 Task: Look for space in Salt, Spain from 8th August, 2023 to 15th August, 2023 for 9 adults in price range Rs.10000 to Rs.14000. Place can be shared room with 5 bedrooms having 9 beds and 5 bathrooms. Property type can be house, flat, guest house. Amenities needed are: wifi, TV, free parkinig on premises, gym, breakfast. Booking option can be shelf check-in. Required host language is English.
Action: Mouse pressed left at (378, 159)
Screenshot: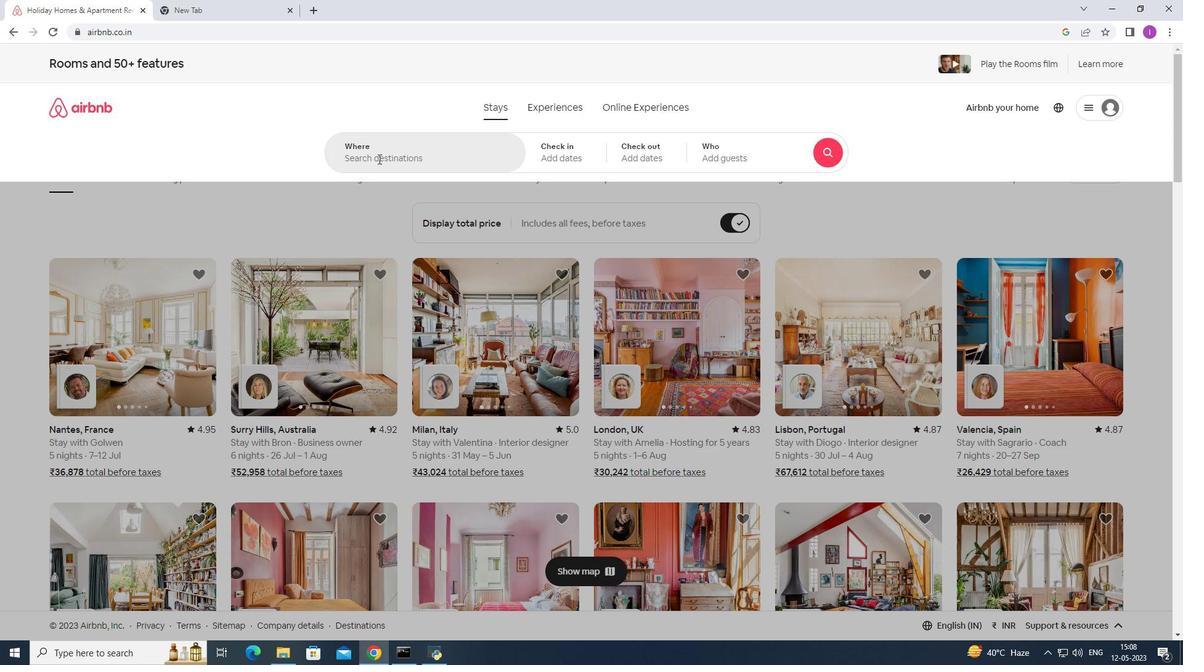 
Action: Key pressed <Key.shift>Salt,<Key.shift>Spain
Screenshot: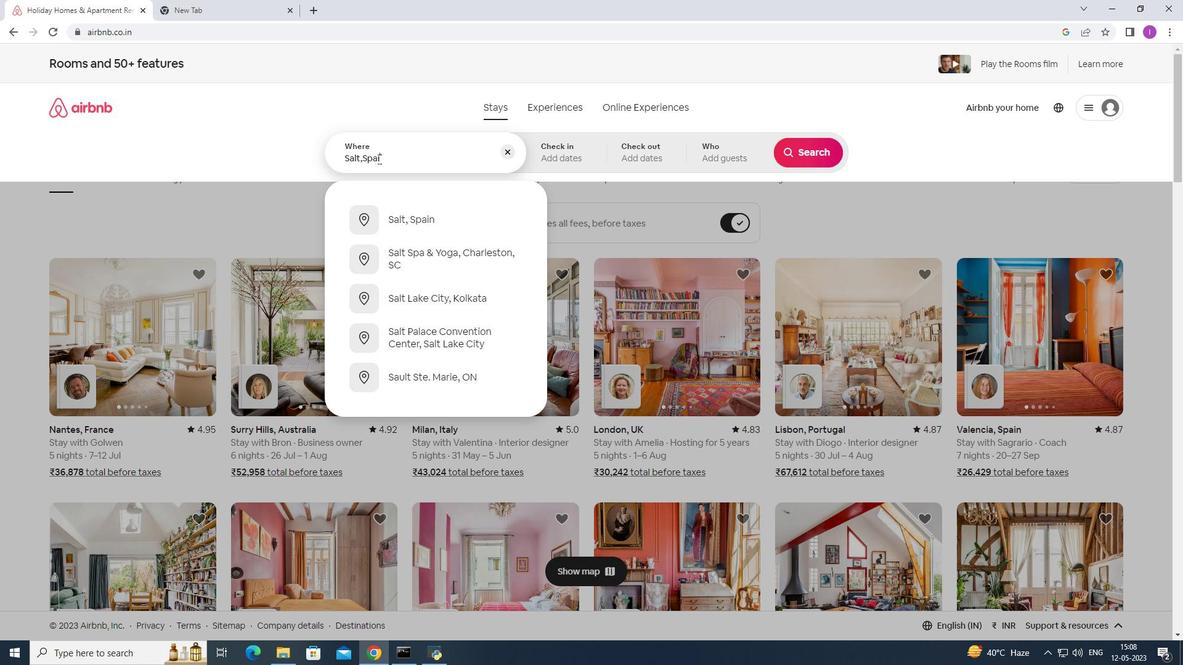 
Action: Mouse moved to (552, 151)
Screenshot: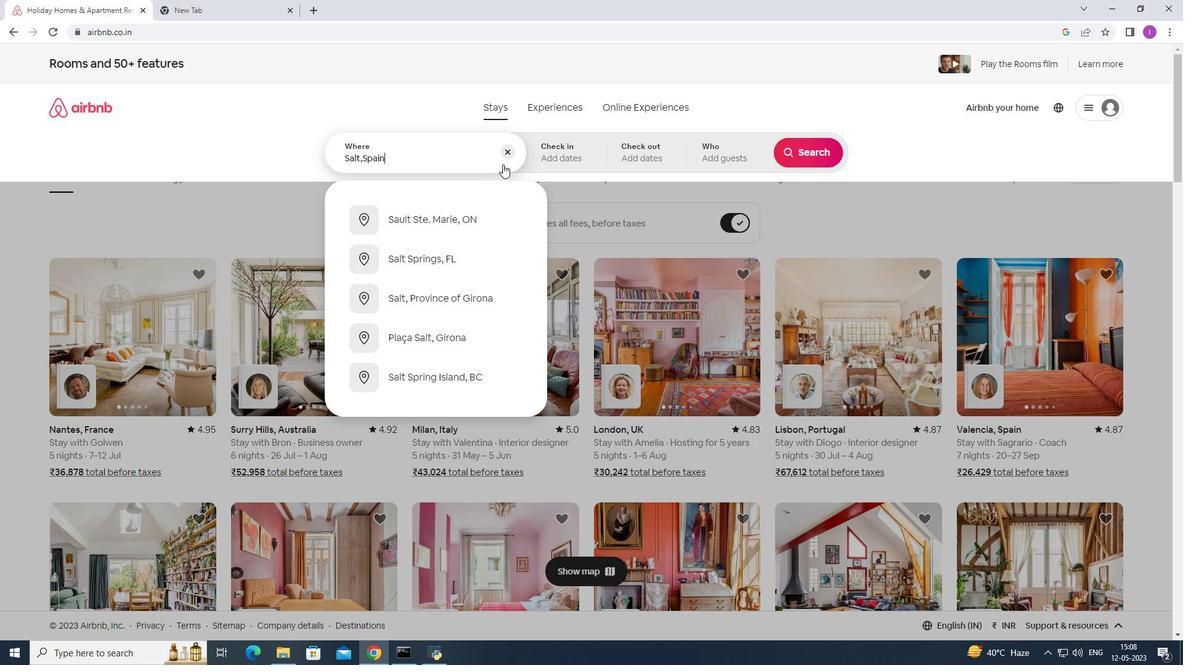 
Action: Mouse pressed left at (552, 151)
Screenshot: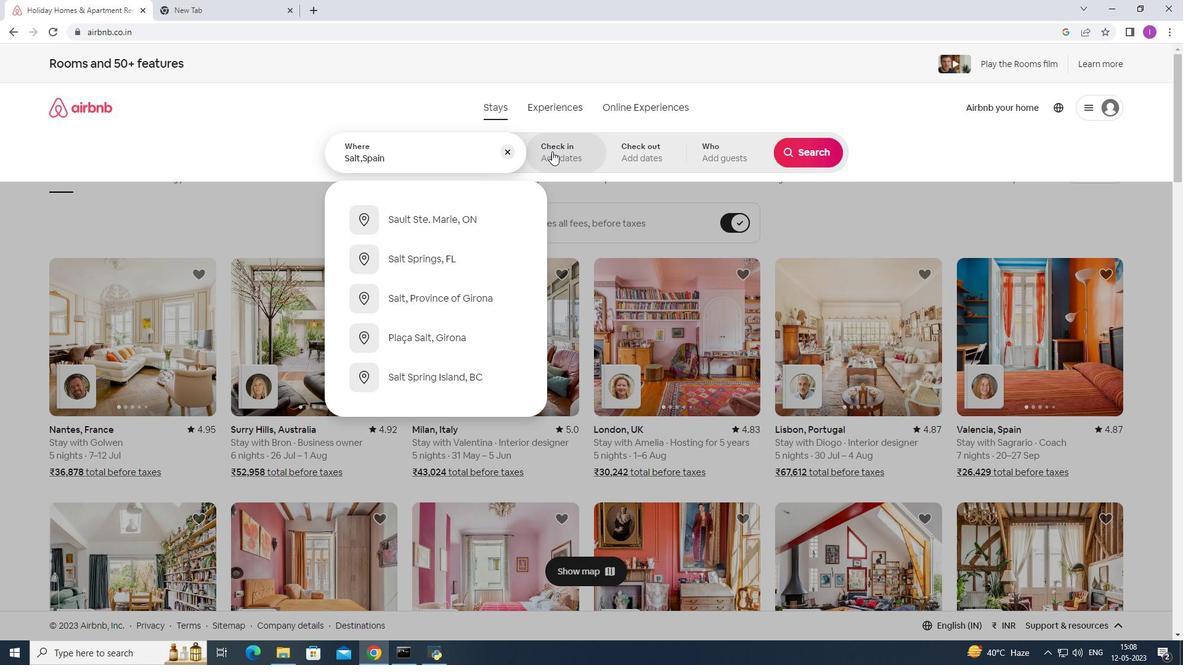 
Action: Mouse moved to (803, 247)
Screenshot: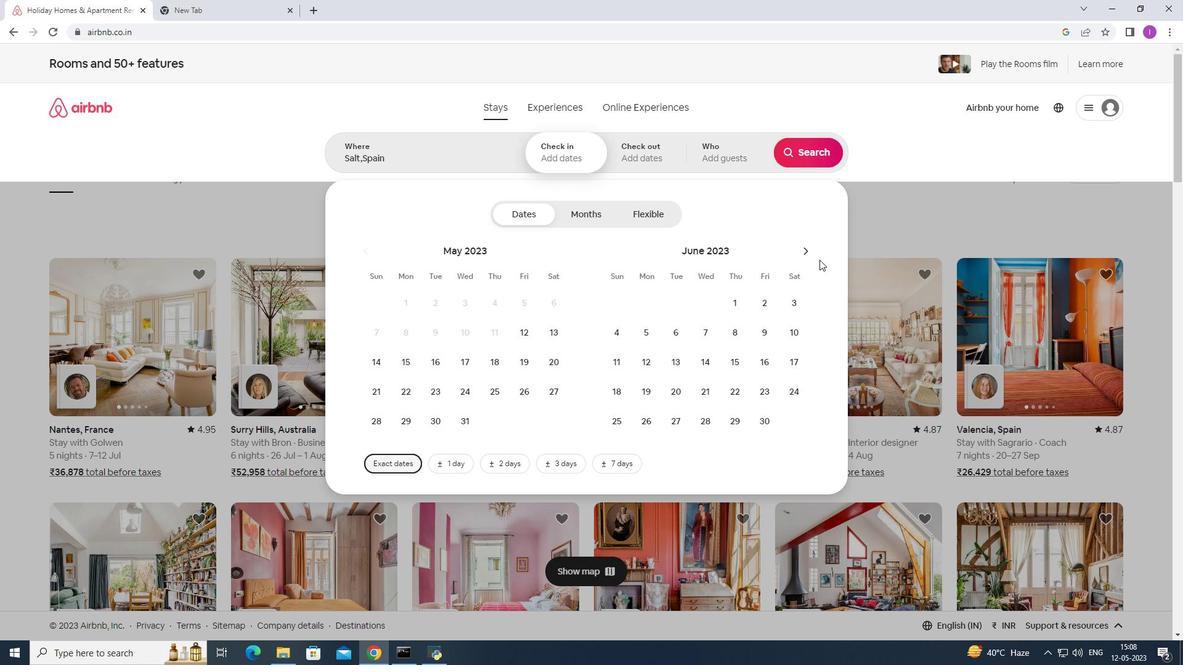 
Action: Mouse pressed left at (803, 247)
Screenshot: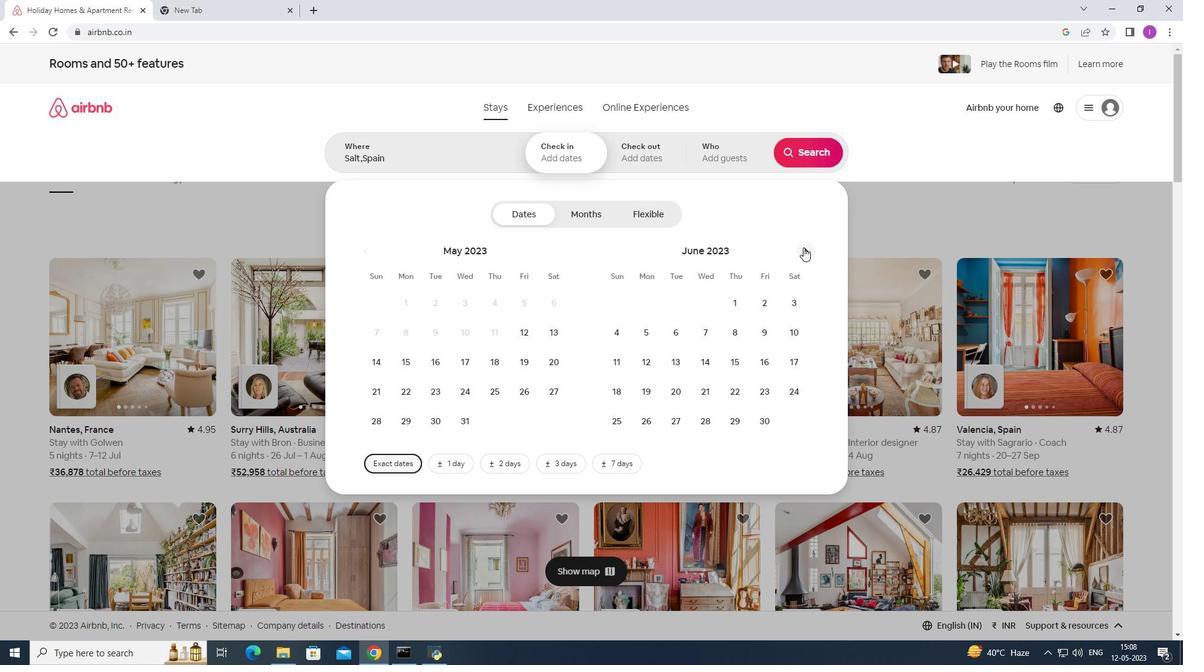 
Action: Mouse pressed left at (803, 247)
Screenshot: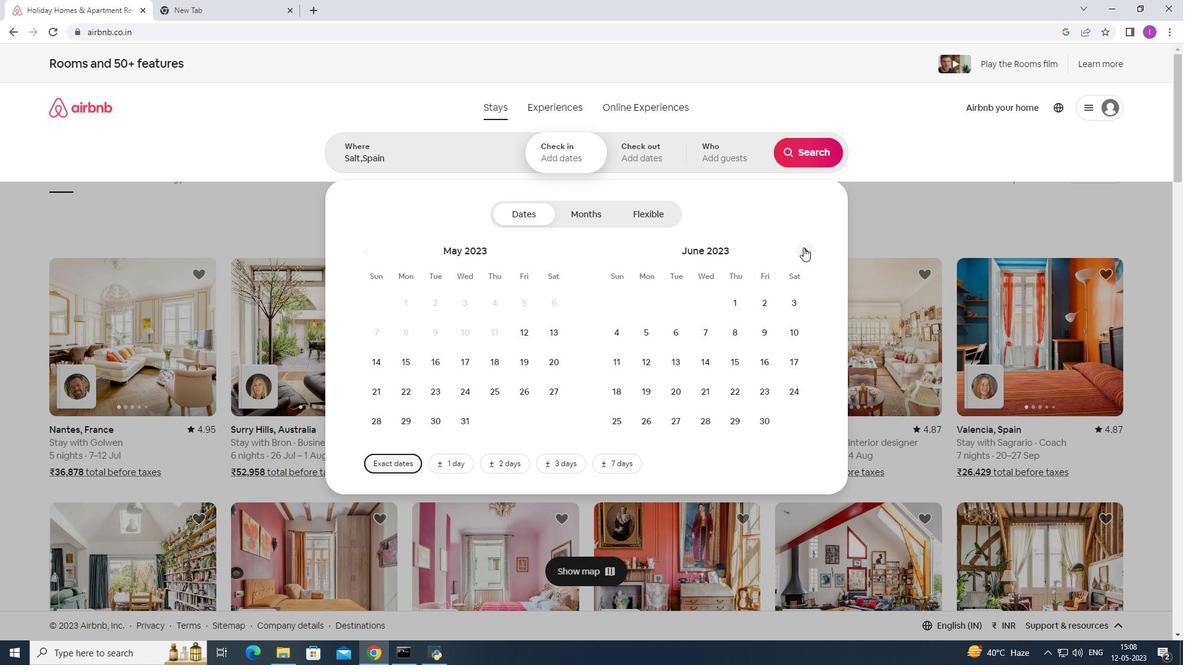 
Action: Mouse moved to (672, 332)
Screenshot: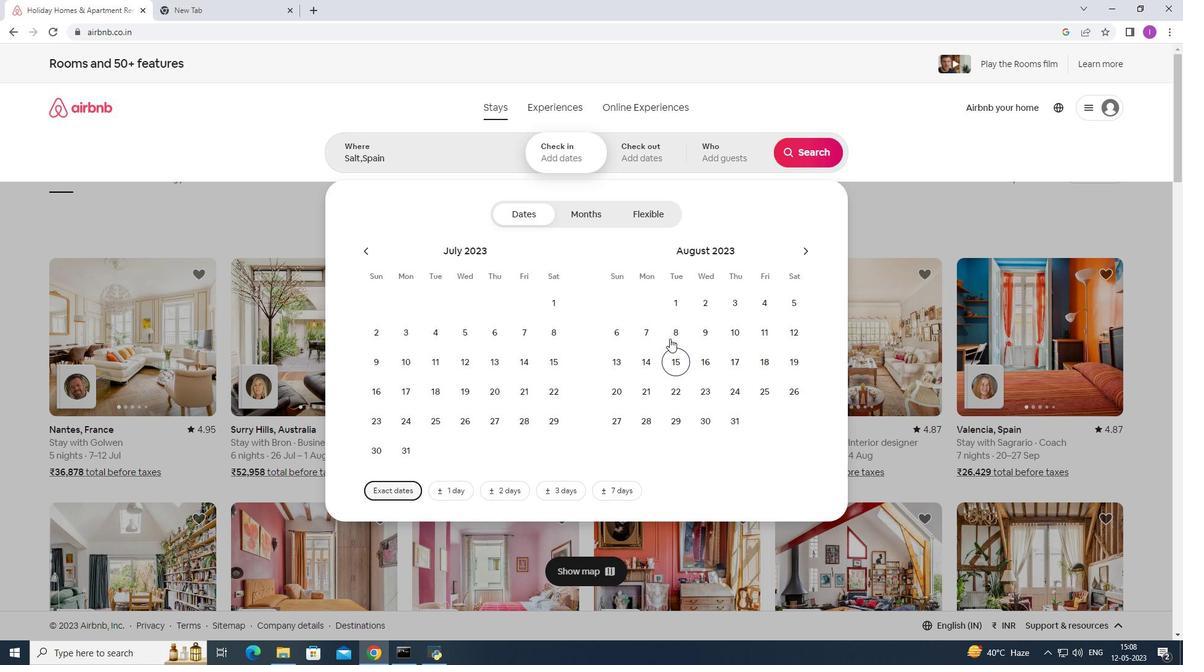 
Action: Mouse pressed left at (672, 332)
Screenshot: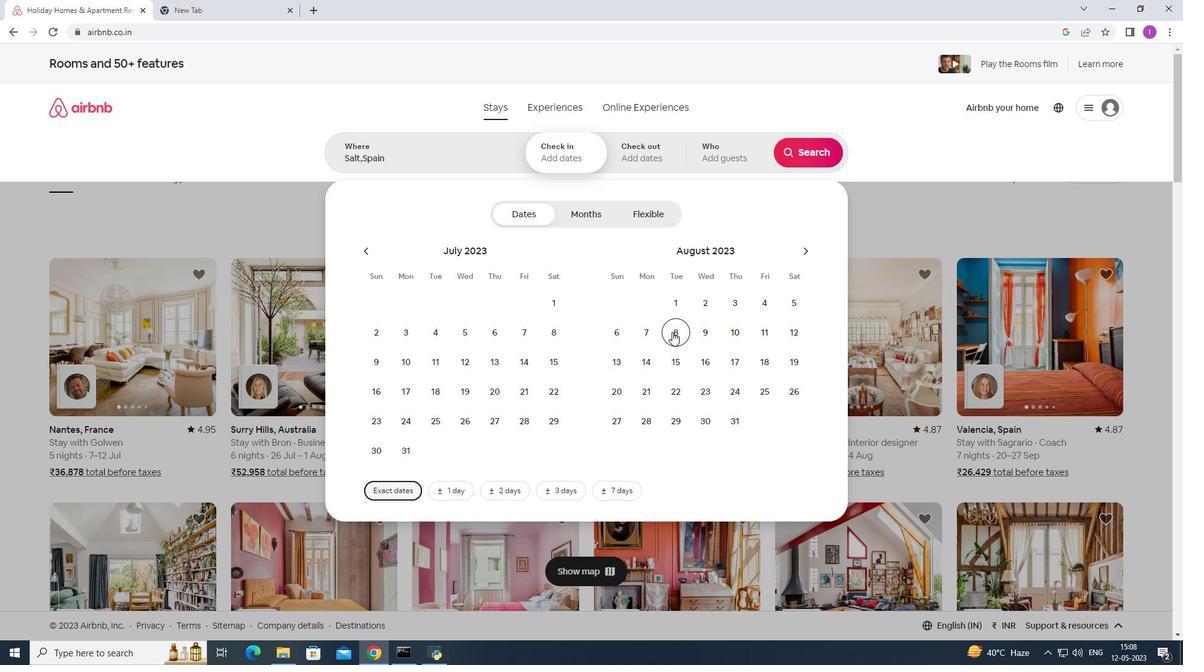 
Action: Mouse moved to (677, 363)
Screenshot: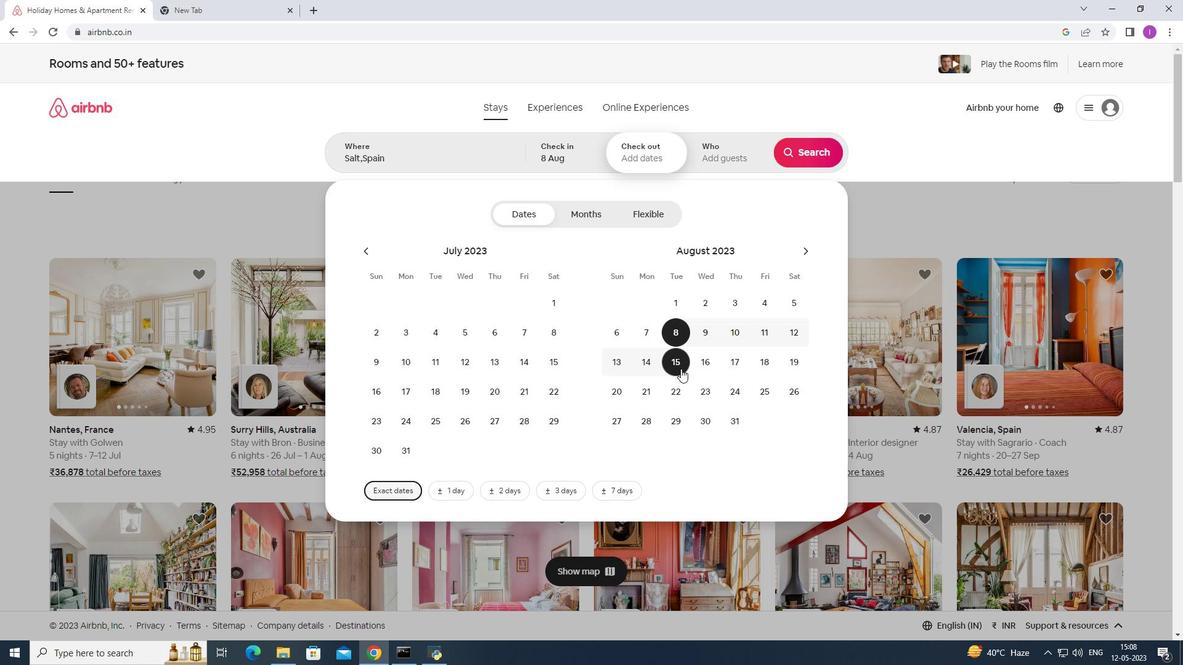 
Action: Mouse pressed left at (677, 363)
Screenshot: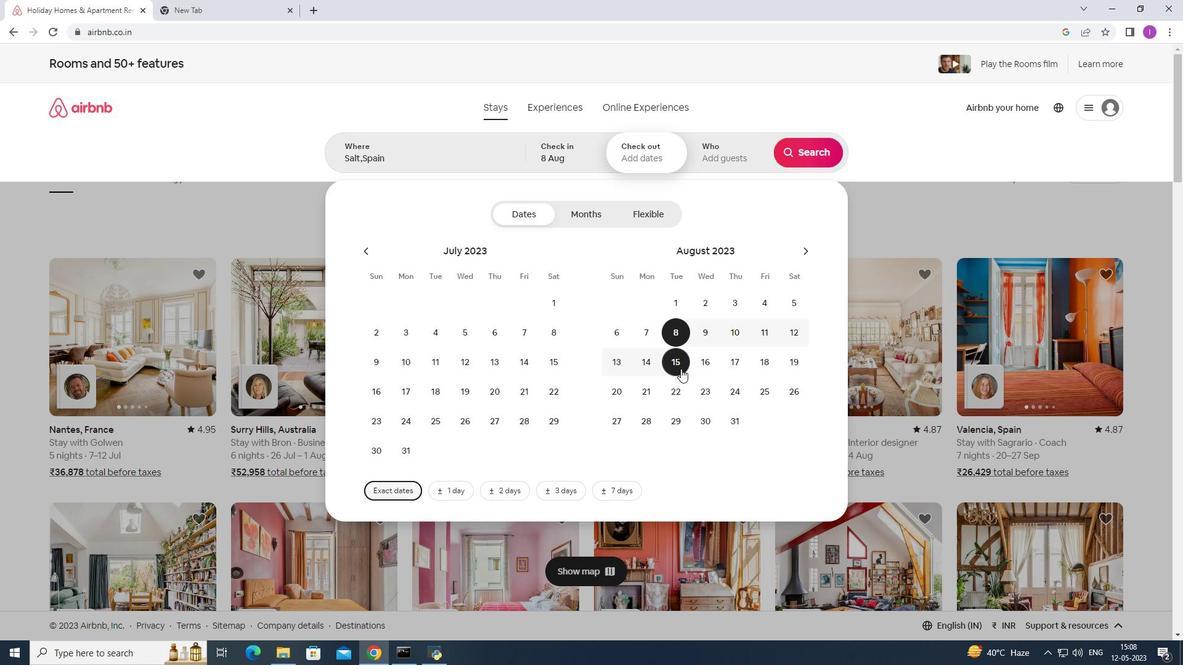 
Action: Mouse moved to (729, 154)
Screenshot: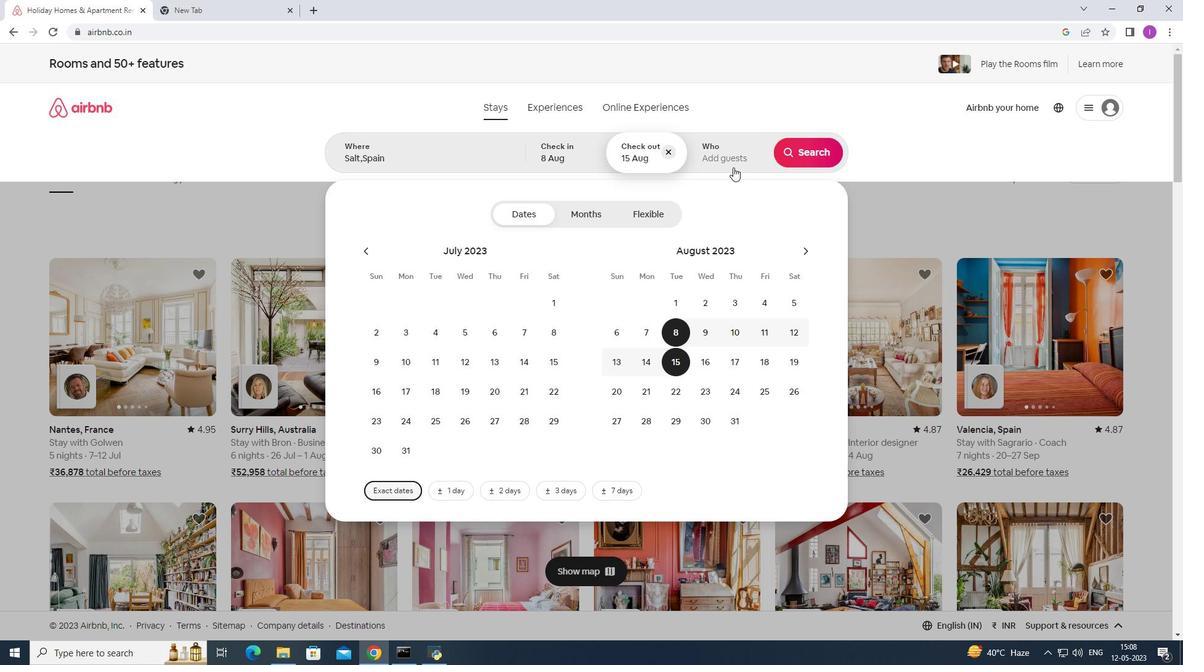 
Action: Mouse pressed left at (729, 154)
Screenshot: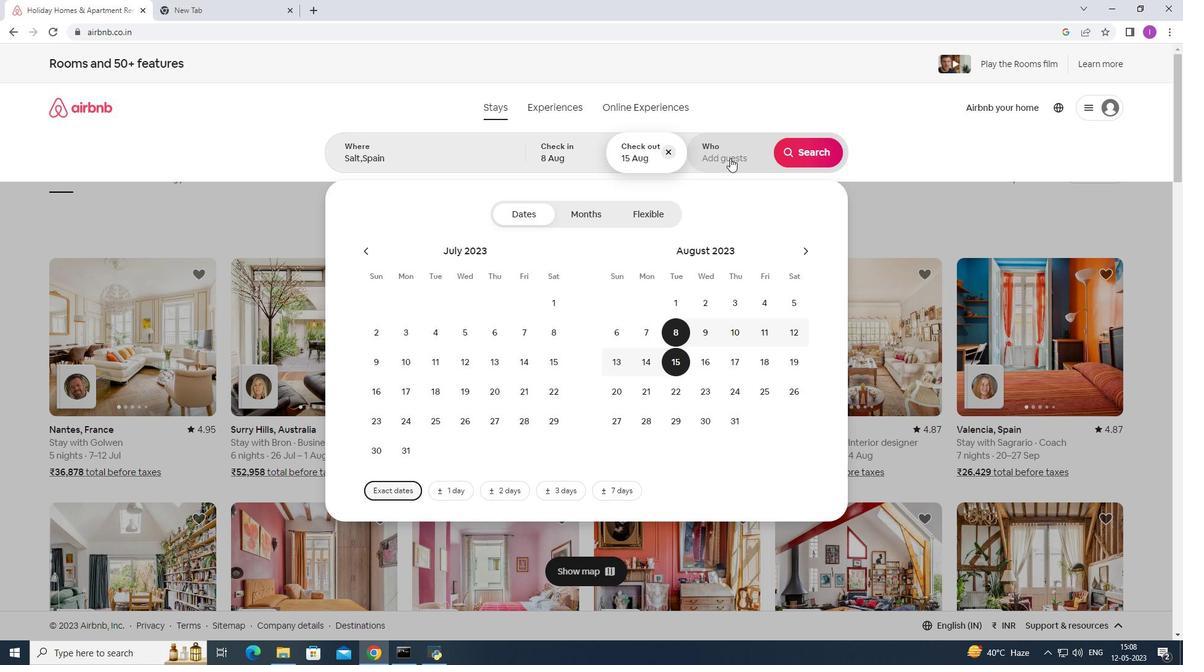 
Action: Mouse moved to (815, 222)
Screenshot: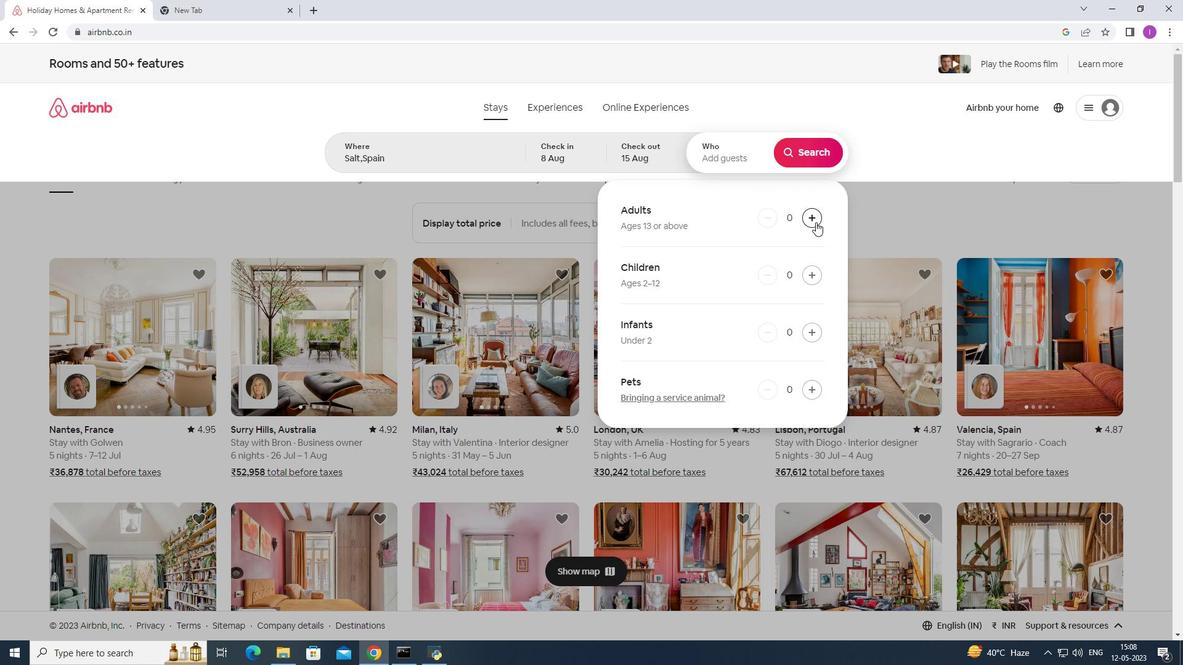 
Action: Mouse pressed left at (815, 222)
Screenshot: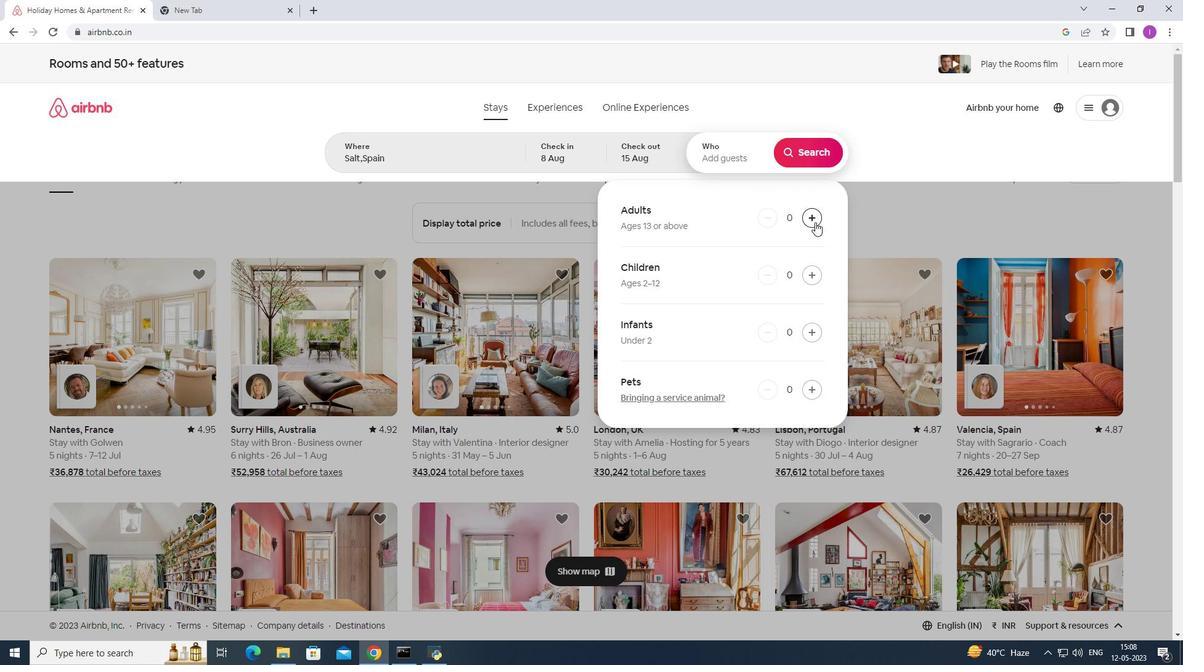 
Action: Mouse moved to (815, 221)
Screenshot: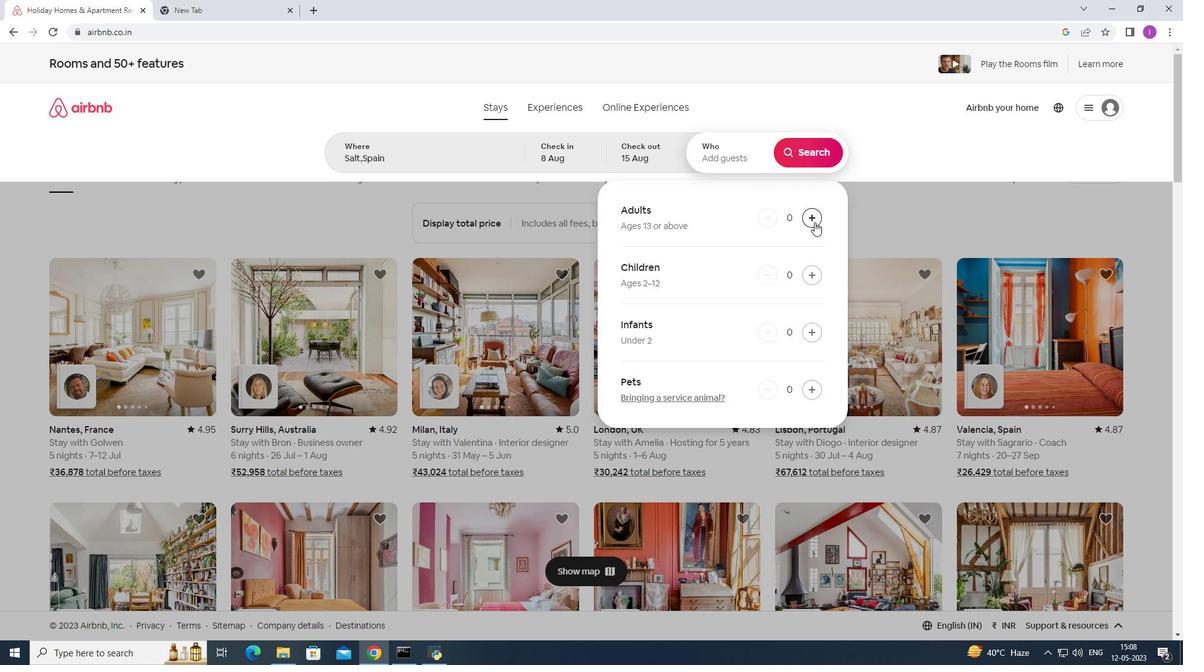 
Action: Mouse pressed left at (815, 221)
Screenshot: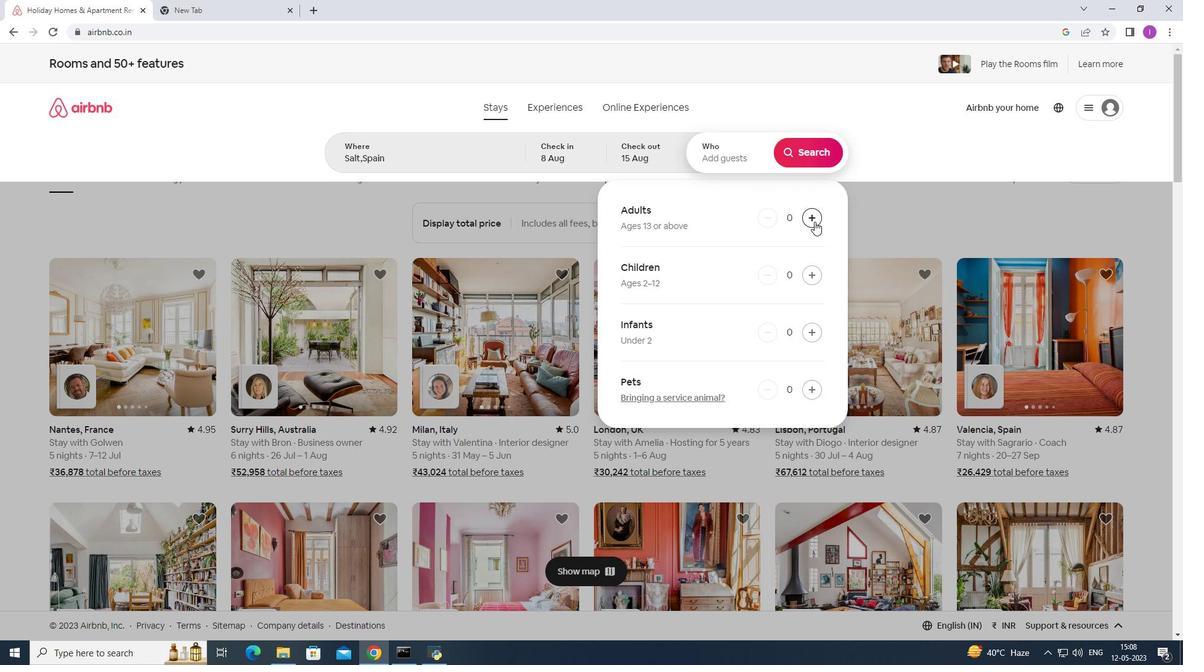 
Action: Mouse pressed left at (815, 221)
Screenshot: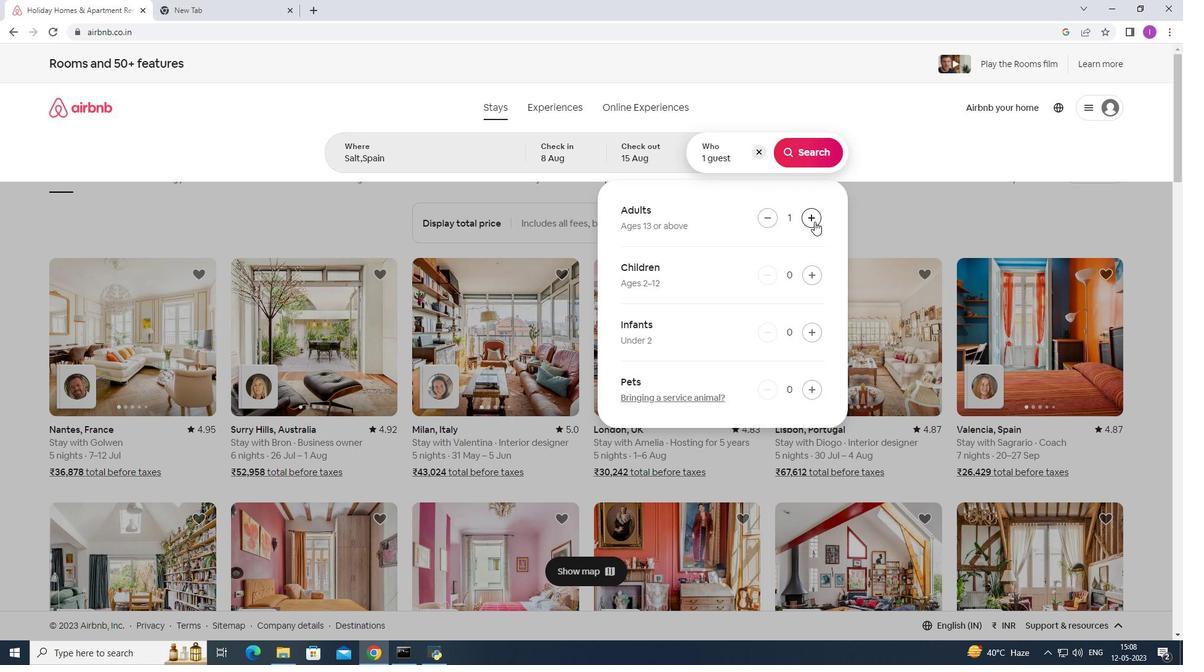 
Action: Mouse pressed left at (815, 221)
Screenshot: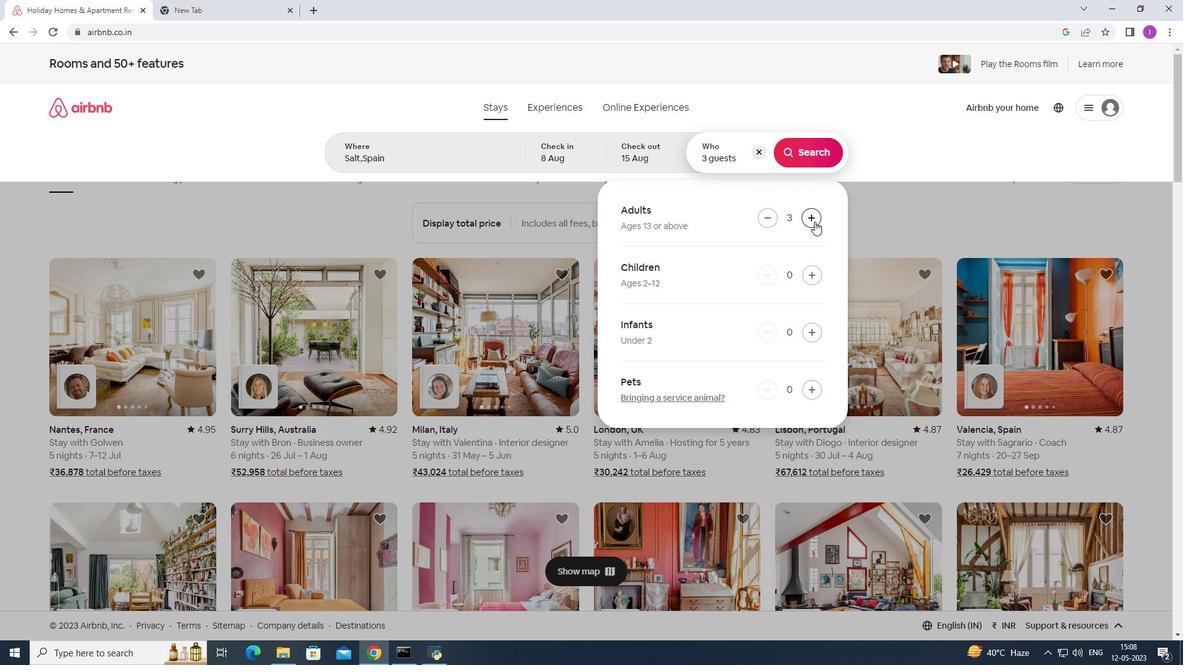 
Action: Mouse pressed left at (815, 221)
Screenshot: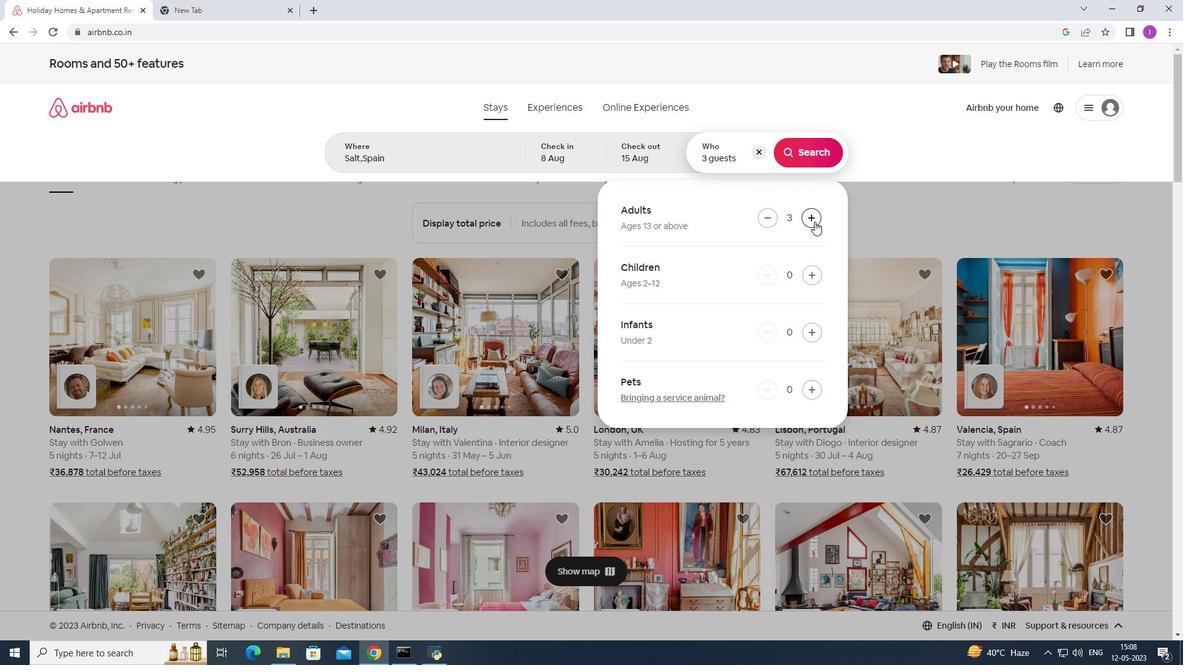
Action: Mouse pressed left at (815, 221)
Screenshot: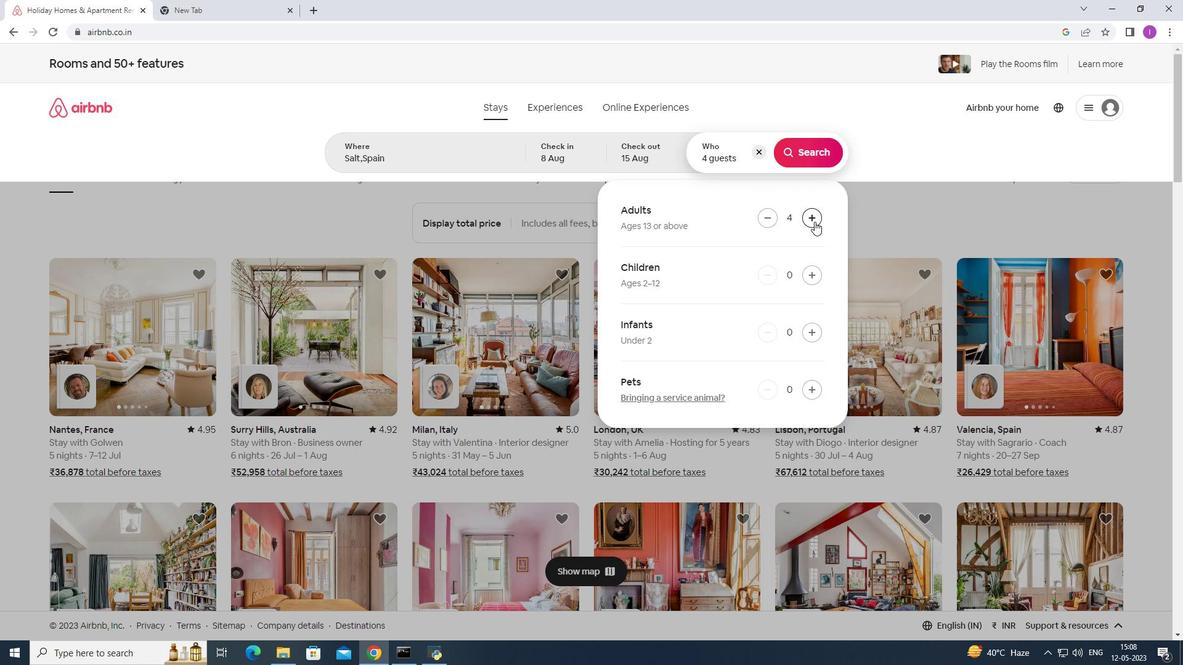 
Action: Mouse pressed left at (815, 221)
Screenshot: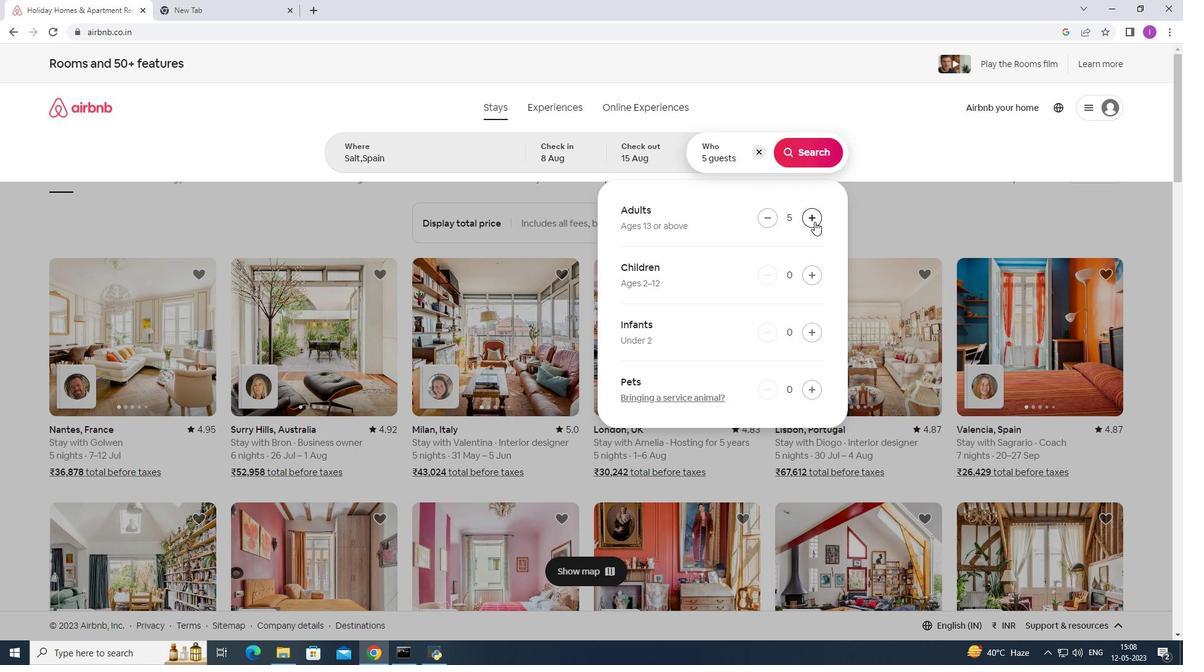
Action: Mouse pressed left at (815, 221)
Screenshot: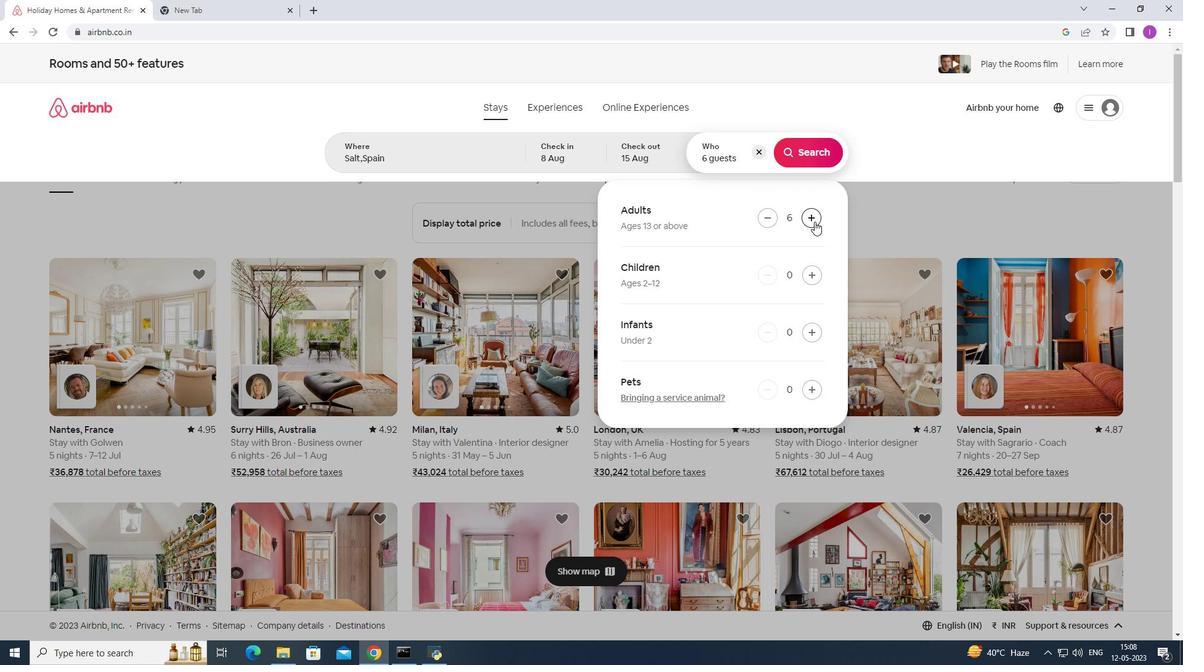 
Action: Mouse pressed left at (815, 221)
Screenshot: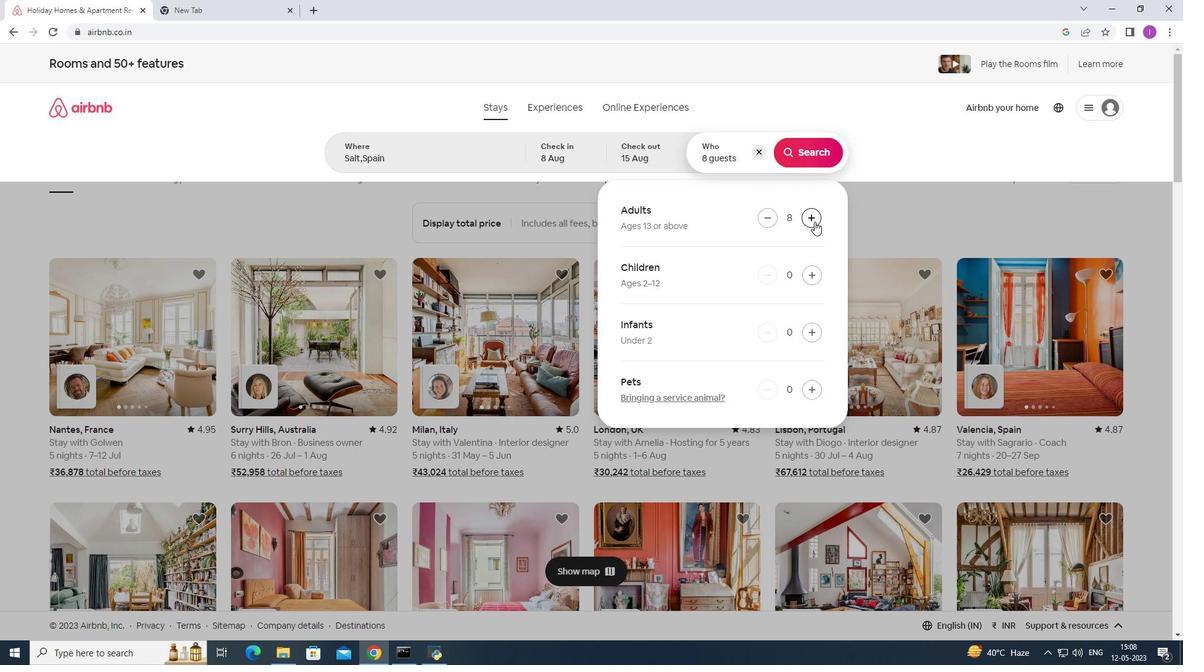 
Action: Mouse moved to (816, 161)
Screenshot: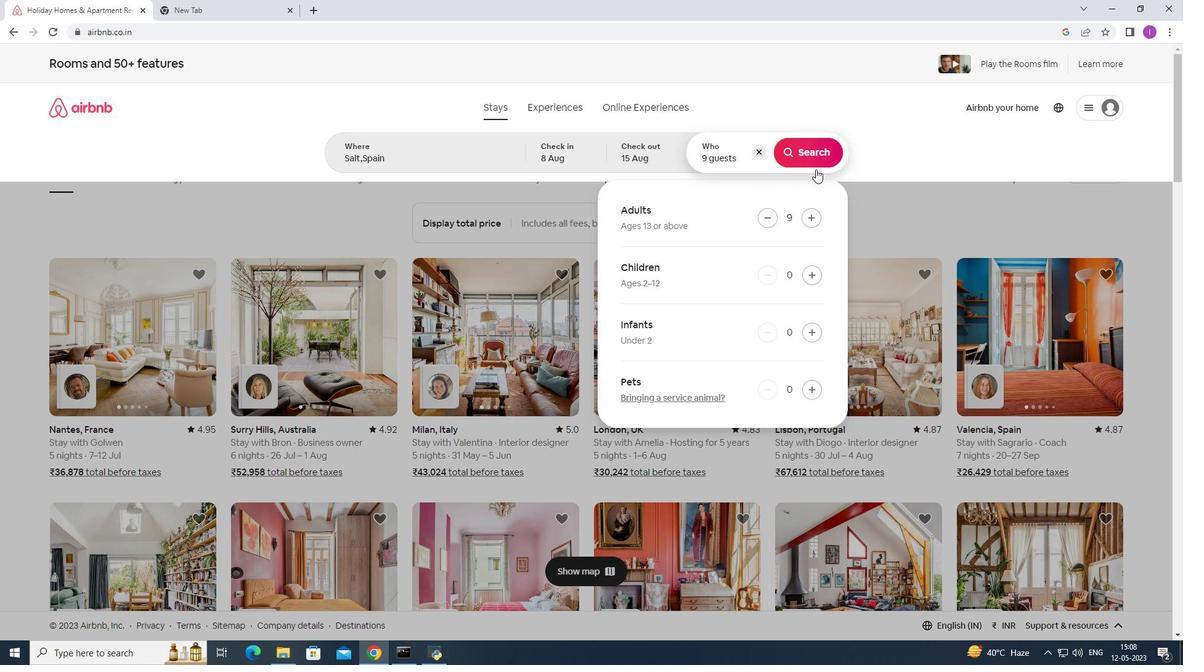 
Action: Mouse pressed left at (816, 161)
Screenshot: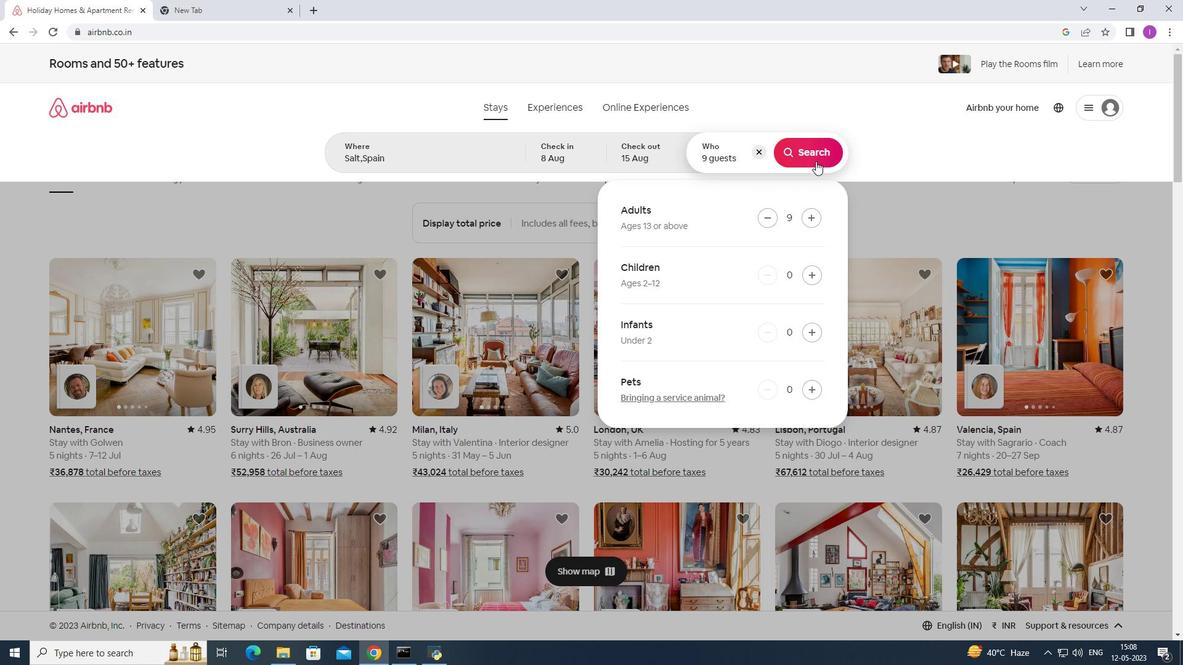
Action: Mouse moved to (1141, 114)
Screenshot: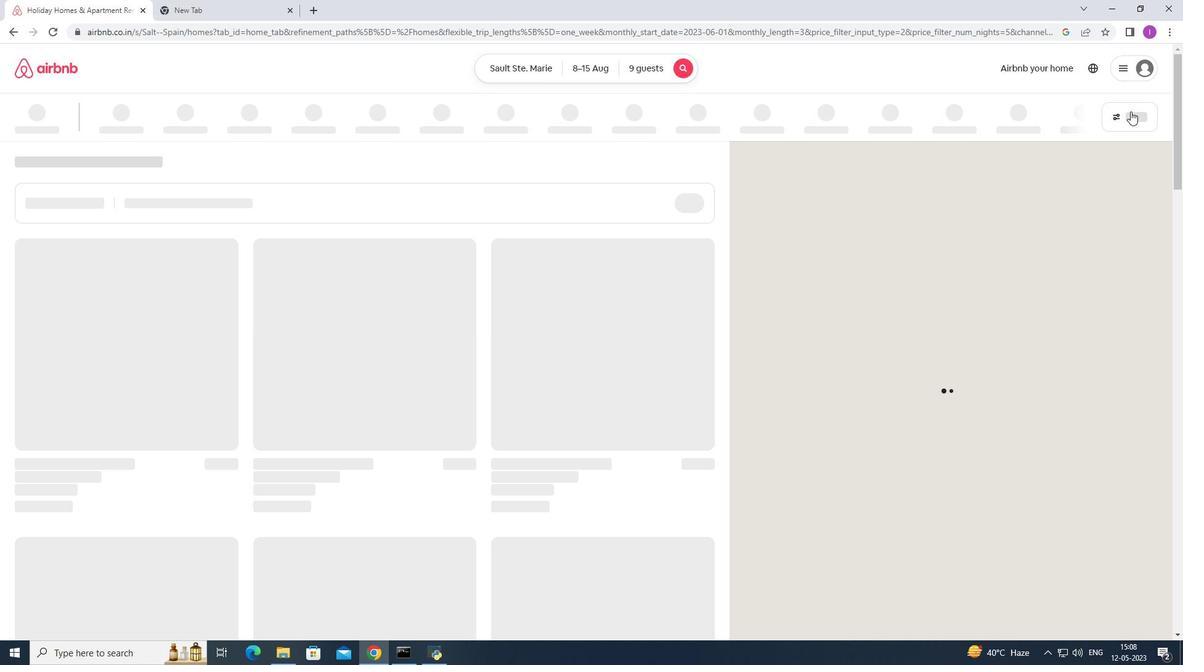 
Action: Mouse pressed left at (1141, 114)
Screenshot: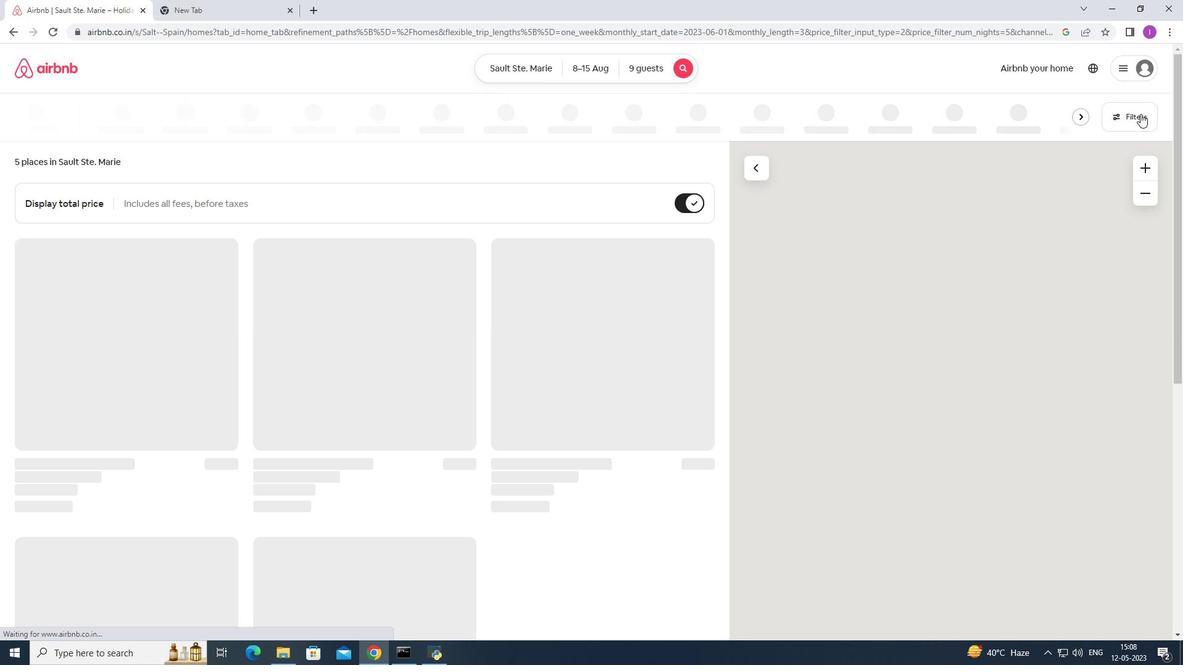 
Action: Mouse moved to (676, 422)
Screenshot: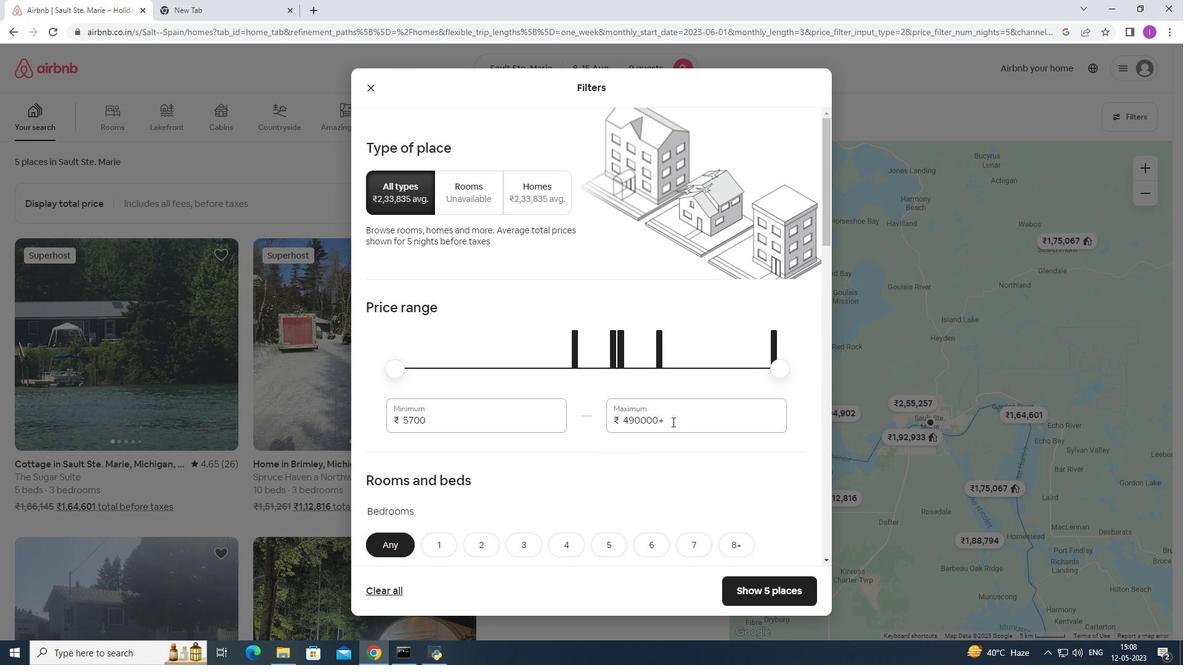 
Action: Mouse pressed left at (676, 422)
Screenshot: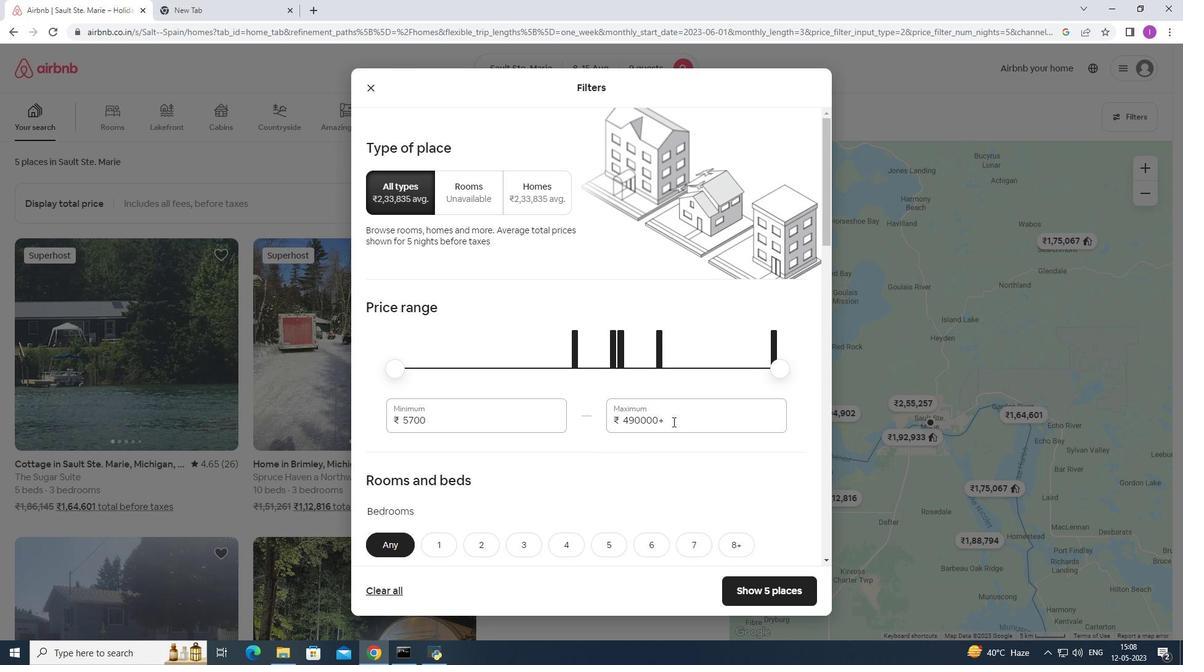 
Action: Mouse moved to (618, 426)
Screenshot: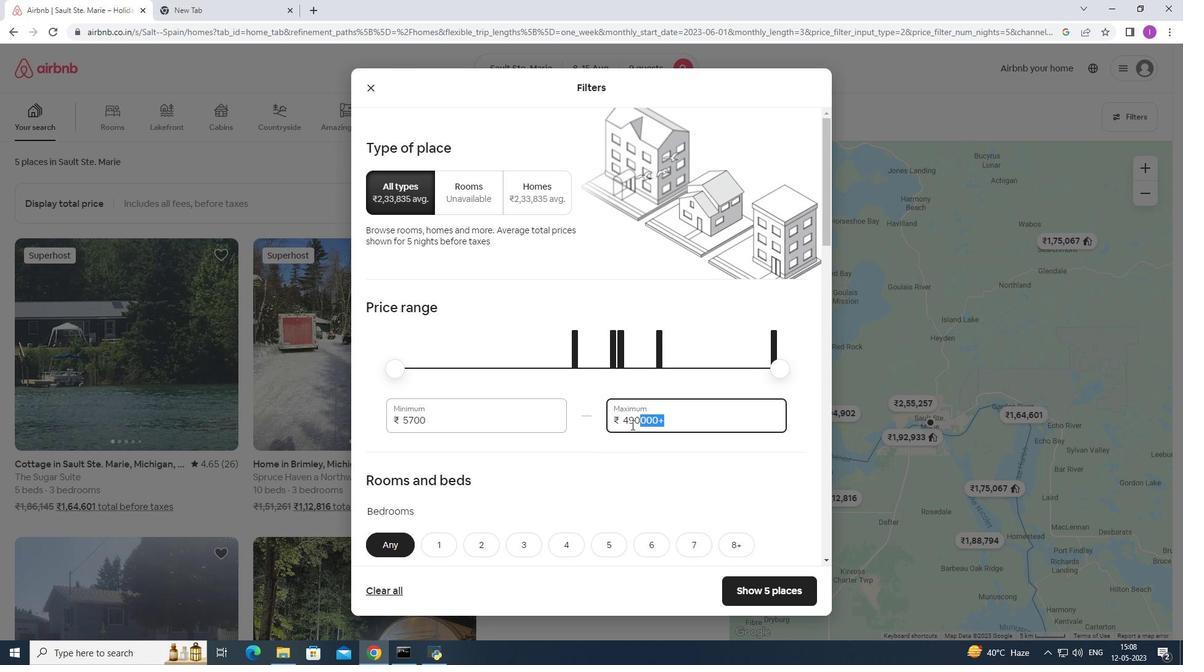 
Action: Key pressed 1400
Screenshot: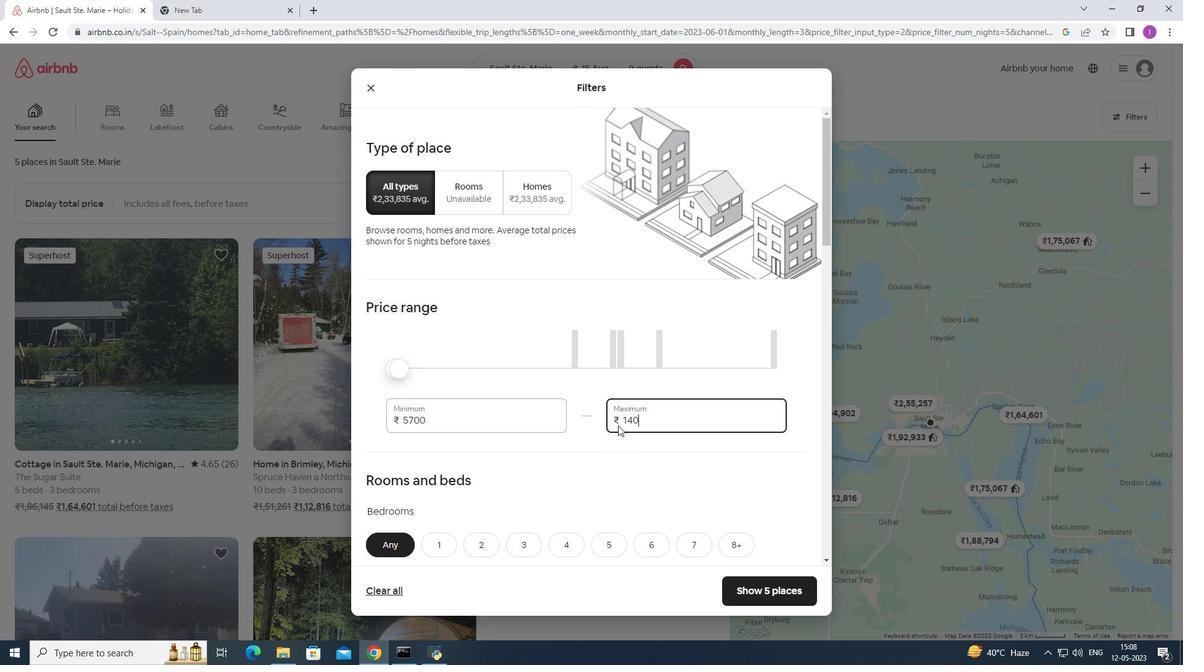 
Action: Mouse moved to (591, 431)
Screenshot: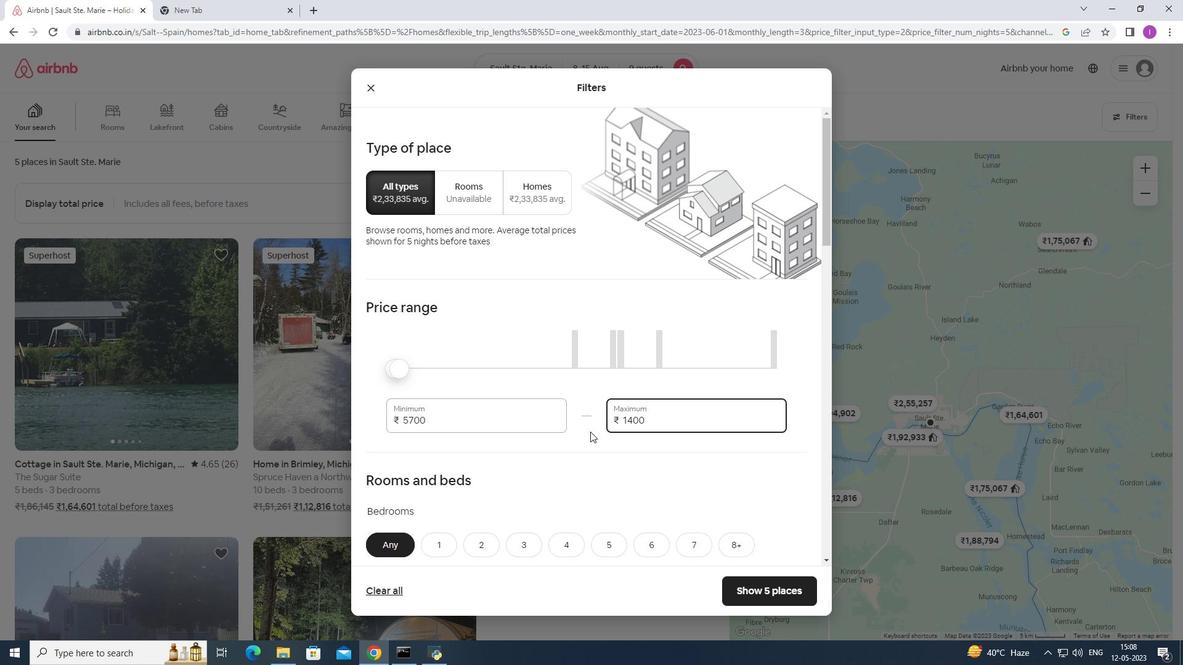 
Action: Key pressed 0
Screenshot: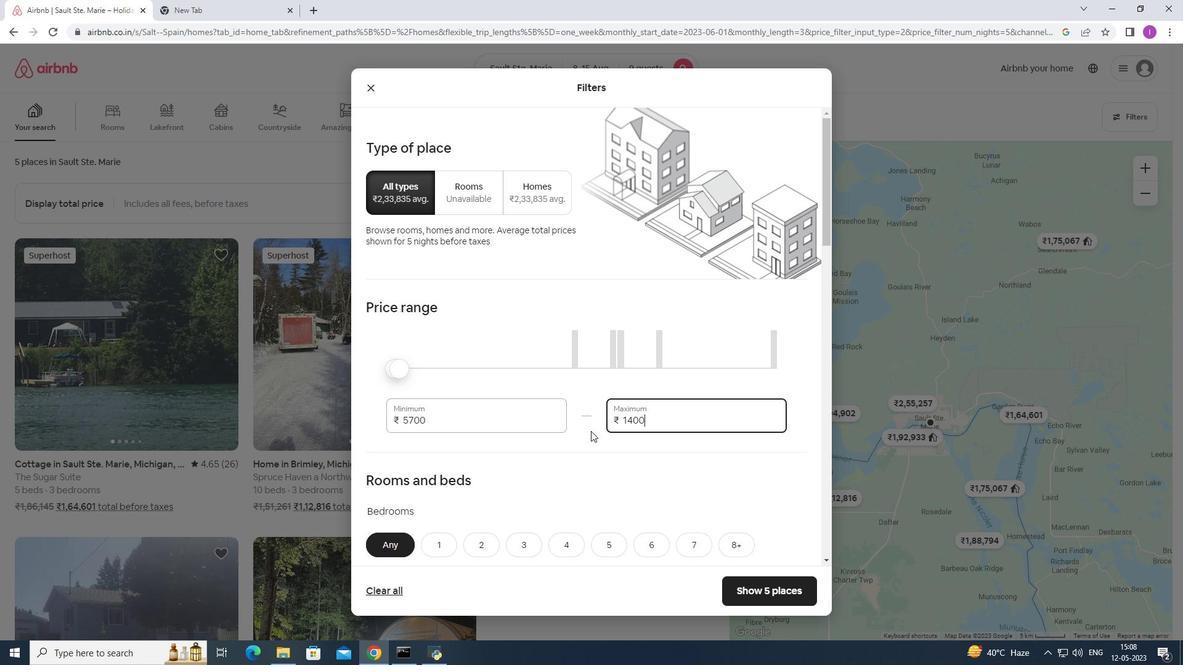 
Action: Mouse moved to (440, 420)
Screenshot: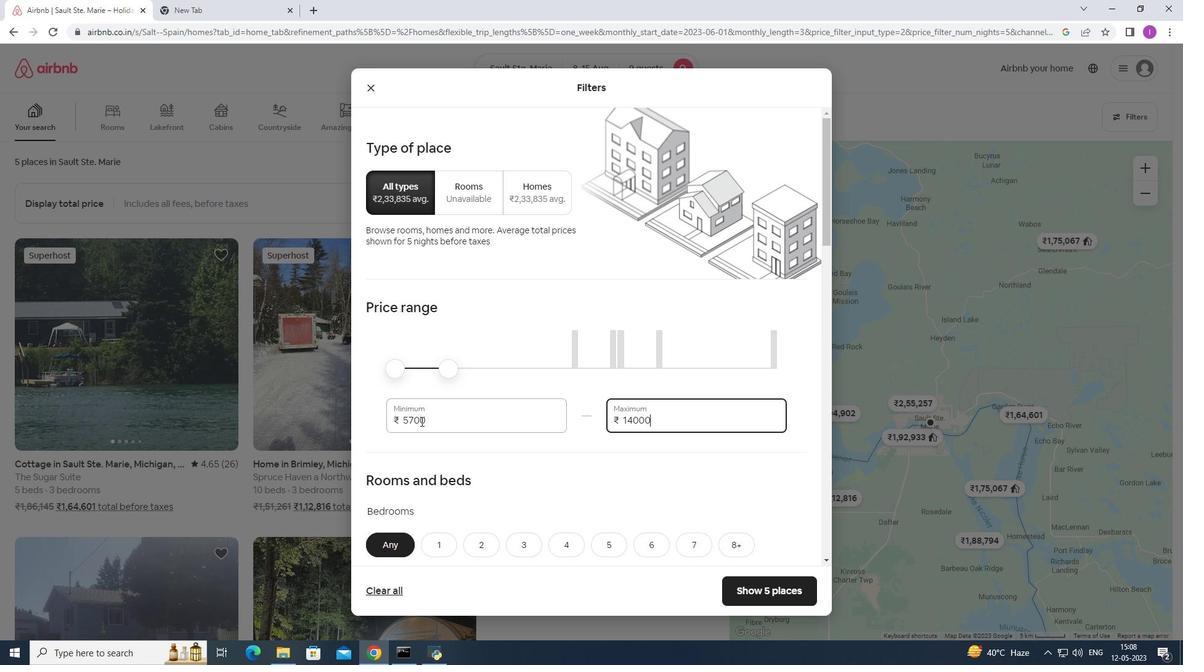 
Action: Mouse pressed left at (440, 420)
Screenshot: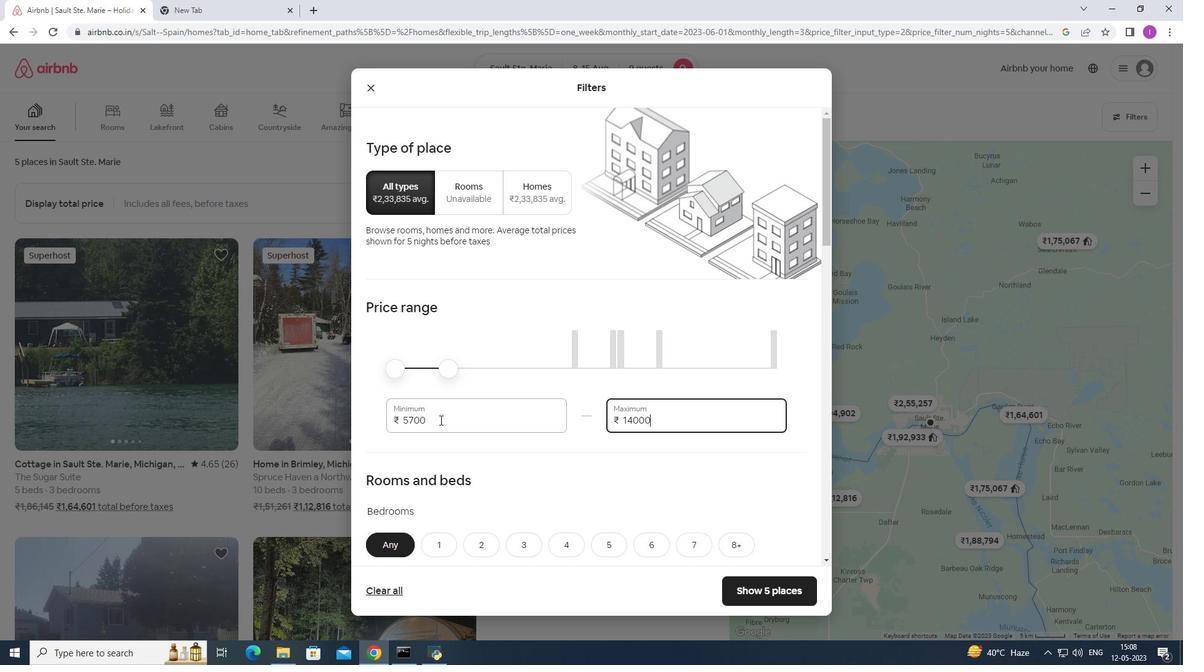
Action: Mouse moved to (398, 424)
Screenshot: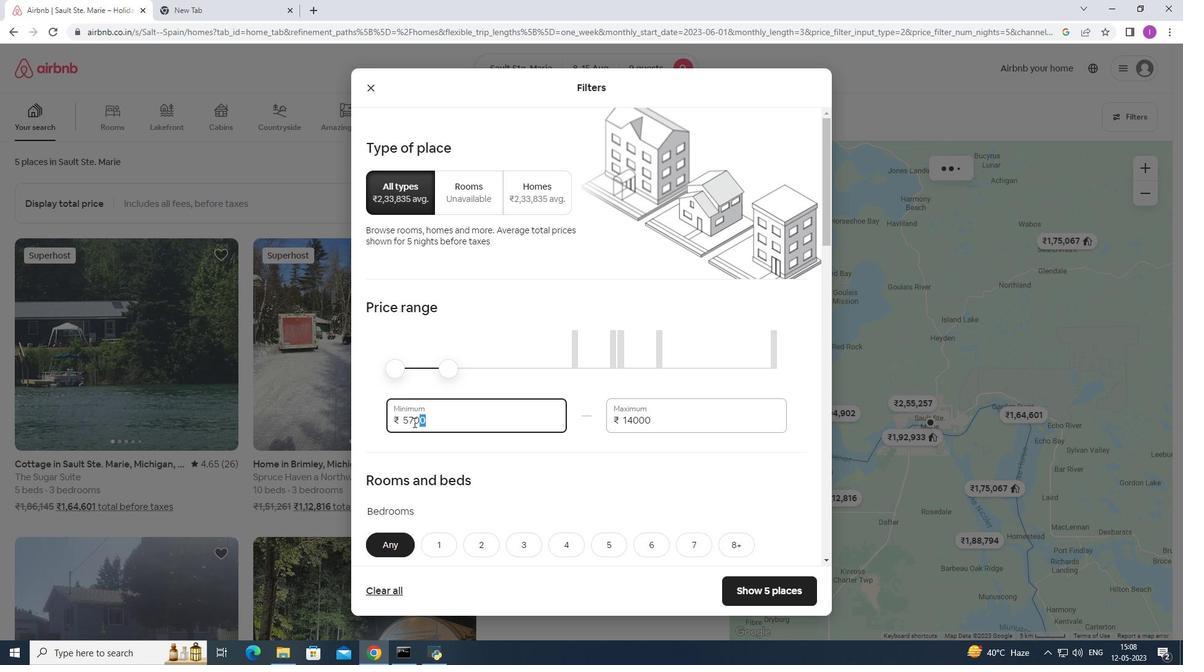 
Action: Key pressed 10000
Screenshot: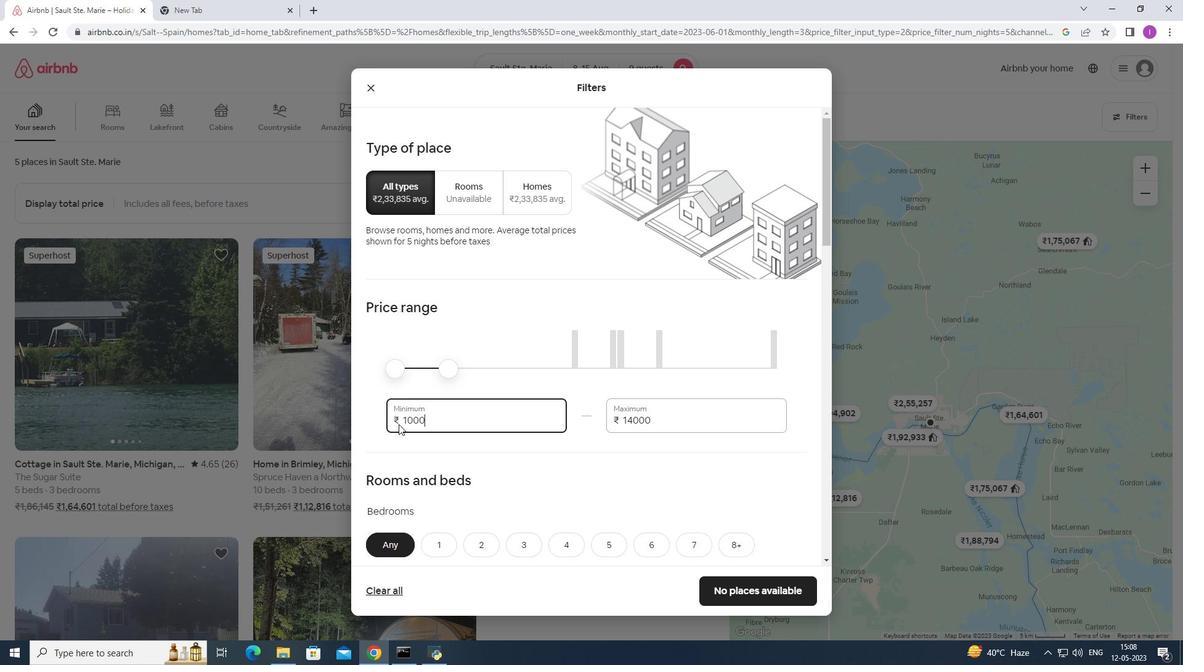 
Action: Mouse moved to (432, 448)
Screenshot: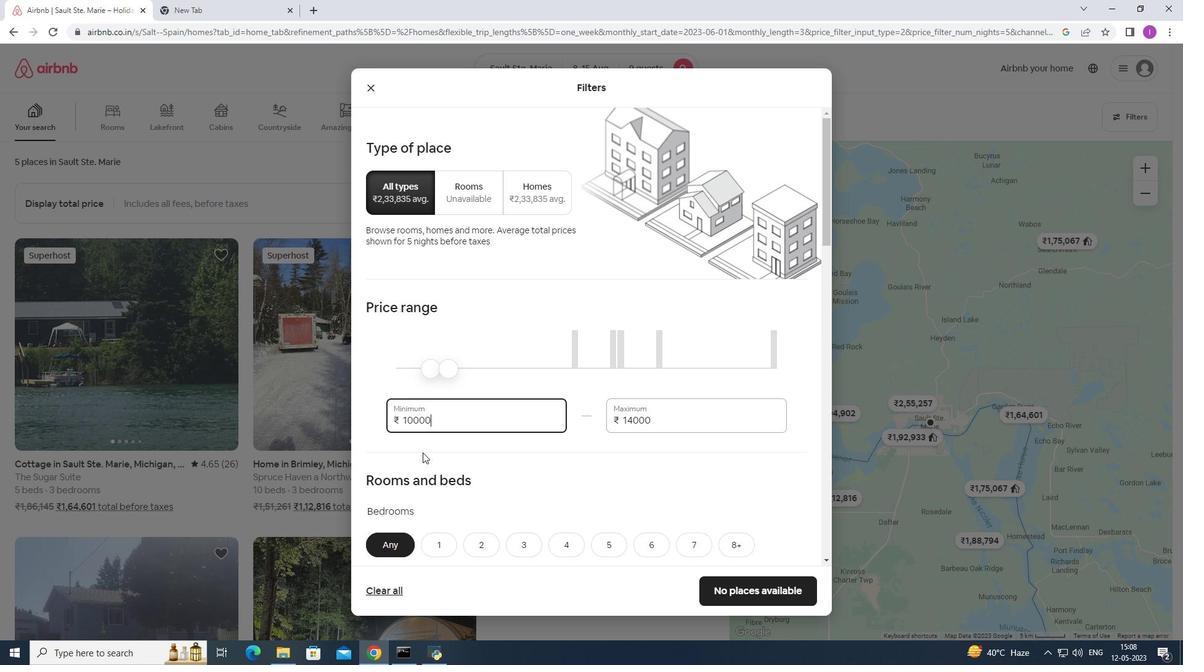 
Action: Mouse scrolled (432, 447) with delta (0, 0)
Screenshot: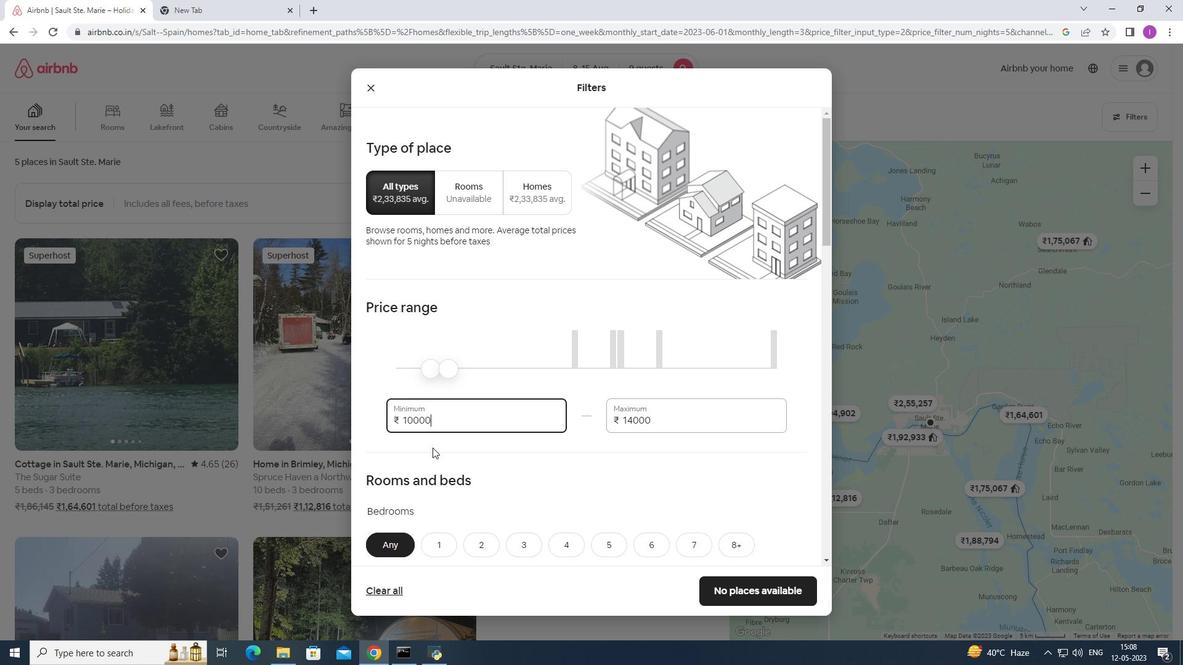 
Action: Mouse moved to (450, 424)
Screenshot: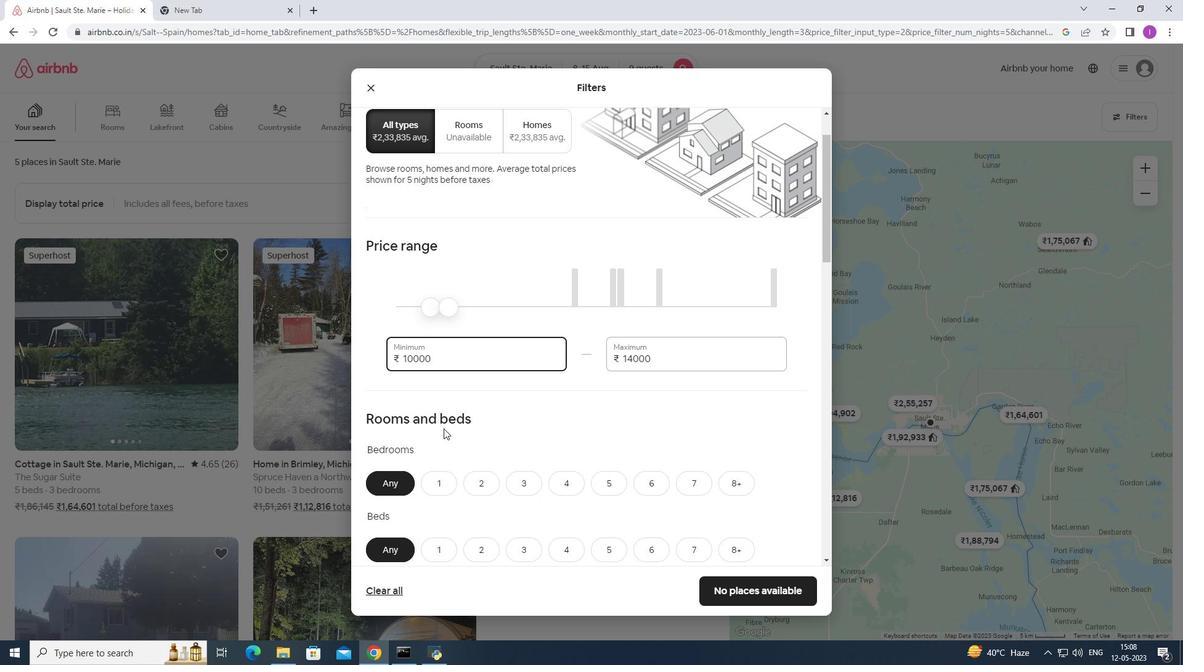 
Action: Mouse scrolled (450, 423) with delta (0, 0)
Screenshot: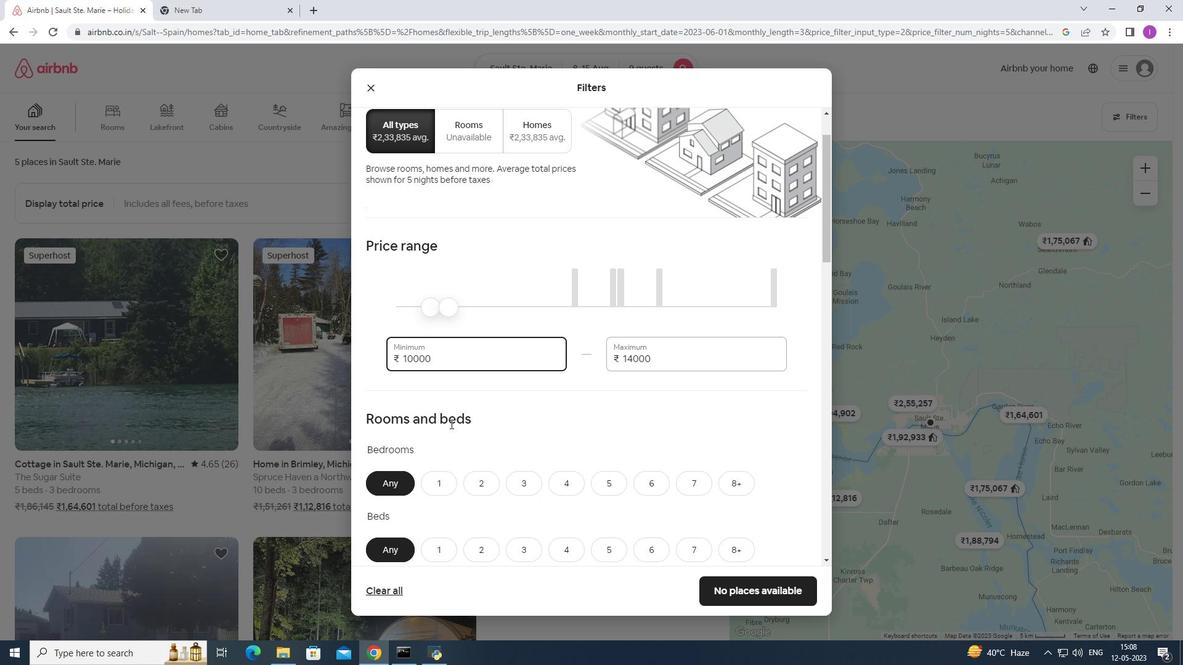 
Action: Mouse scrolled (450, 423) with delta (0, 0)
Screenshot: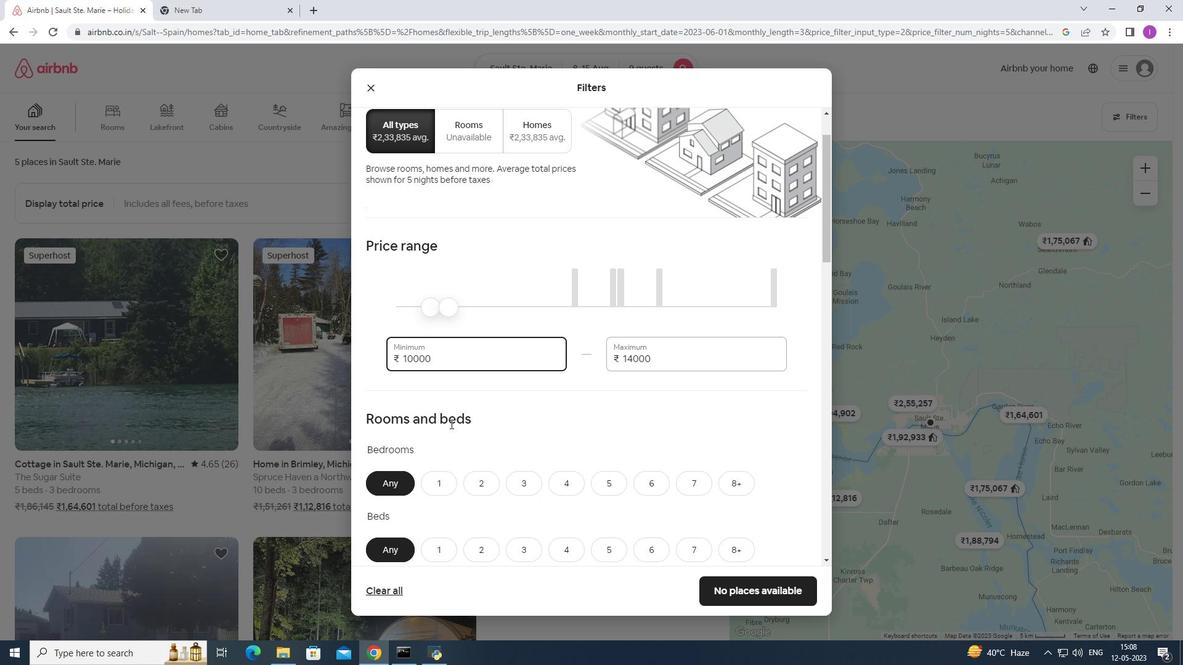
Action: Mouse moved to (609, 369)
Screenshot: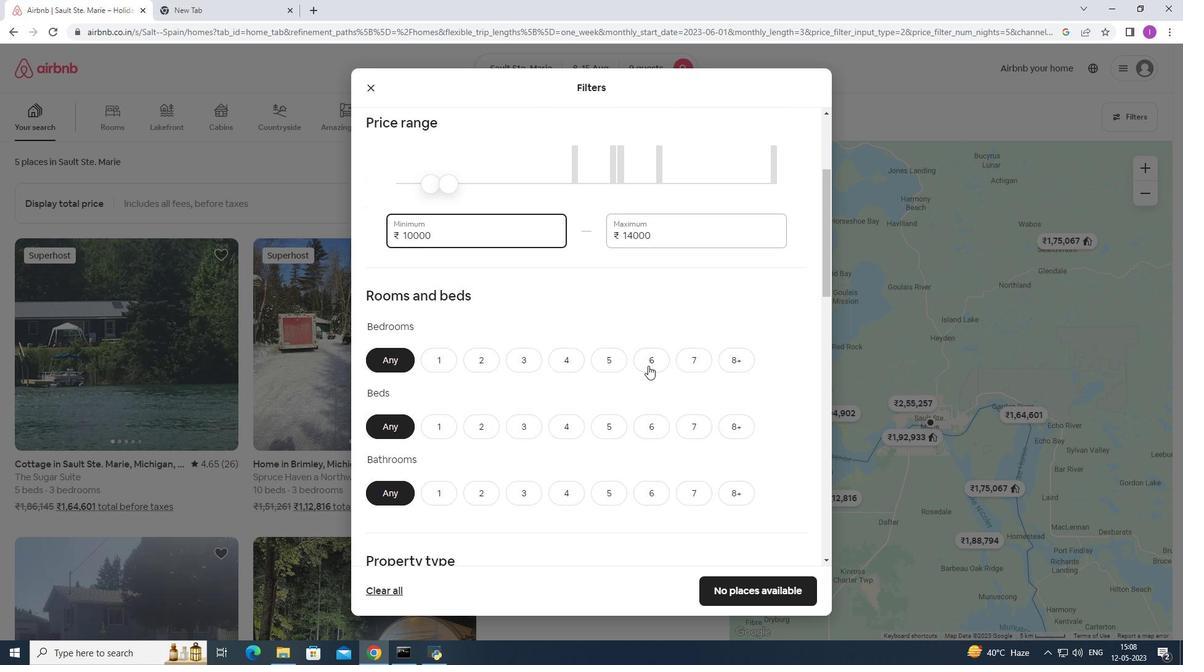 
Action: Mouse pressed left at (609, 369)
Screenshot: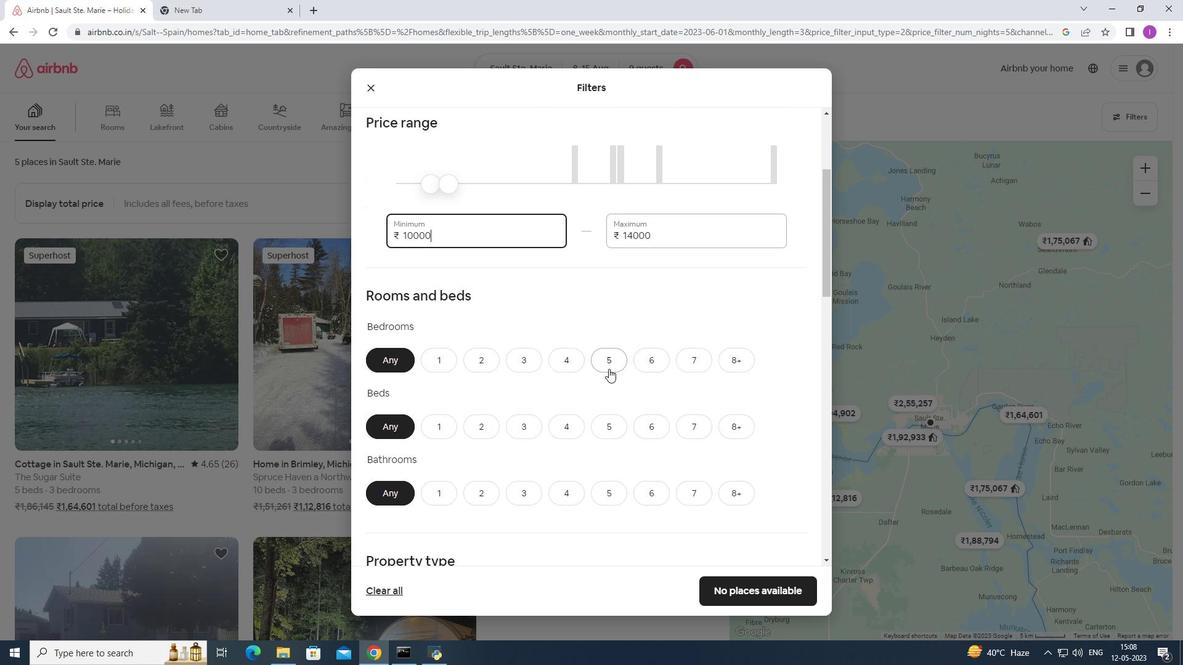 
Action: Mouse moved to (738, 427)
Screenshot: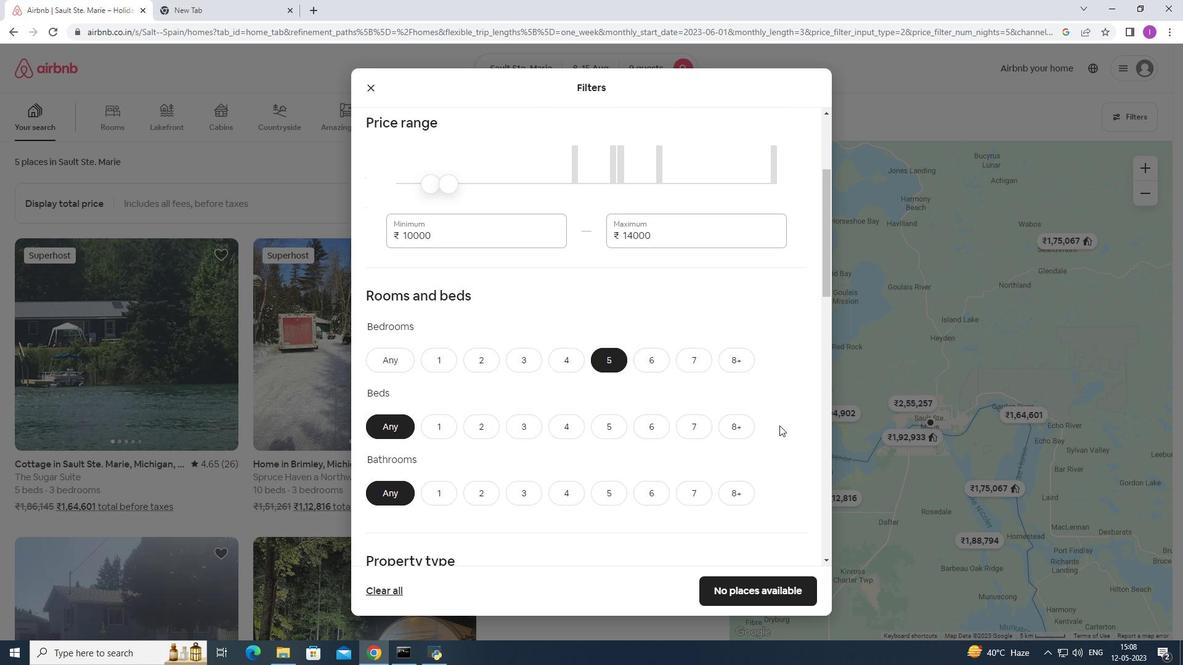 
Action: Mouse pressed left at (738, 427)
Screenshot: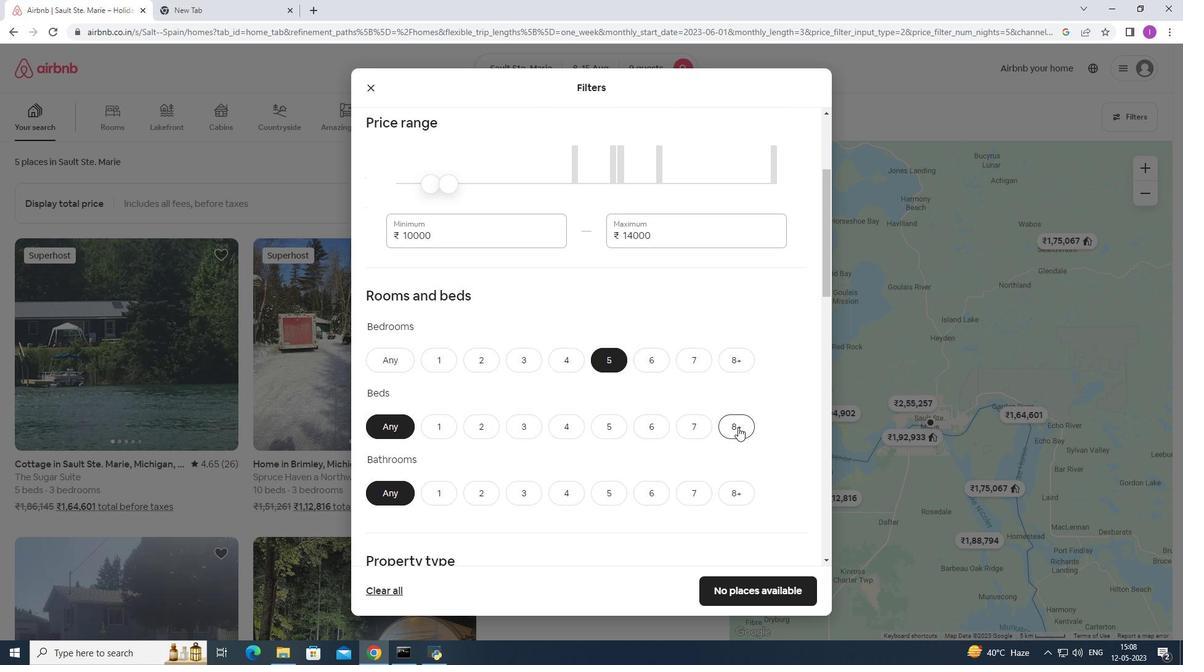 
Action: Mouse moved to (600, 486)
Screenshot: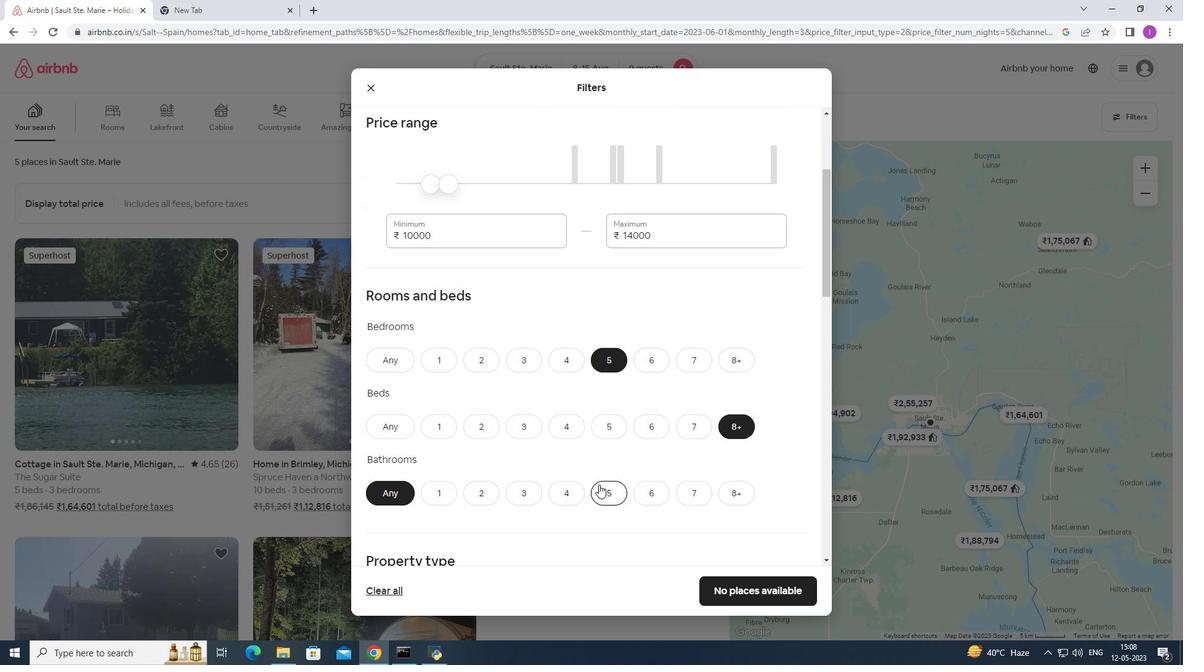 
Action: Mouse pressed left at (600, 486)
Screenshot: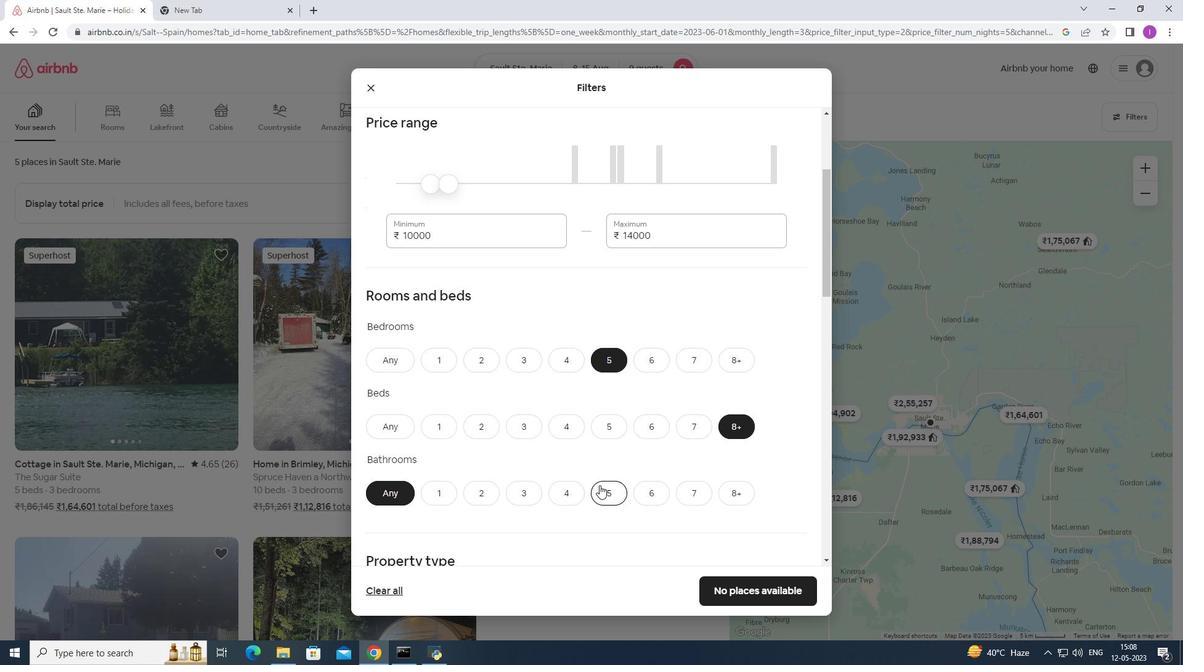 
Action: Mouse moved to (511, 480)
Screenshot: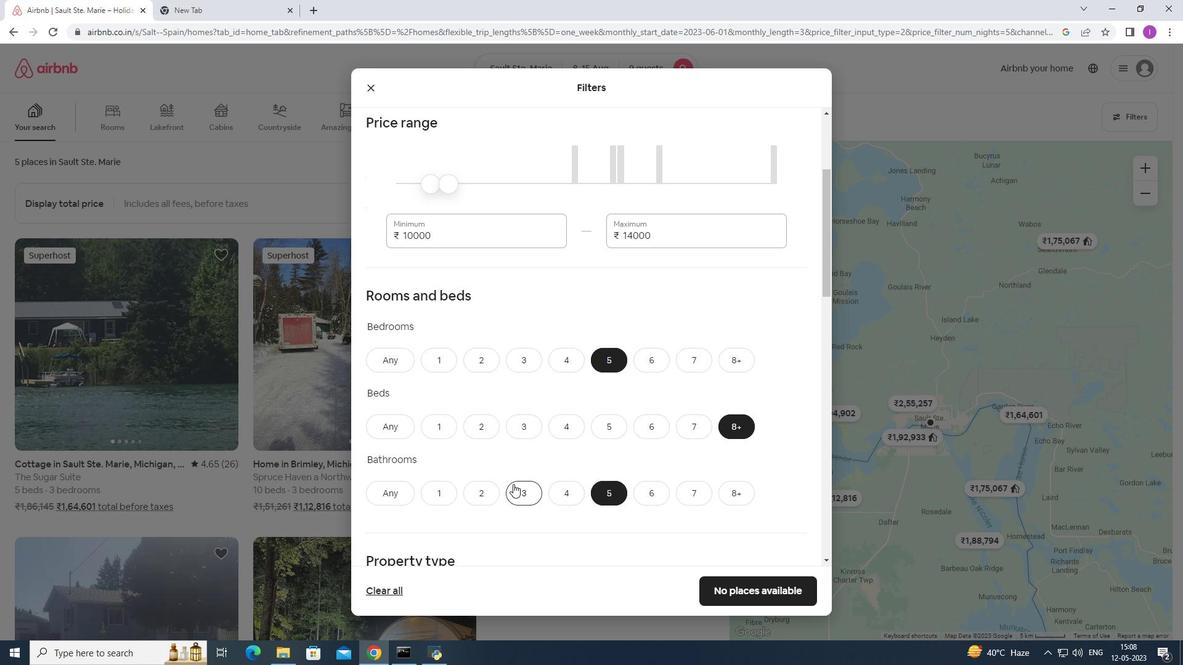 
Action: Mouse scrolled (511, 479) with delta (0, 0)
Screenshot: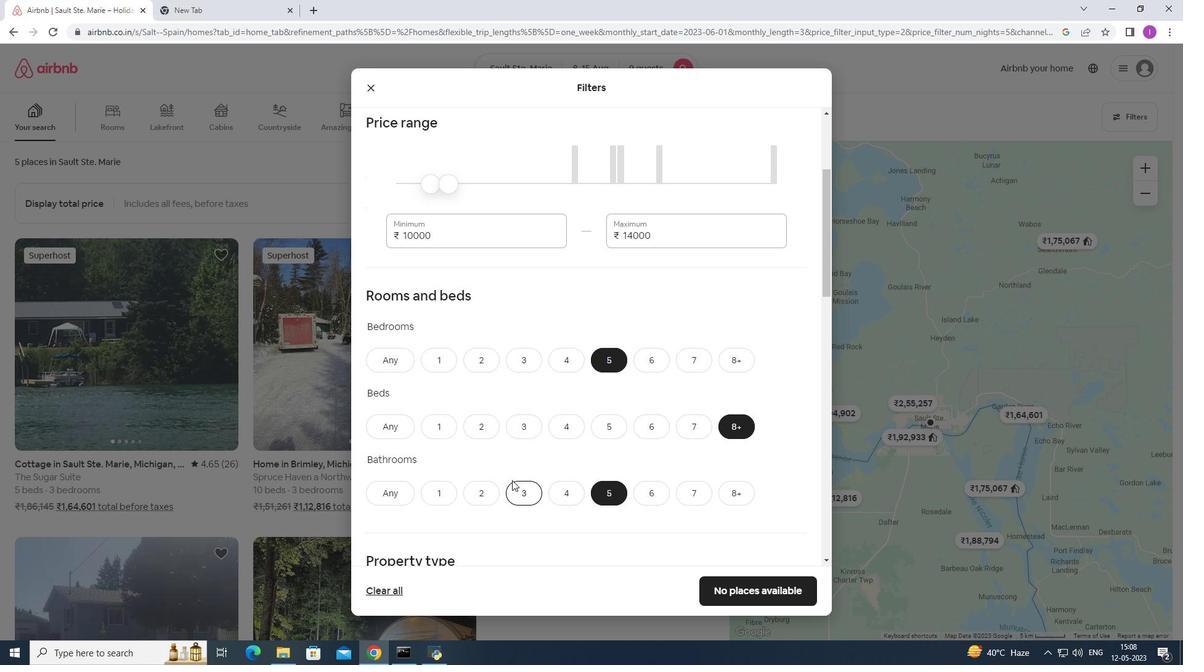 
Action: Mouse scrolled (511, 479) with delta (0, 0)
Screenshot: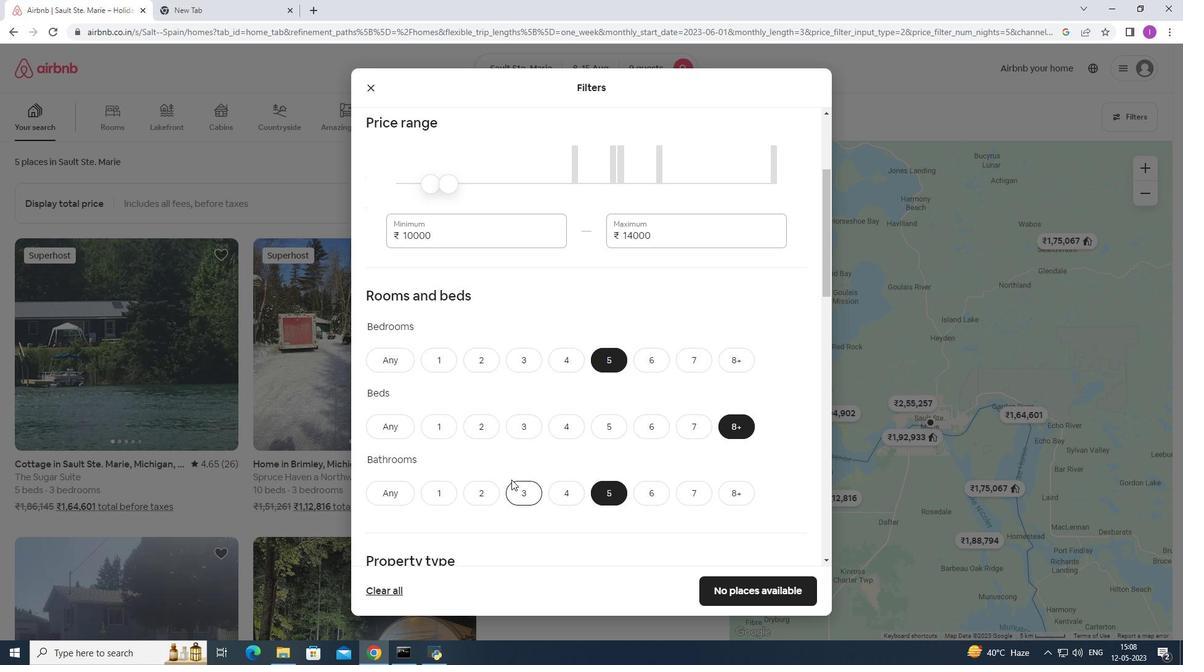 
Action: Mouse scrolled (511, 479) with delta (0, 0)
Screenshot: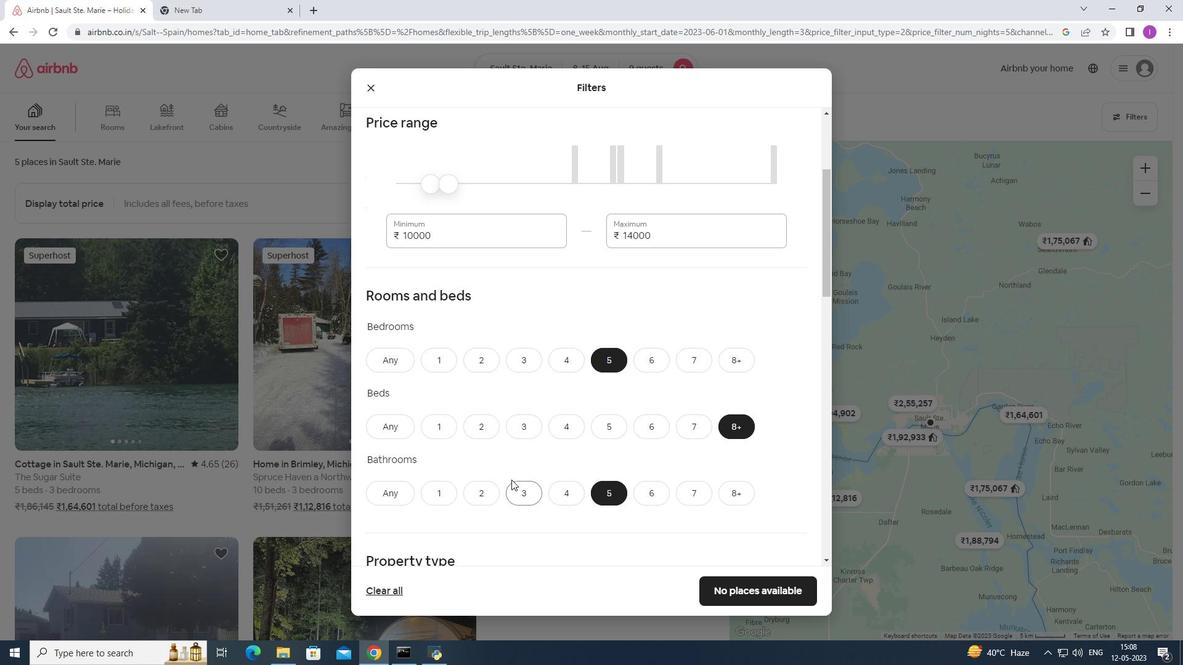 
Action: Mouse moved to (450, 458)
Screenshot: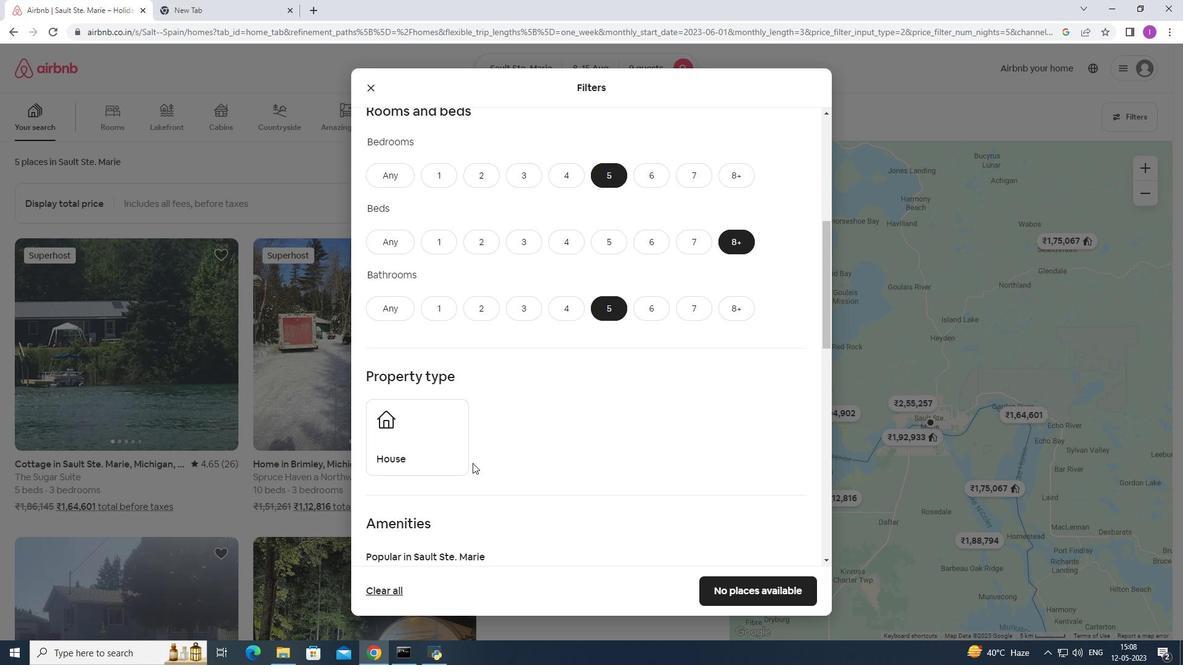 
Action: Mouse pressed left at (450, 458)
Screenshot: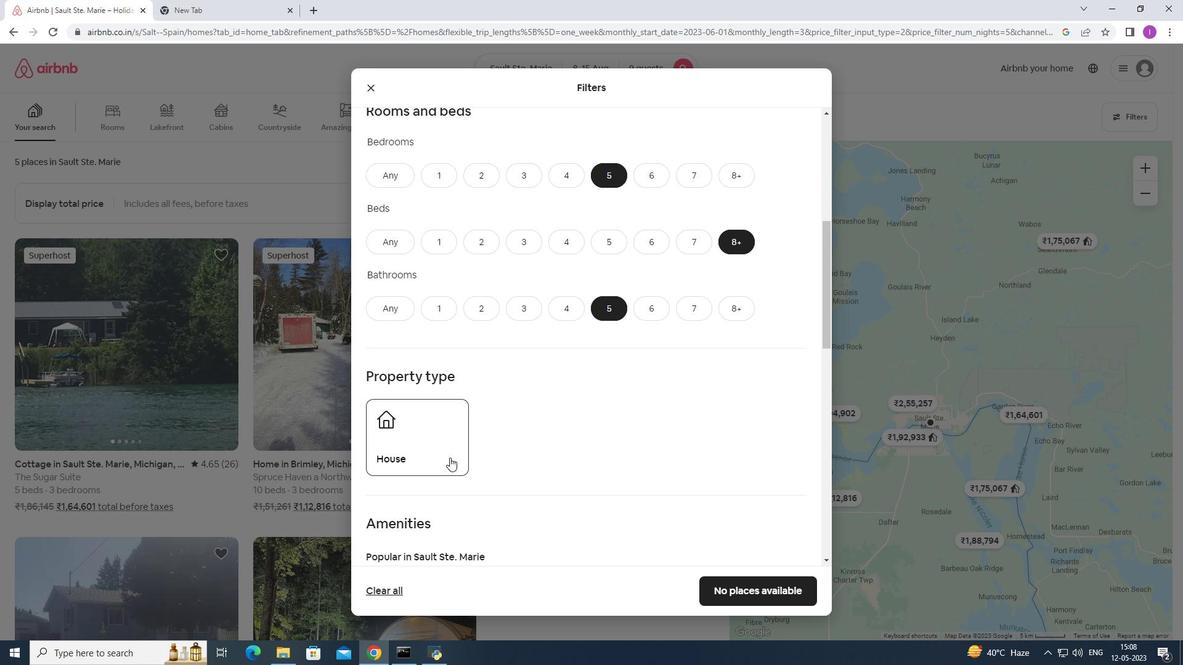 
Action: Mouse moved to (558, 495)
Screenshot: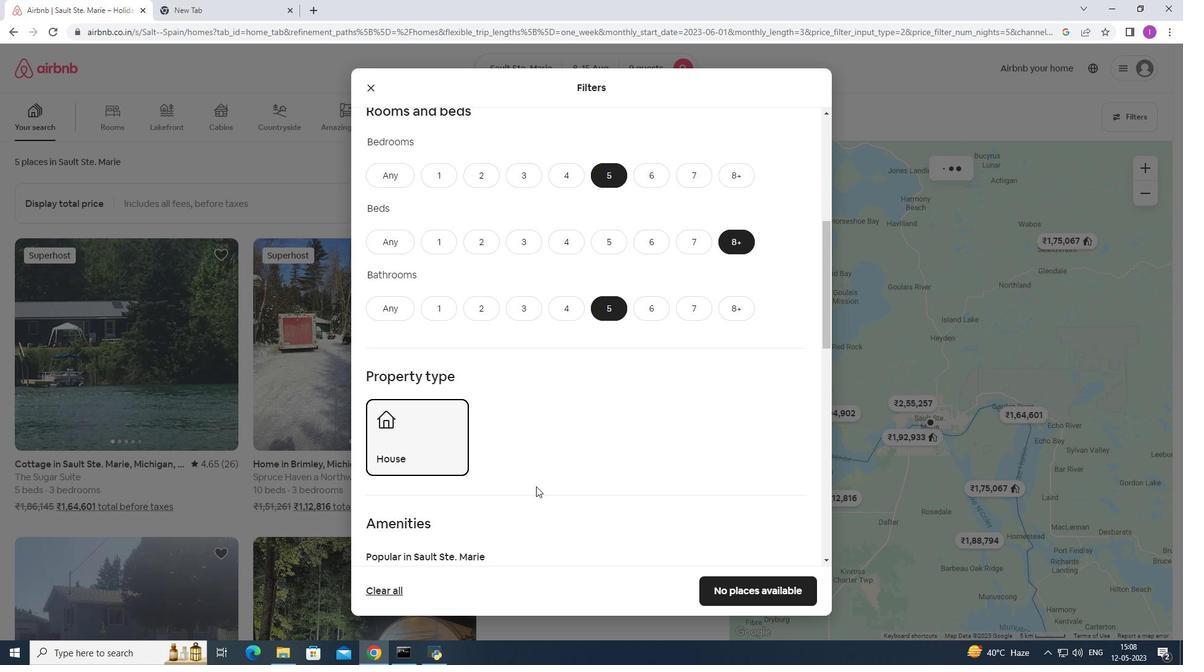 
Action: Mouse scrolled (558, 495) with delta (0, 0)
Screenshot: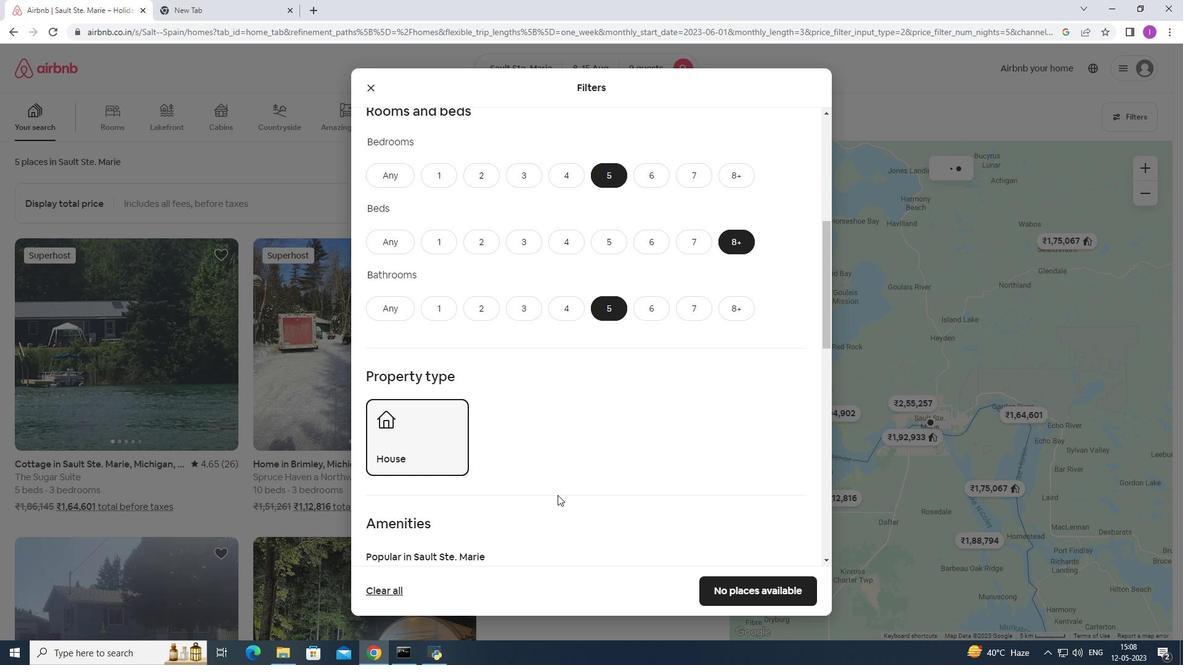 
Action: Mouse scrolled (558, 495) with delta (0, 0)
Screenshot: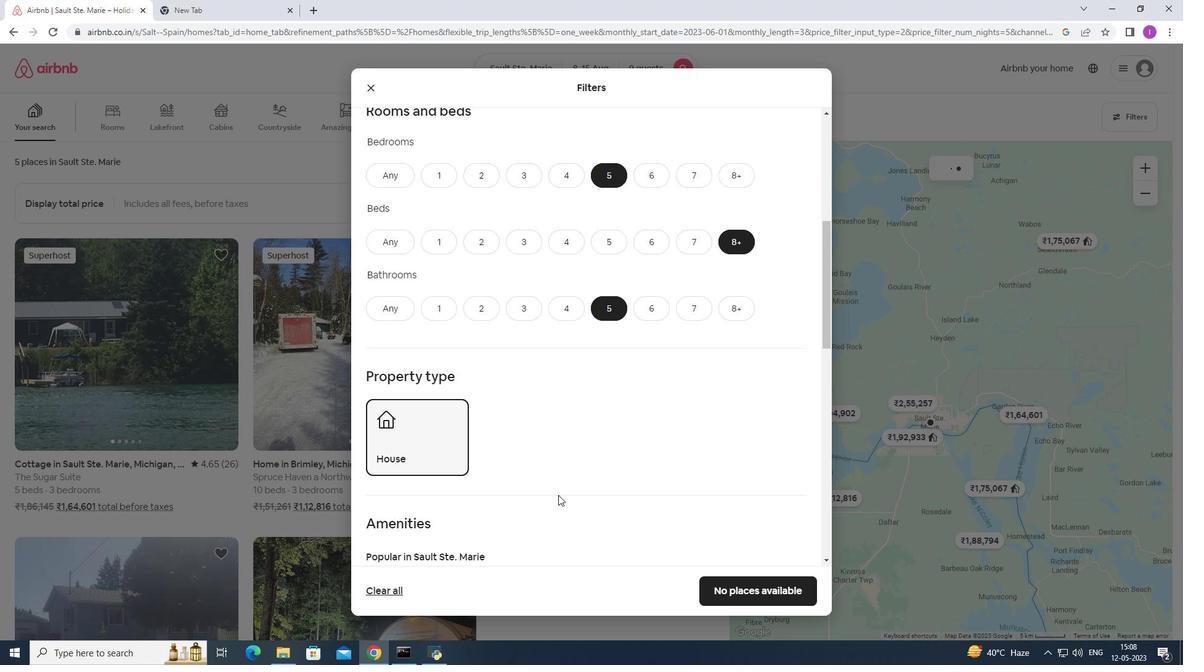 
Action: Mouse scrolled (558, 495) with delta (0, 0)
Screenshot: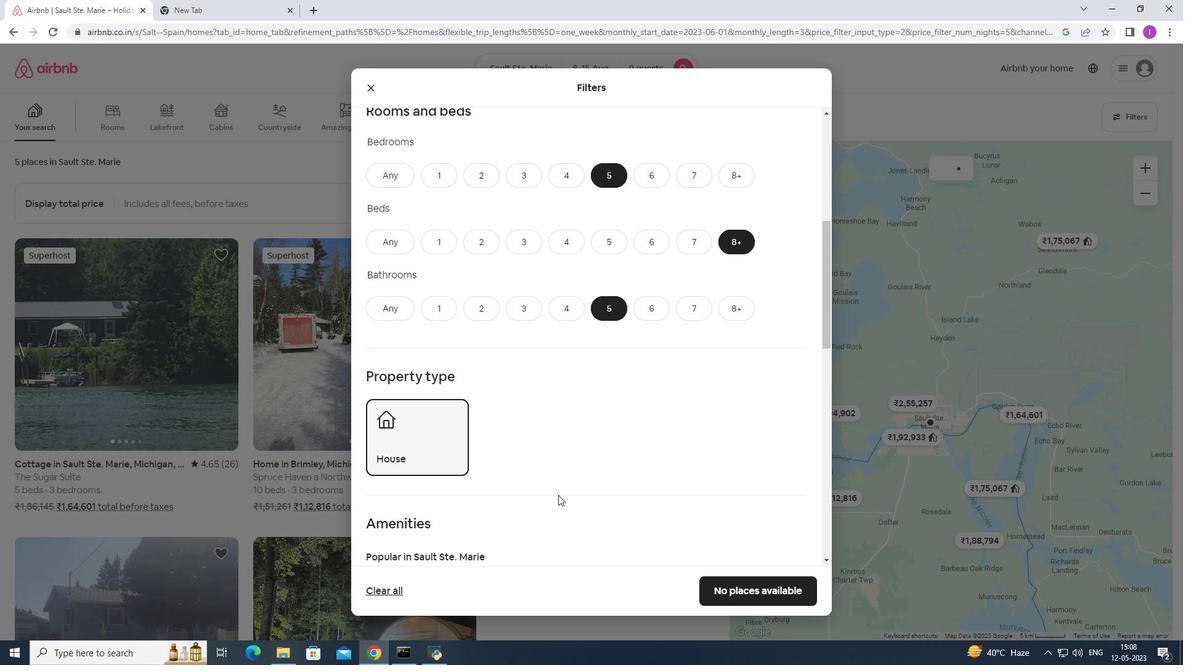 
Action: Mouse scrolled (558, 495) with delta (0, 0)
Screenshot: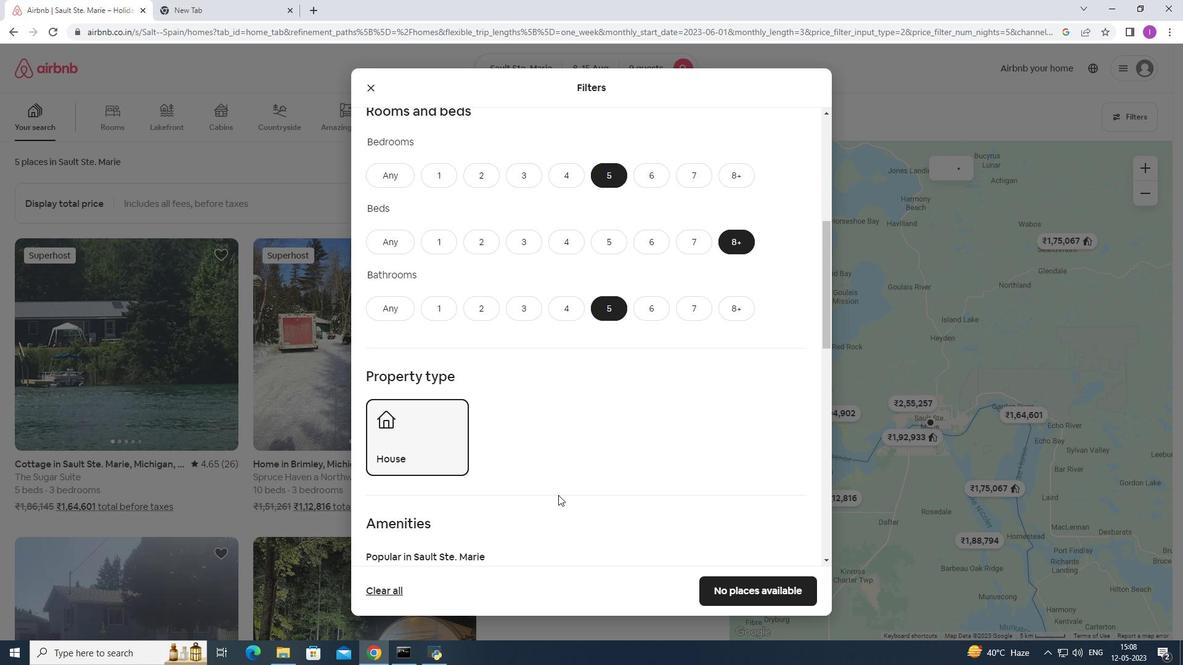 
Action: Mouse moved to (561, 492)
Screenshot: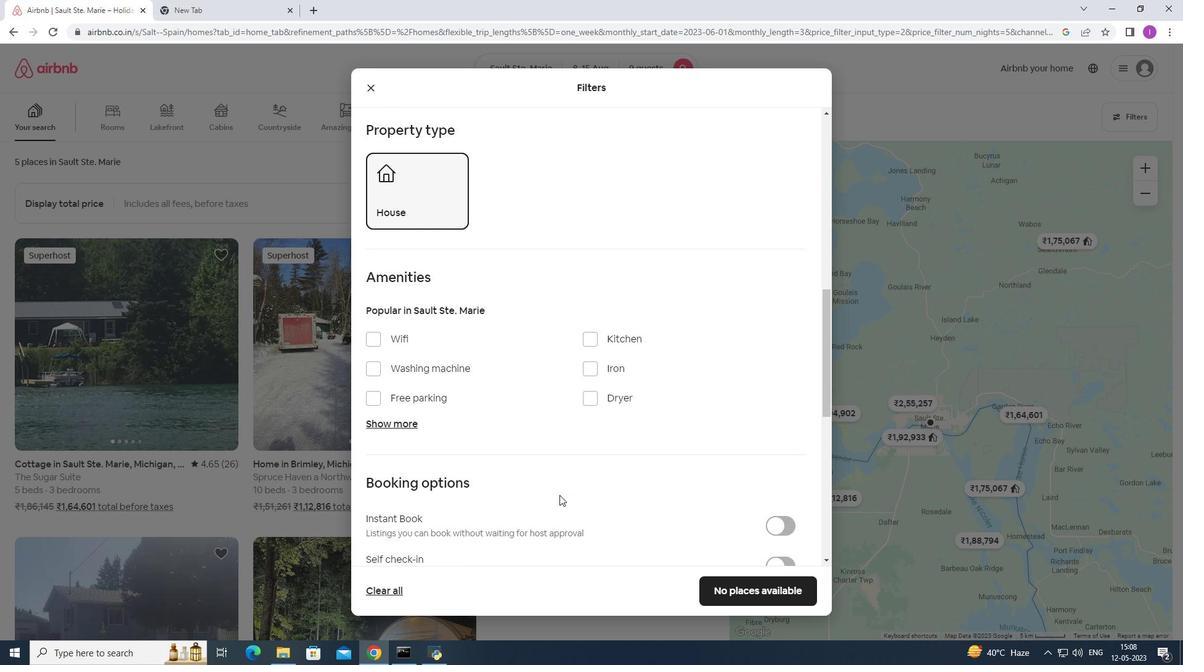 
Action: Mouse scrolled (561, 491) with delta (0, 0)
Screenshot: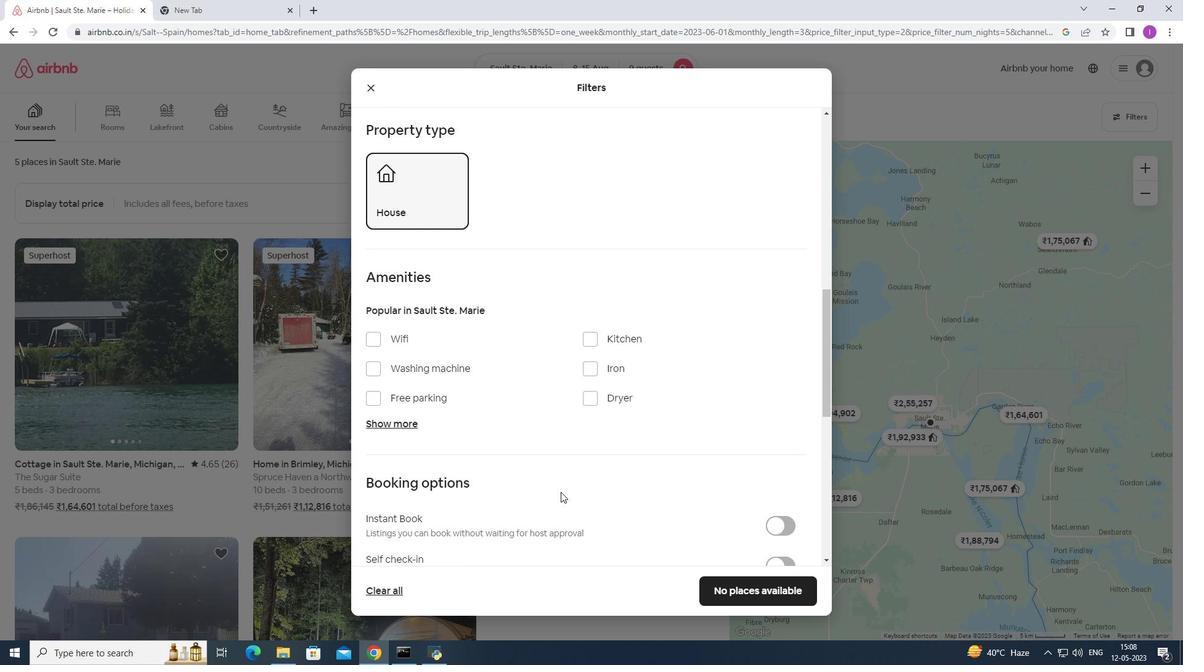 
Action: Mouse scrolled (561, 491) with delta (0, 0)
Screenshot: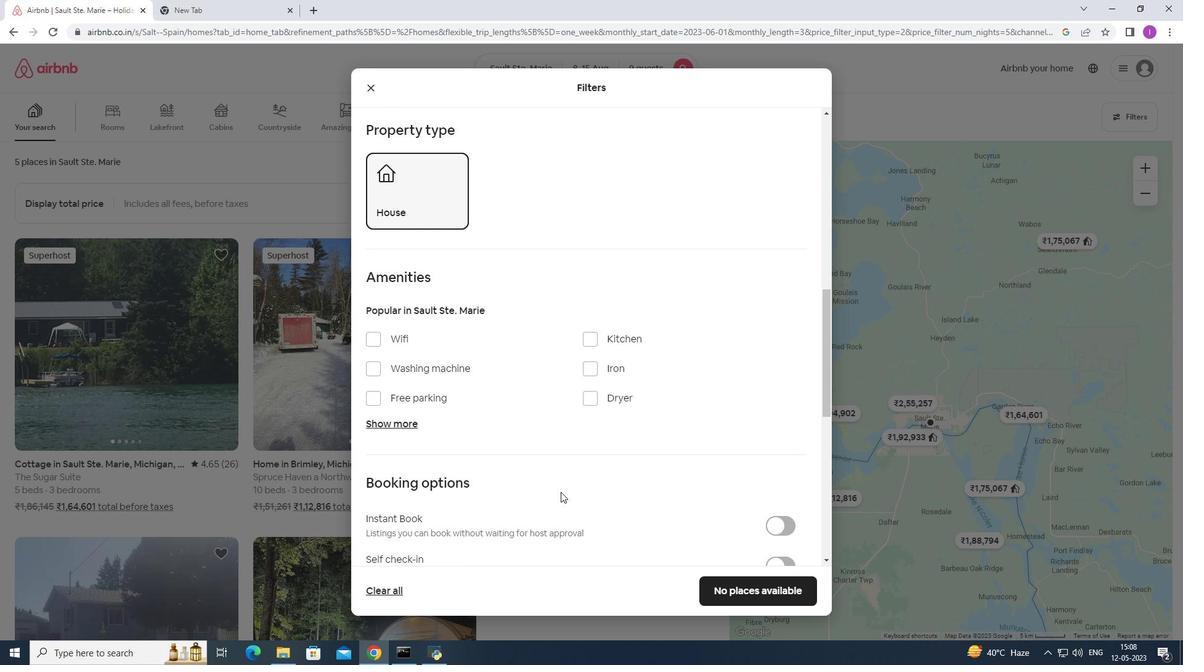 
Action: Mouse moved to (368, 220)
Screenshot: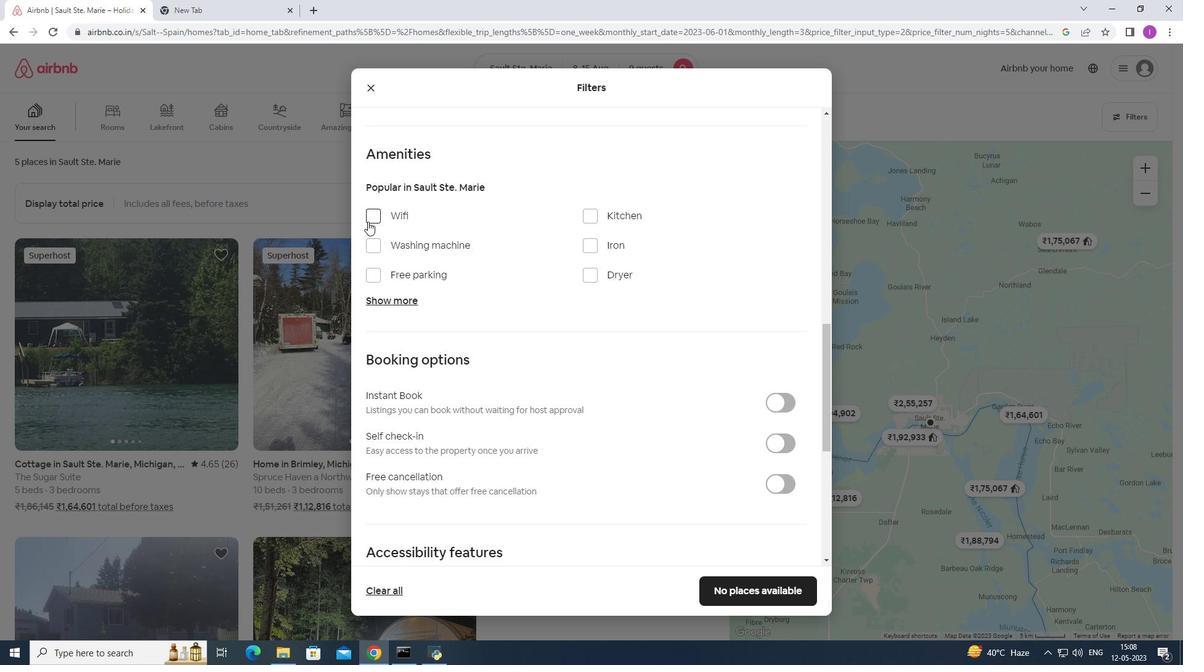 
Action: Mouse pressed left at (368, 220)
Screenshot: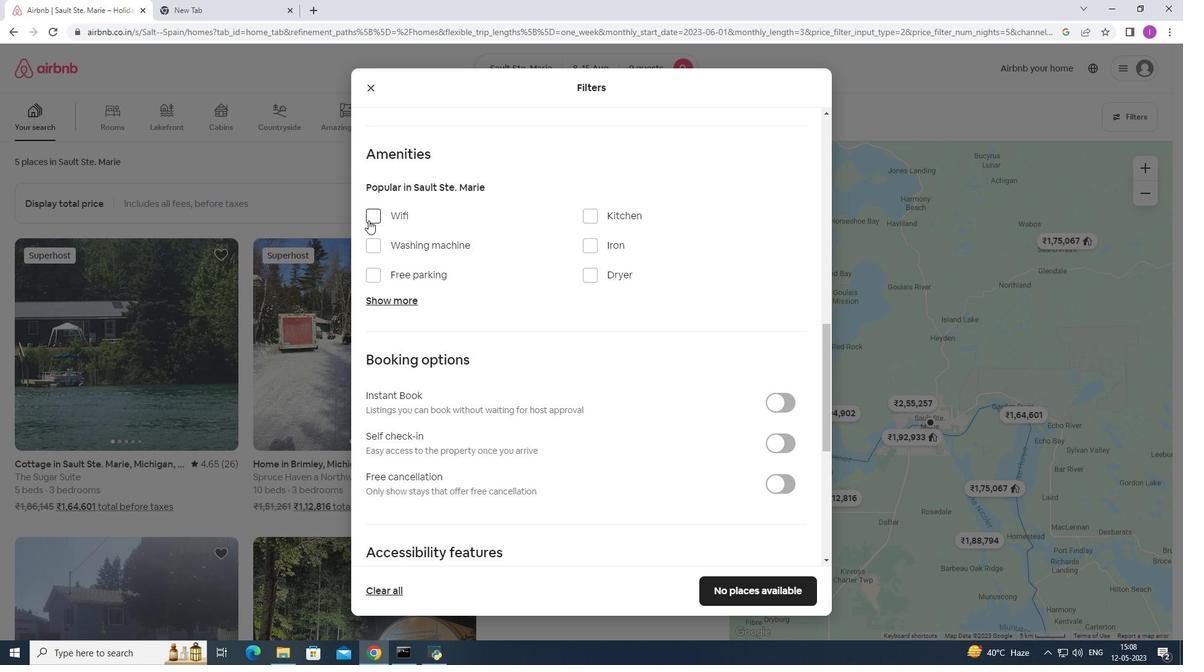 
Action: Mouse moved to (372, 274)
Screenshot: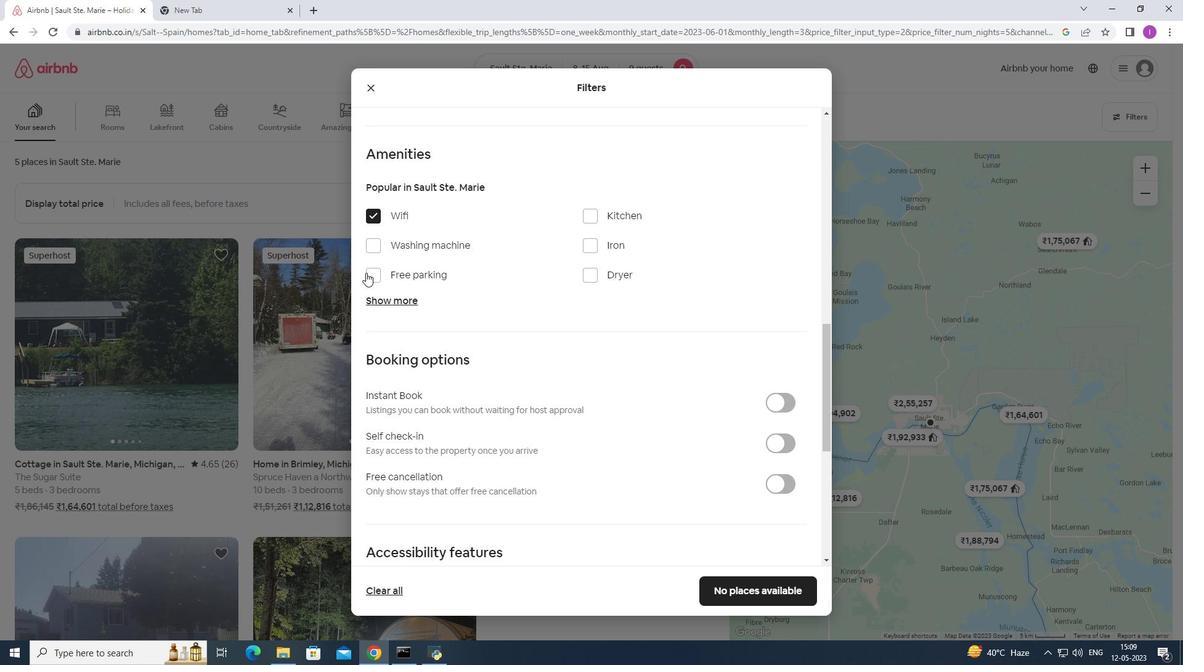 
Action: Mouse pressed left at (372, 274)
Screenshot: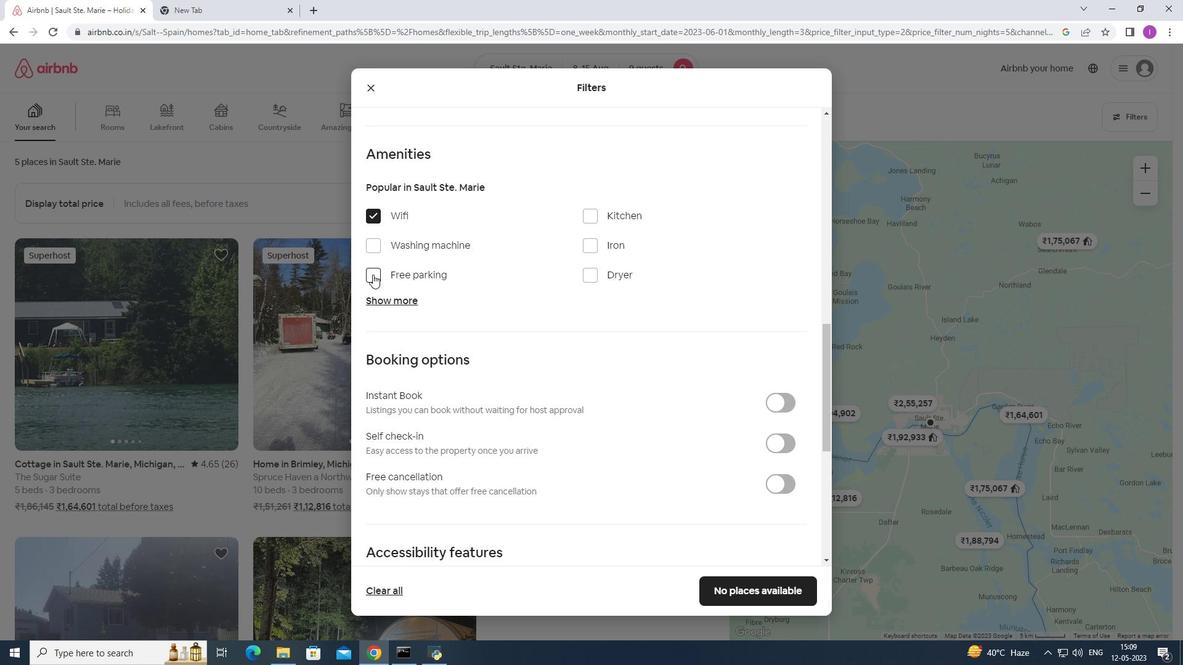 
Action: Mouse moved to (380, 300)
Screenshot: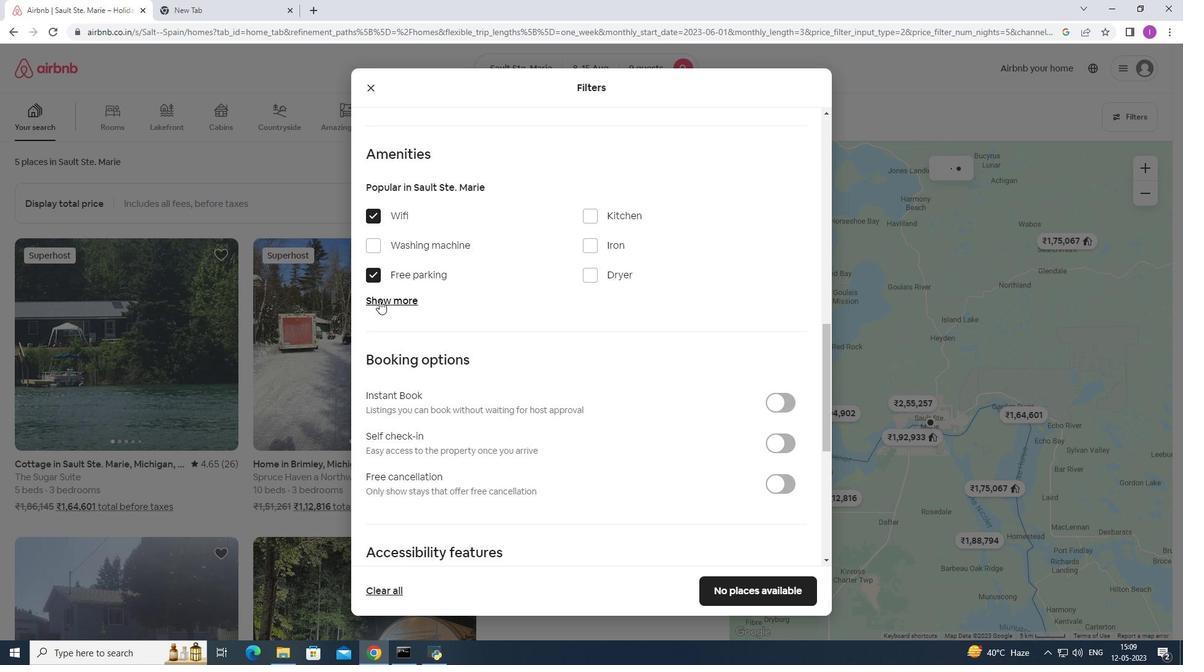 
Action: Mouse pressed left at (380, 300)
Screenshot: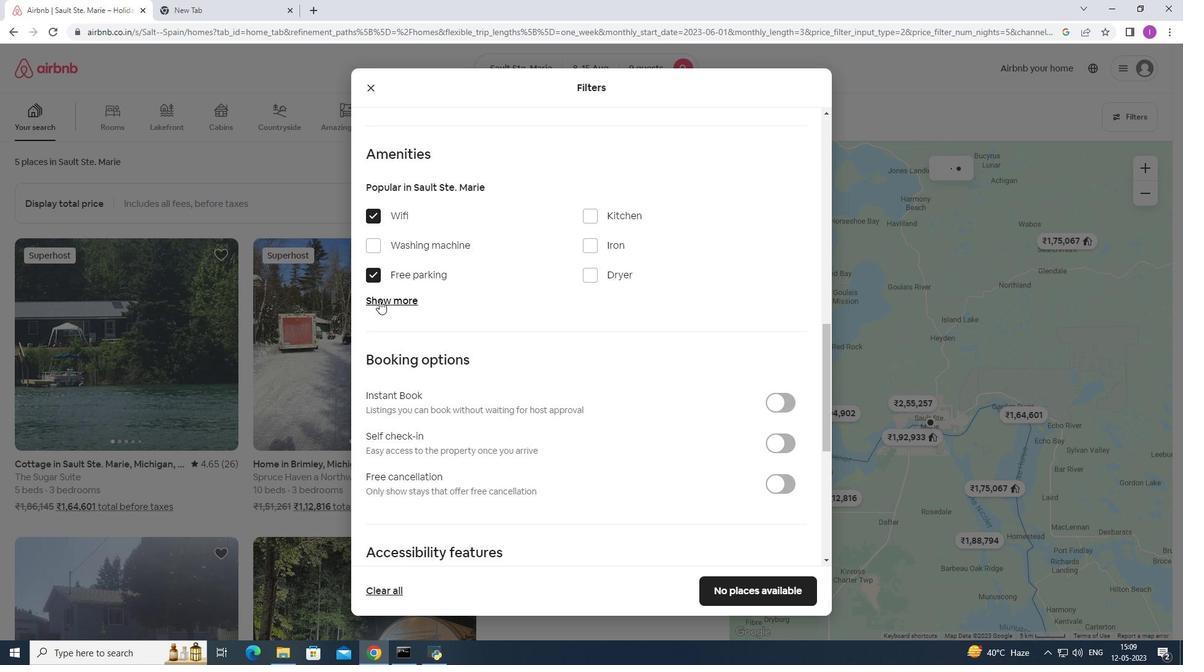 
Action: Mouse moved to (593, 371)
Screenshot: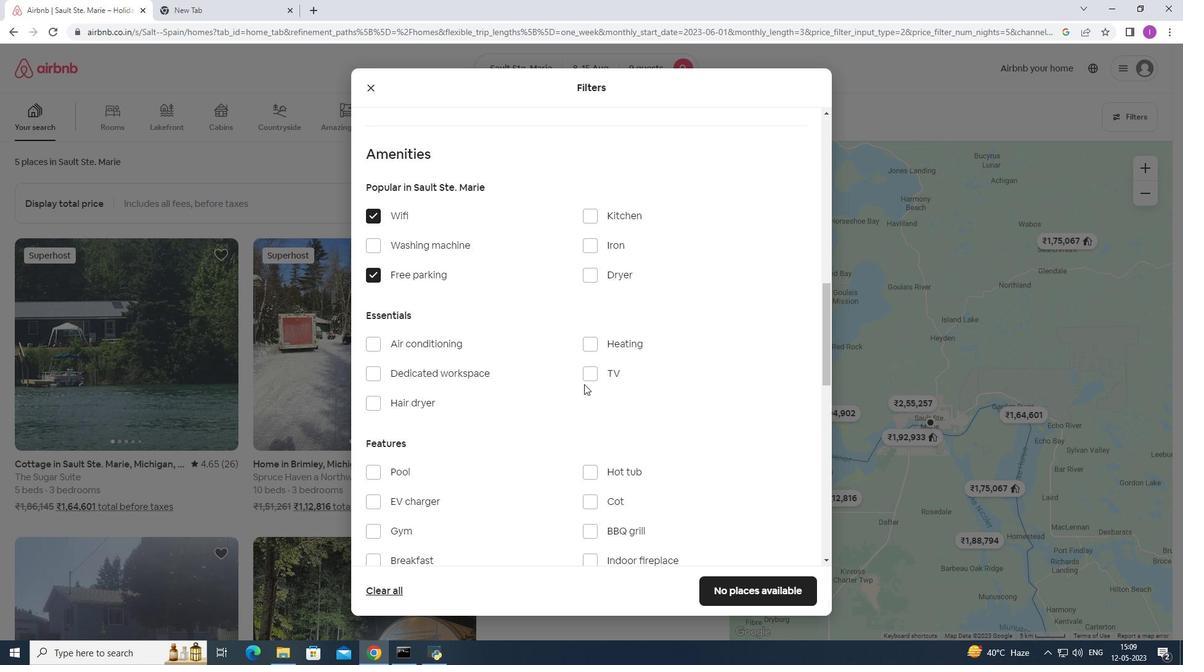 
Action: Mouse pressed left at (593, 371)
Screenshot: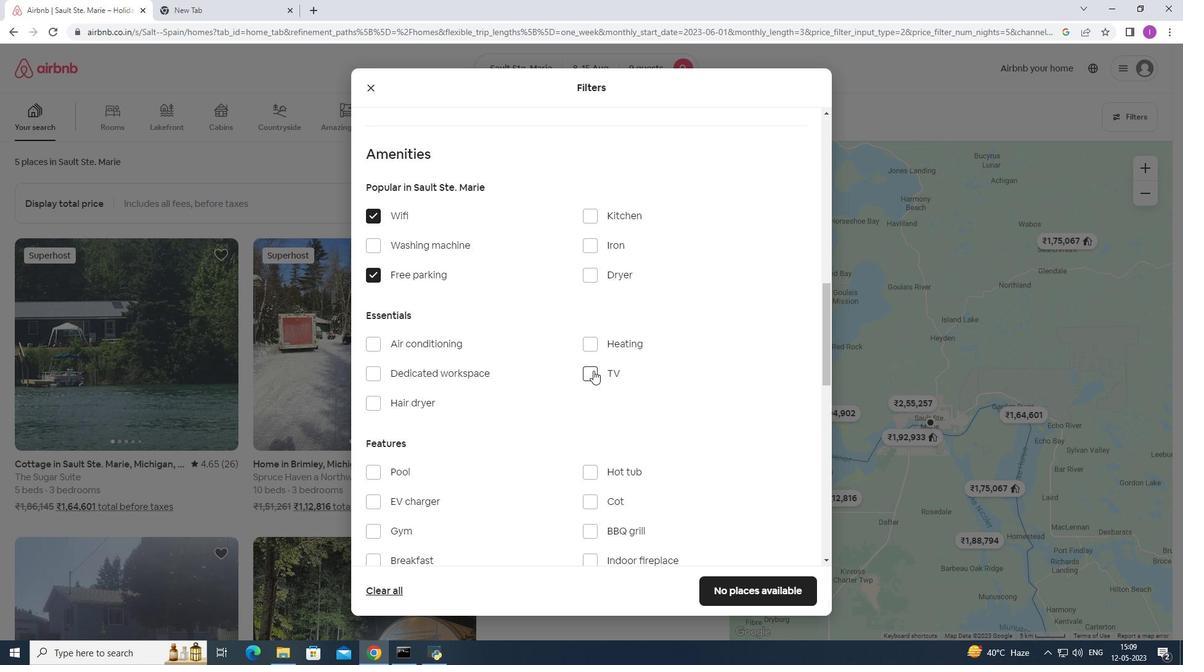 
Action: Mouse moved to (487, 421)
Screenshot: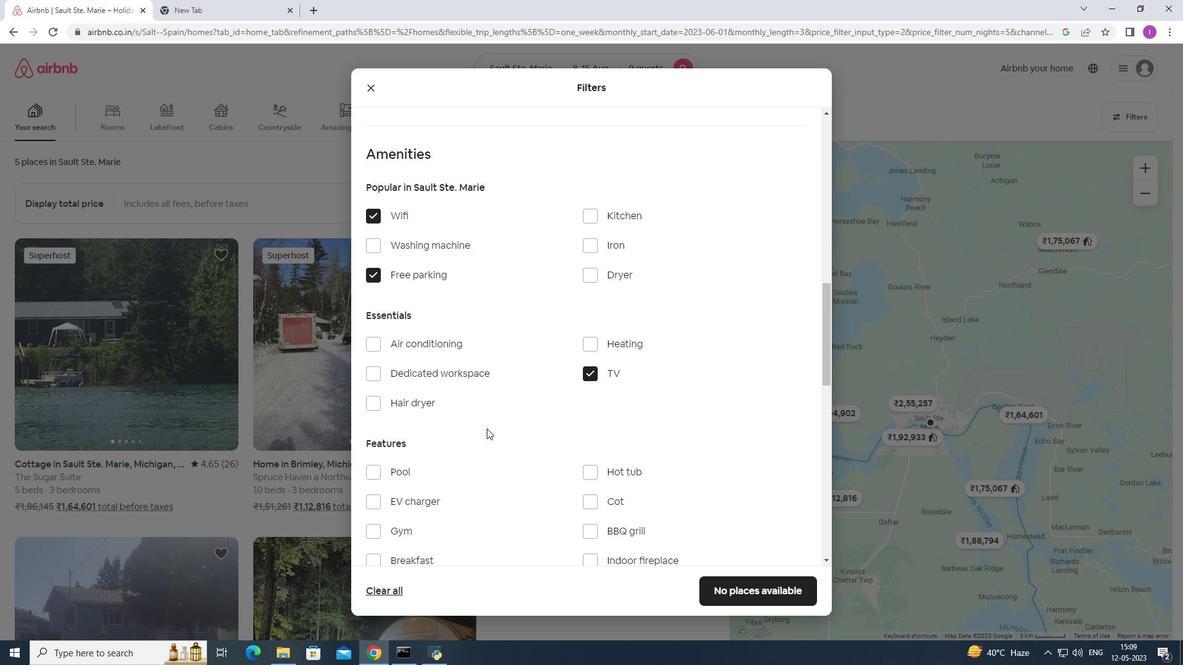 
Action: Mouse scrolled (487, 420) with delta (0, 0)
Screenshot: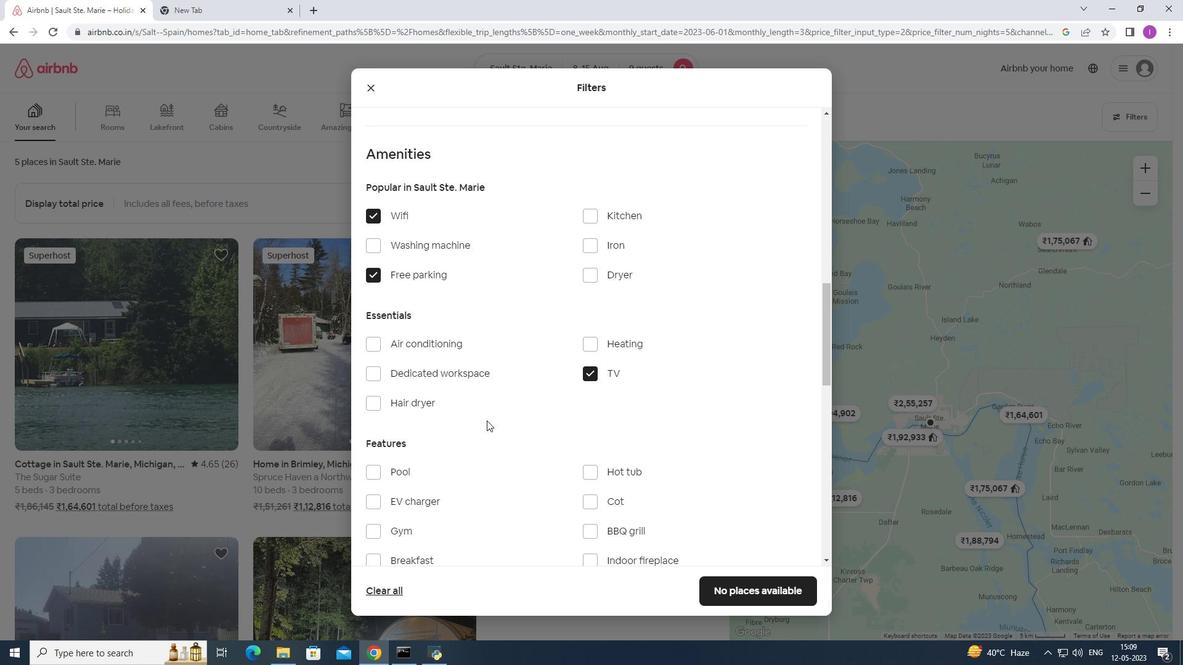 
Action: Mouse moved to (487, 420)
Screenshot: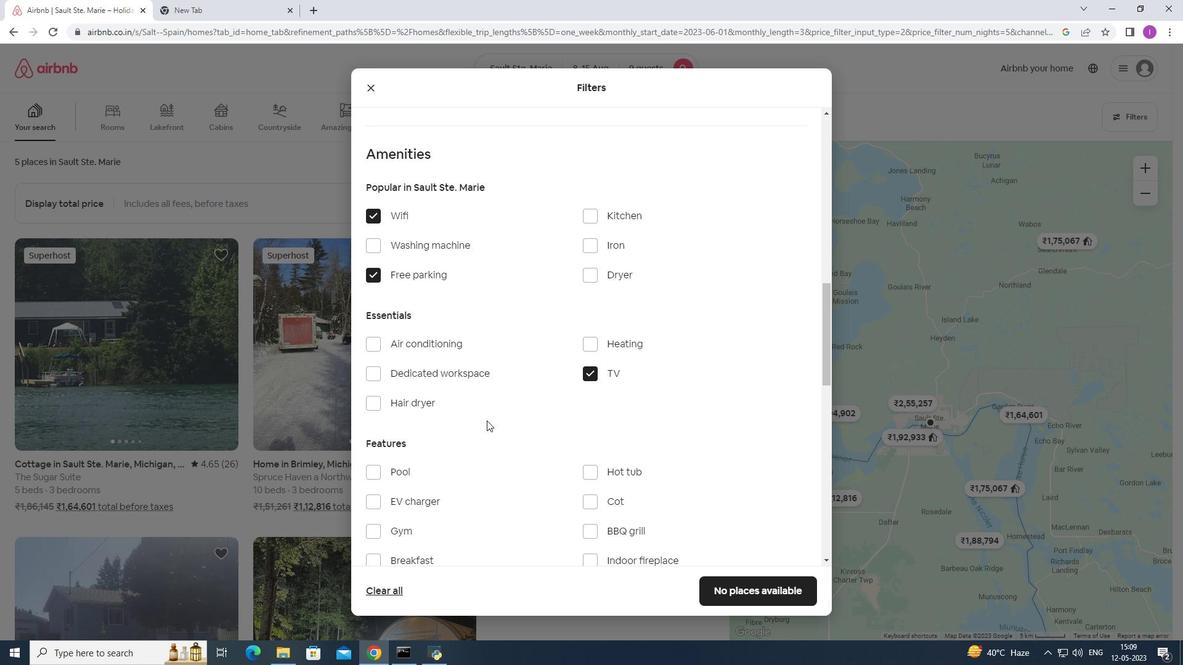 
Action: Mouse scrolled (487, 419) with delta (0, 0)
Screenshot: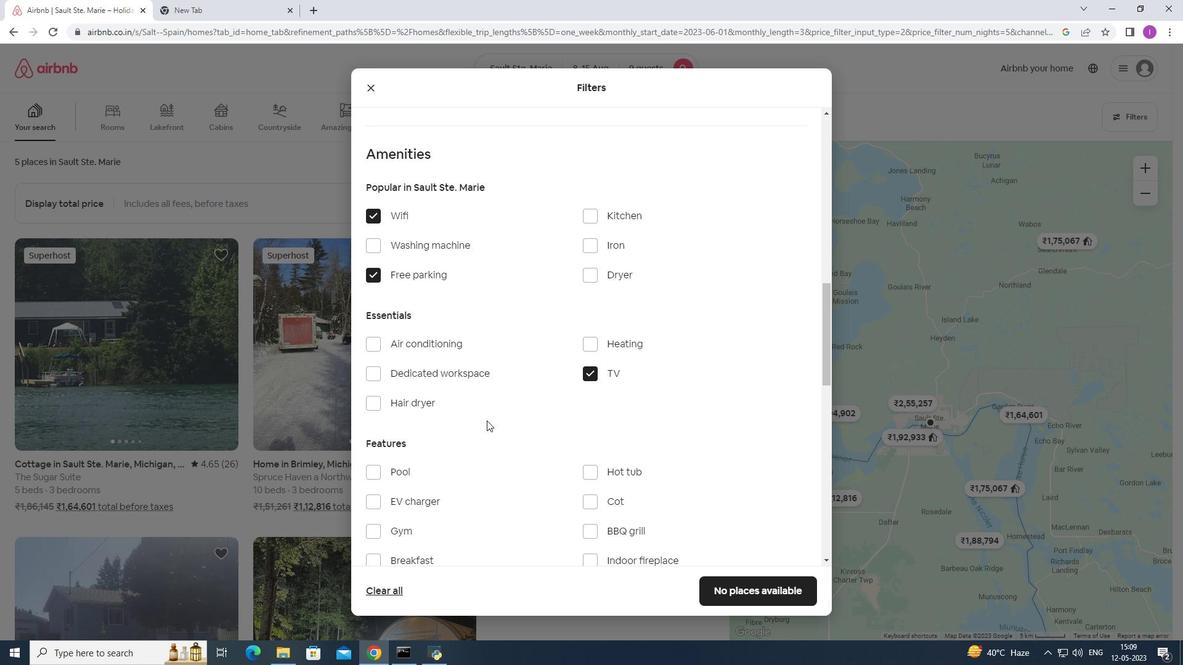 
Action: Mouse scrolled (487, 419) with delta (0, 0)
Screenshot: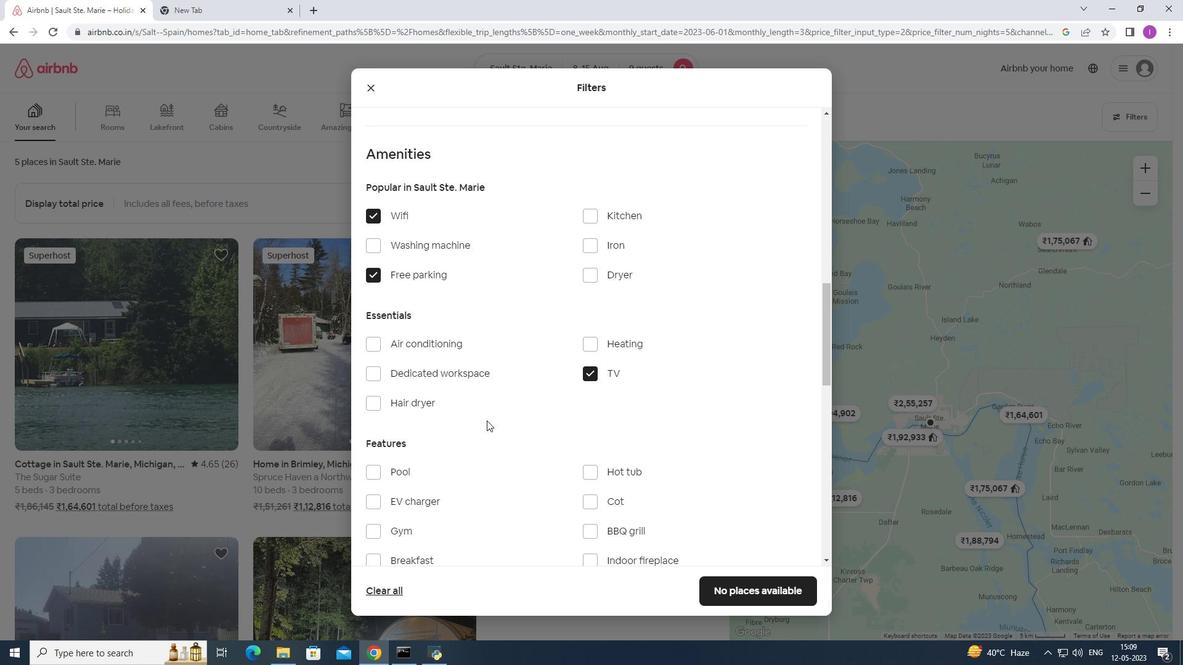 
Action: Mouse moved to (375, 347)
Screenshot: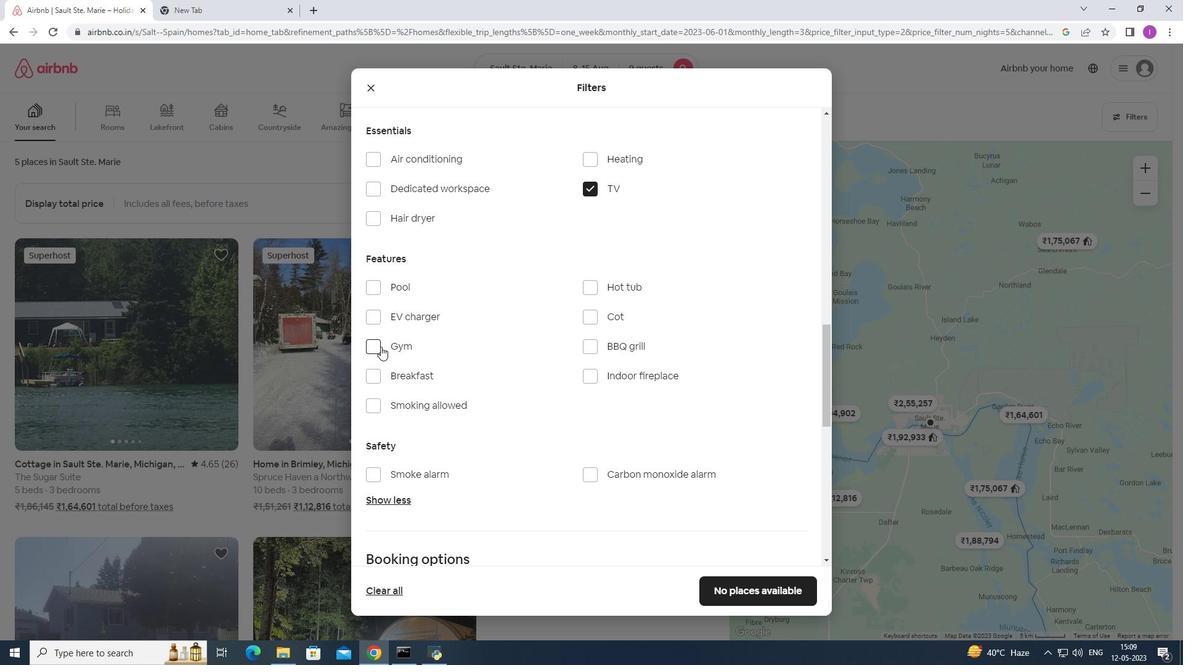 
Action: Mouse pressed left at (375, 347)
Screenshot: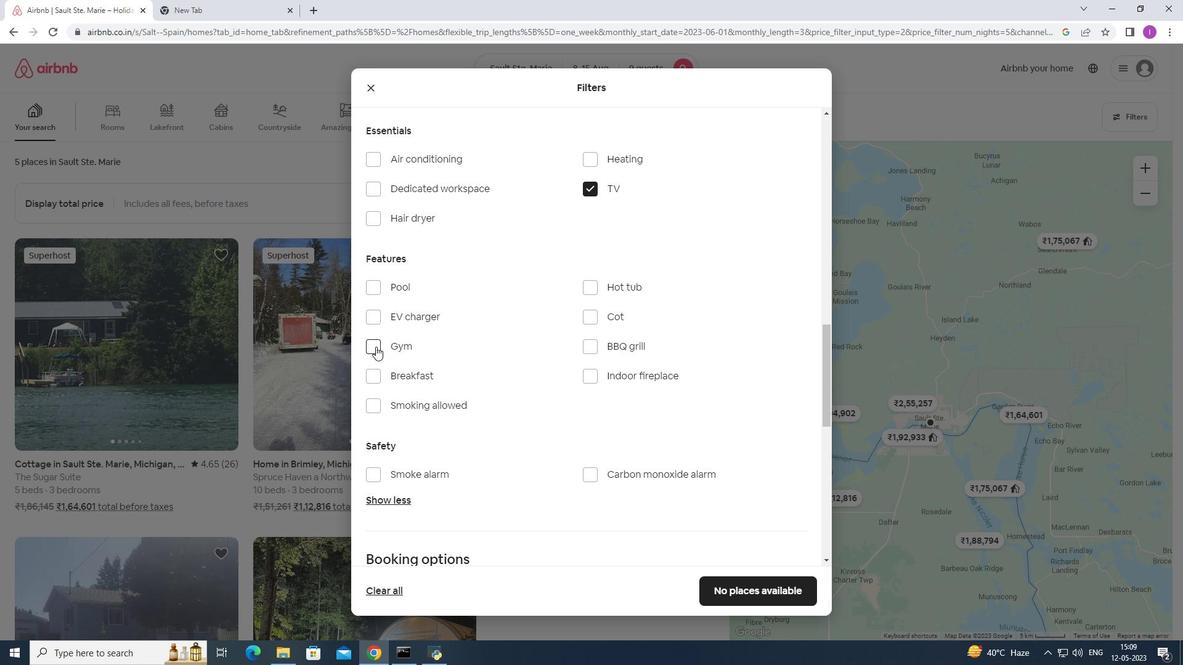 
Action: Mouse moved to (371, 371)
Screenshot: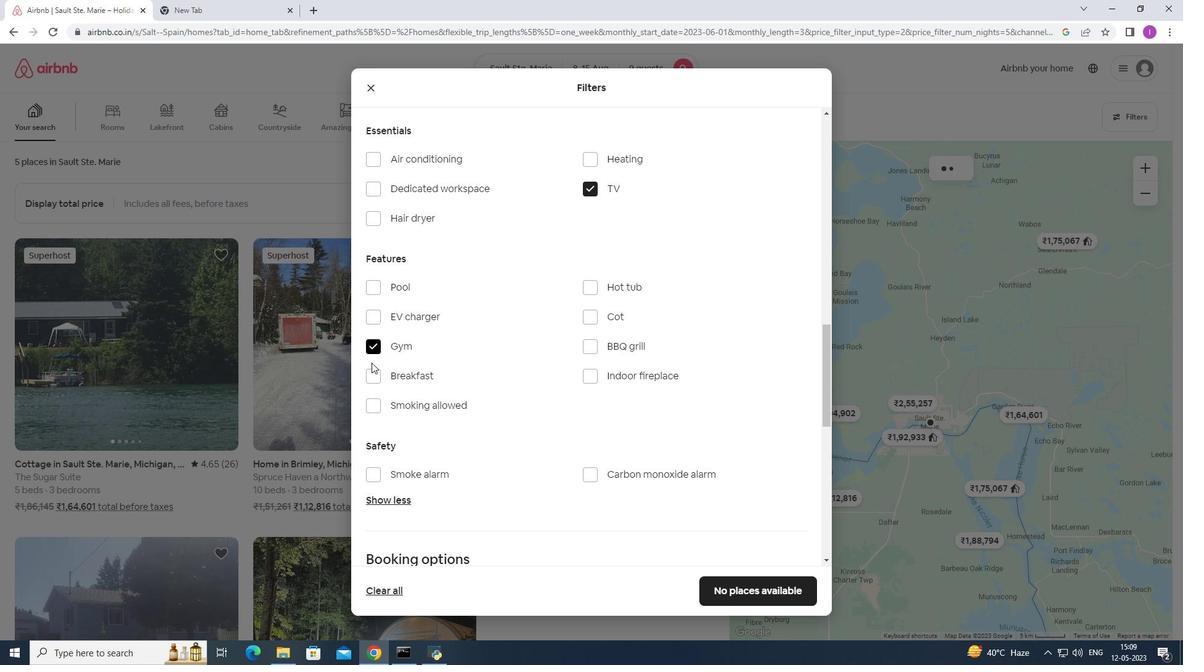 
Action: Mouse pressed left at (371, 371)
Screenshot: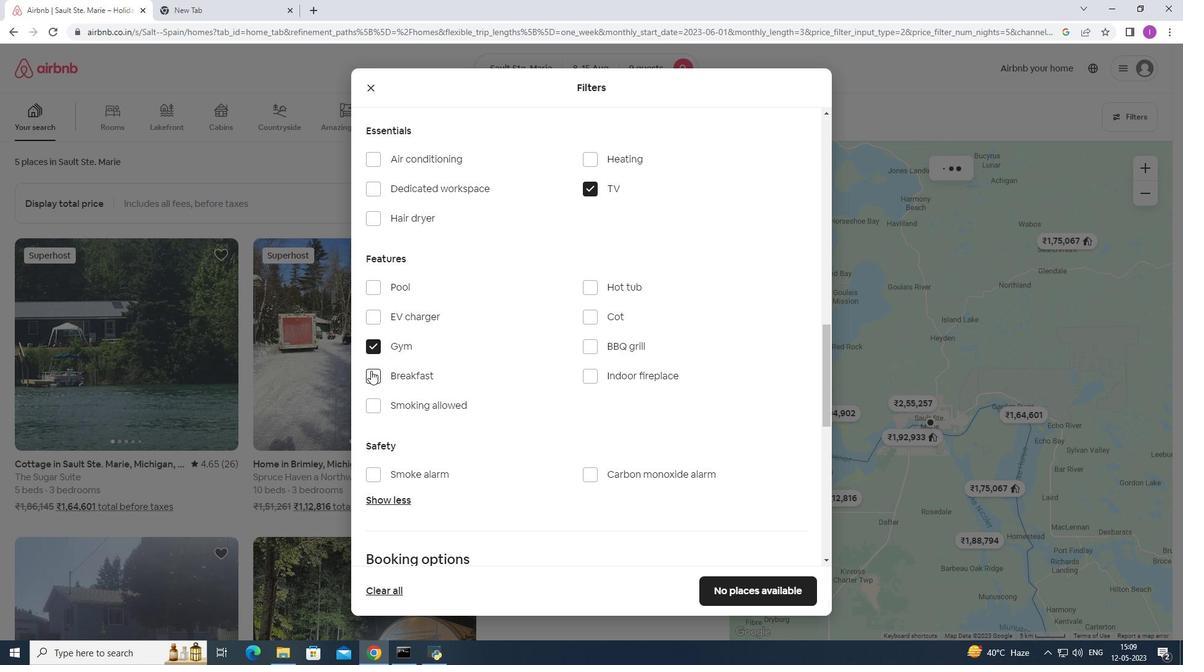 
Action: Mouse moved to (386, 347)
Screenshot: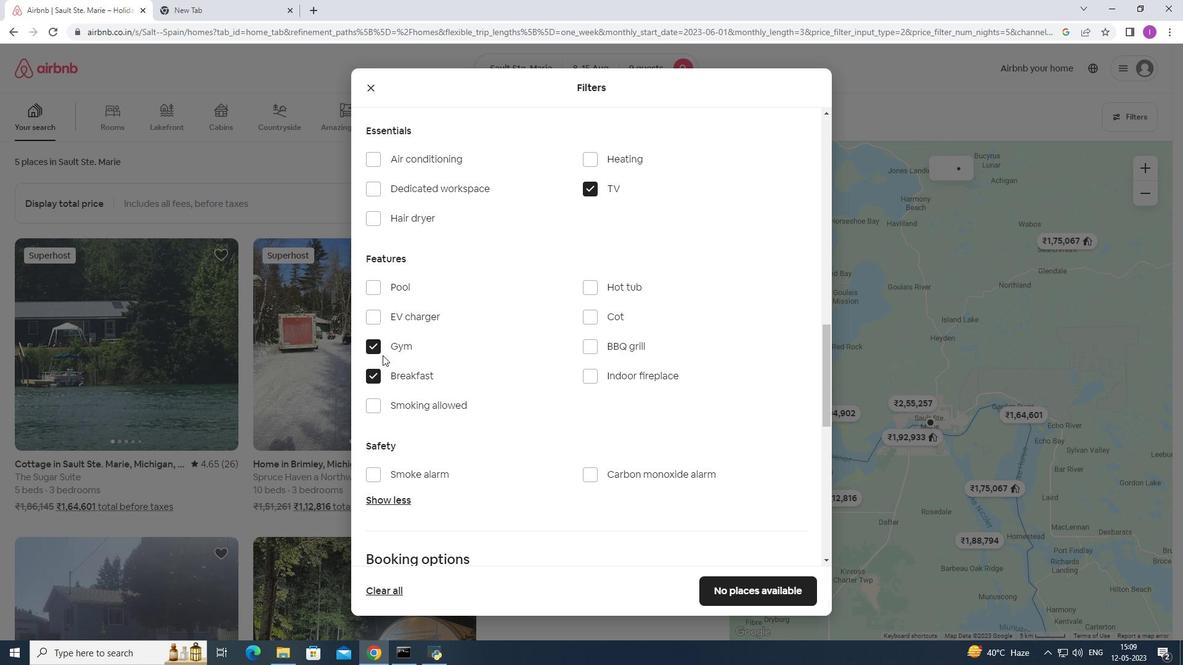 
Action: Mouse scrolled (386, 346) with delta (0, 0)
Screenshot: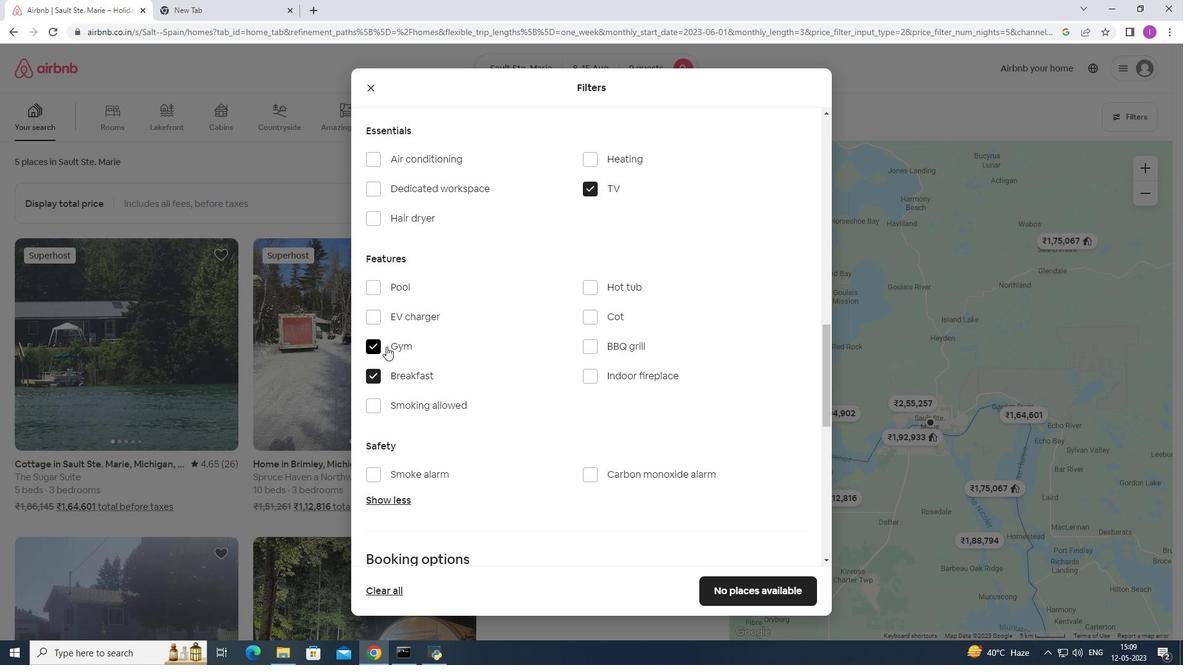 
Action: Mouse scrolled (386, 346) with delta (0, 0)
Screenshot: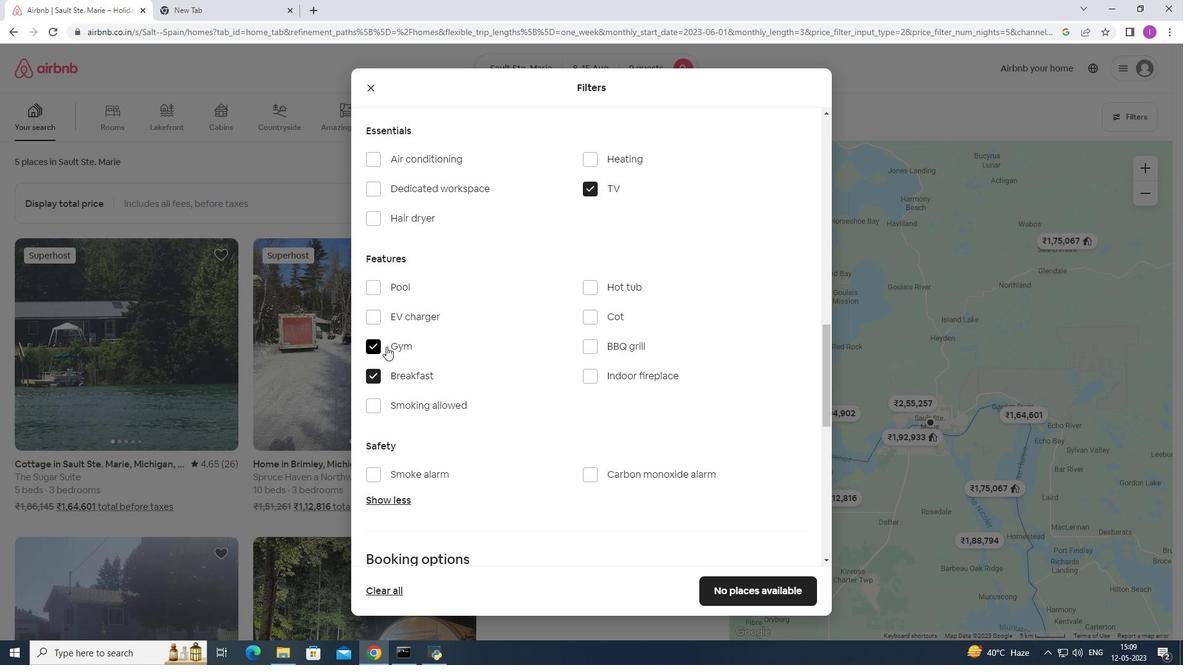 
Action: Mouse scrolled (386, 346) with delta (0, 0)
Screenshot: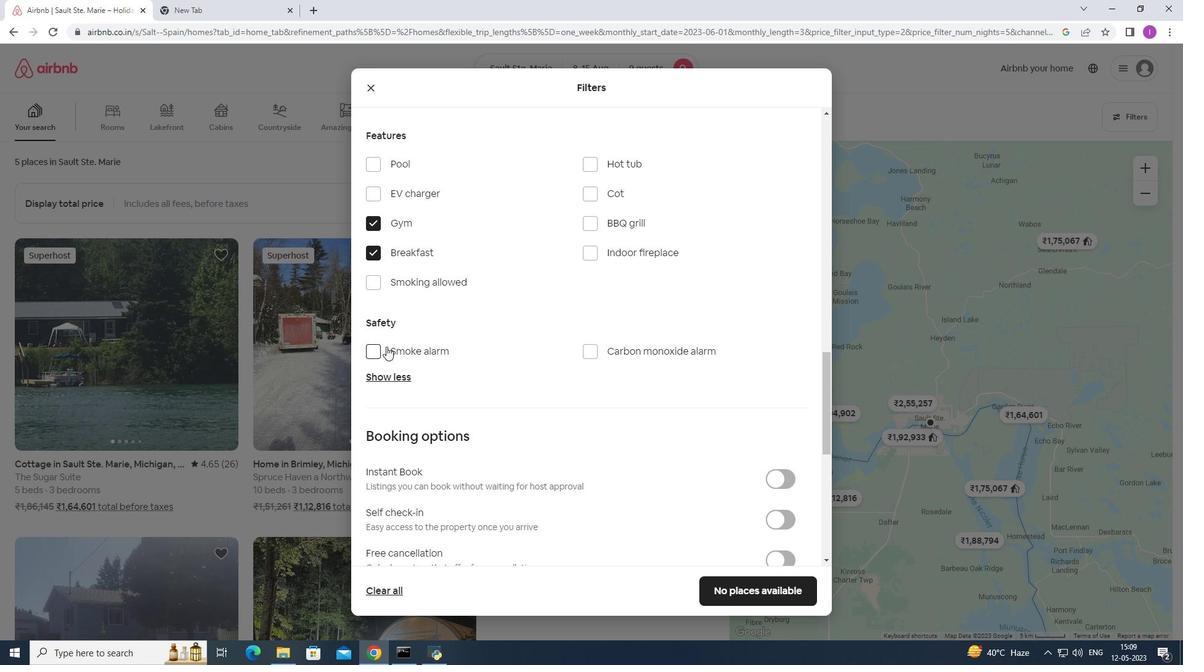 
Action: Mouse scrolled (386, 346) with delta (0, 0)
Screenshot: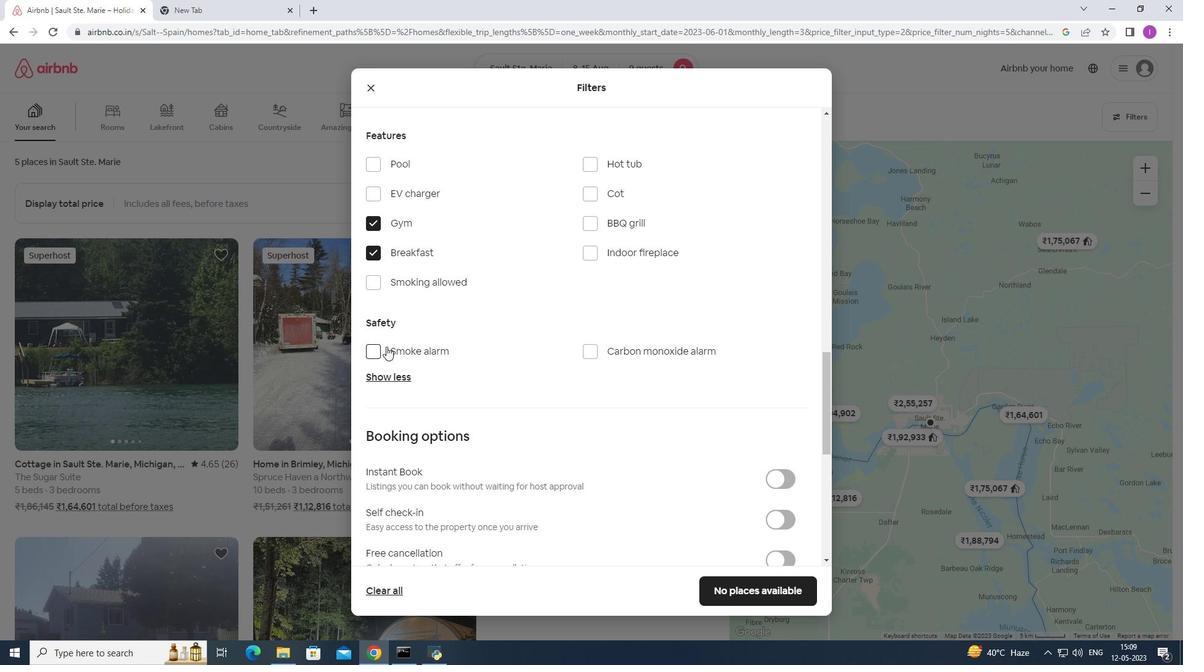 
Action: Mouse moved to (599, 342)
Screenshot: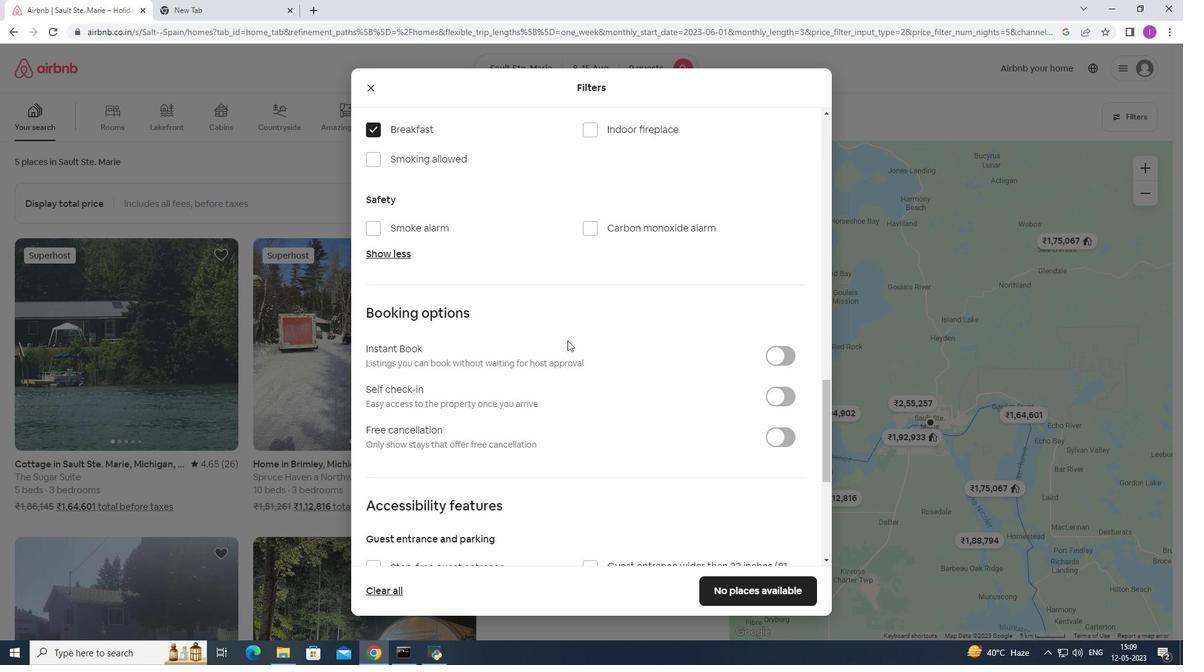 
Action: Mouse scrolled (599, 341) with delta (0, 0)
Screenshot: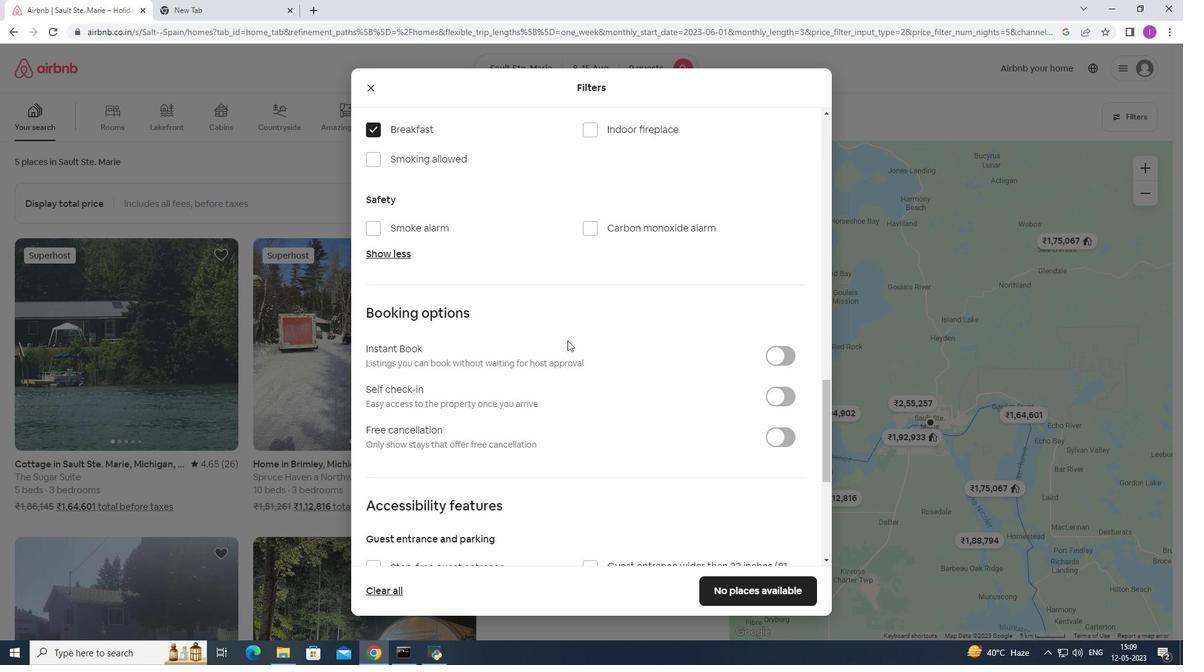 
Action: Mouse moved to (604, 344)
Screenshot: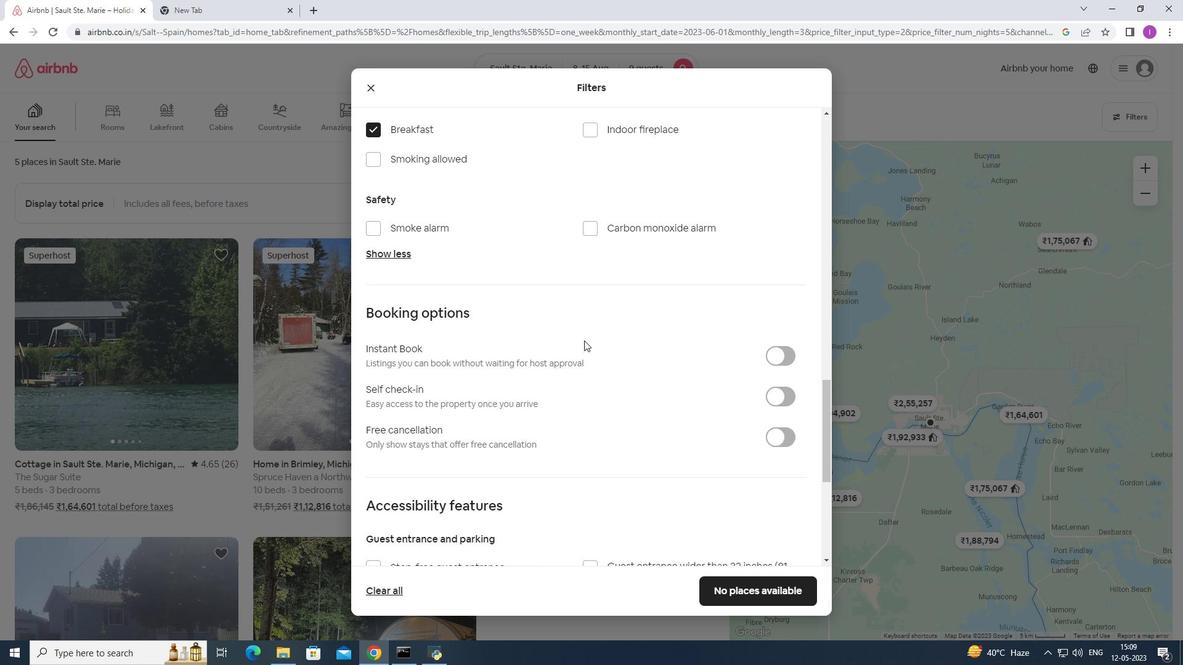 
Action: Mouse scrolled (604, 343) with delta (0, 0)
Screenshot: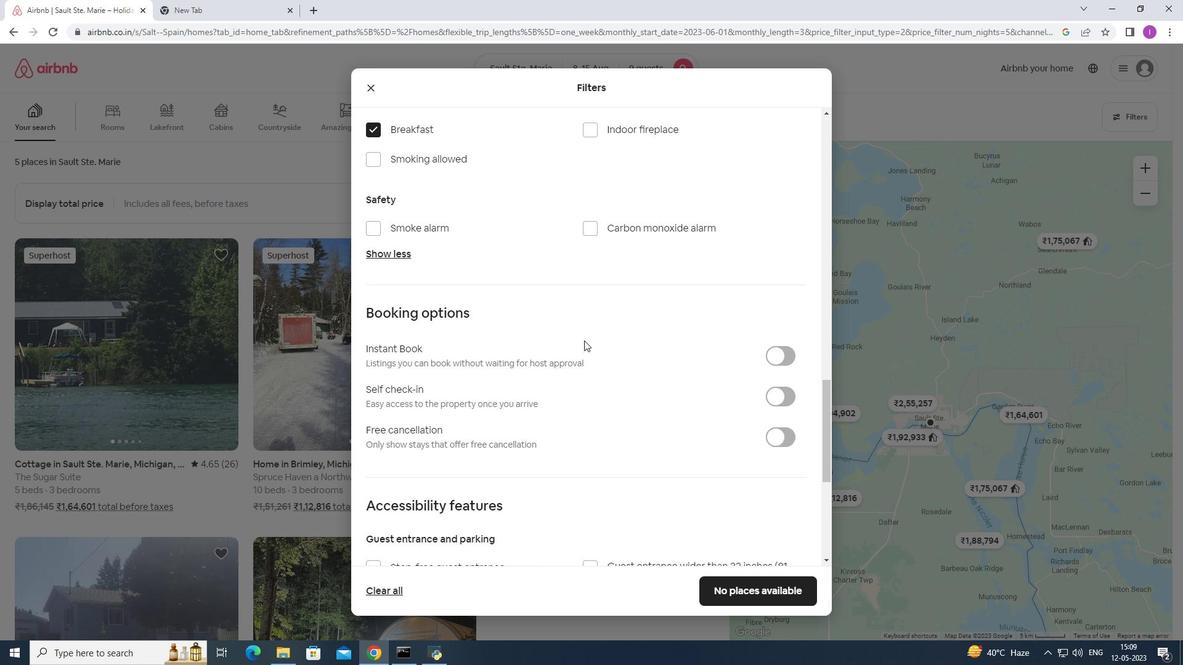 
Action: Mouse moved to (612, 347)
Screenshot: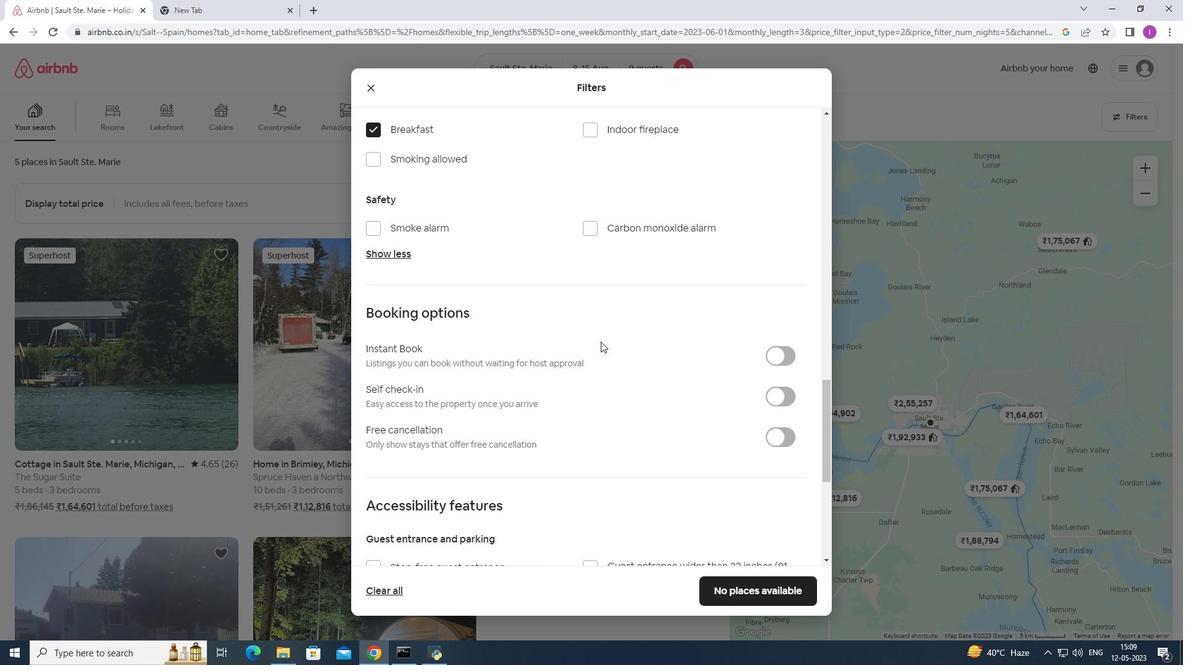 
Action: Mouse scrolled (612, 347) with delta (0, 0)
Screenshot: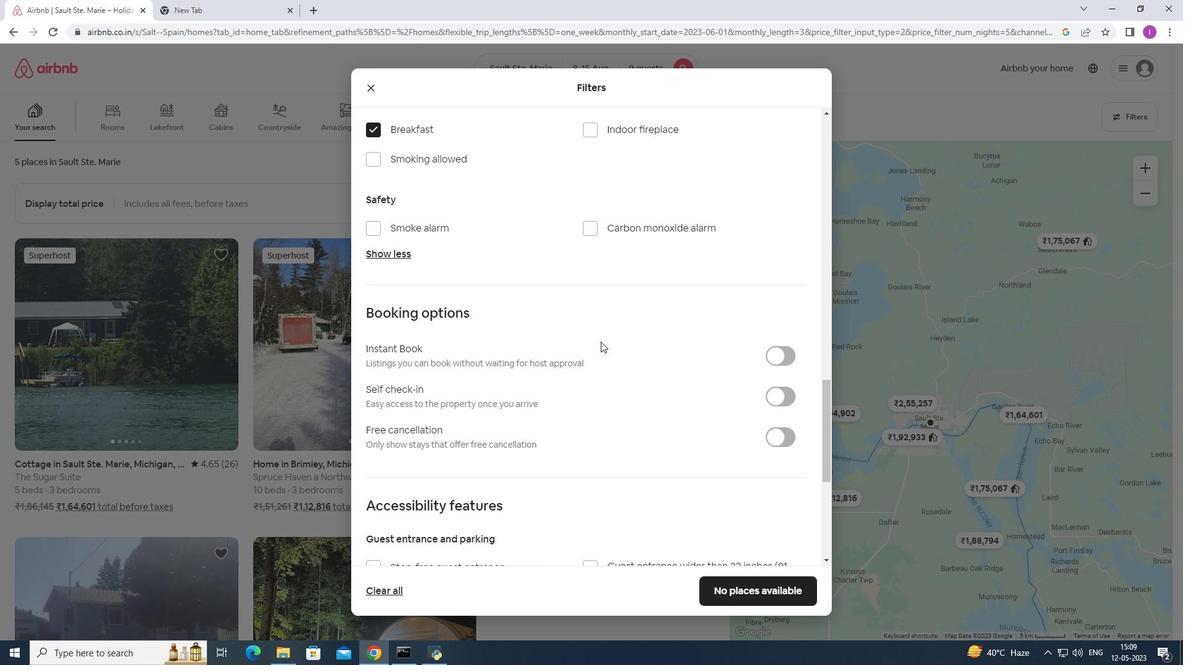 
Action: Mouse moved to (778, 212)
Screenshot: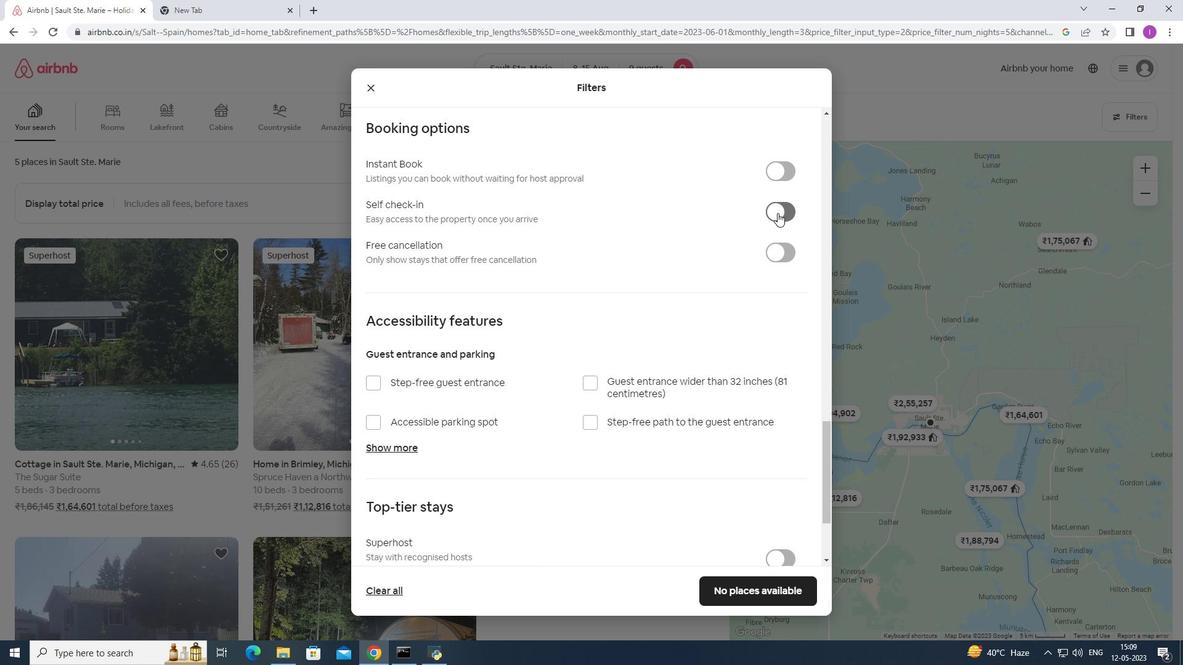
Action: Mouse pressed left at (778, 212)
Screenshot: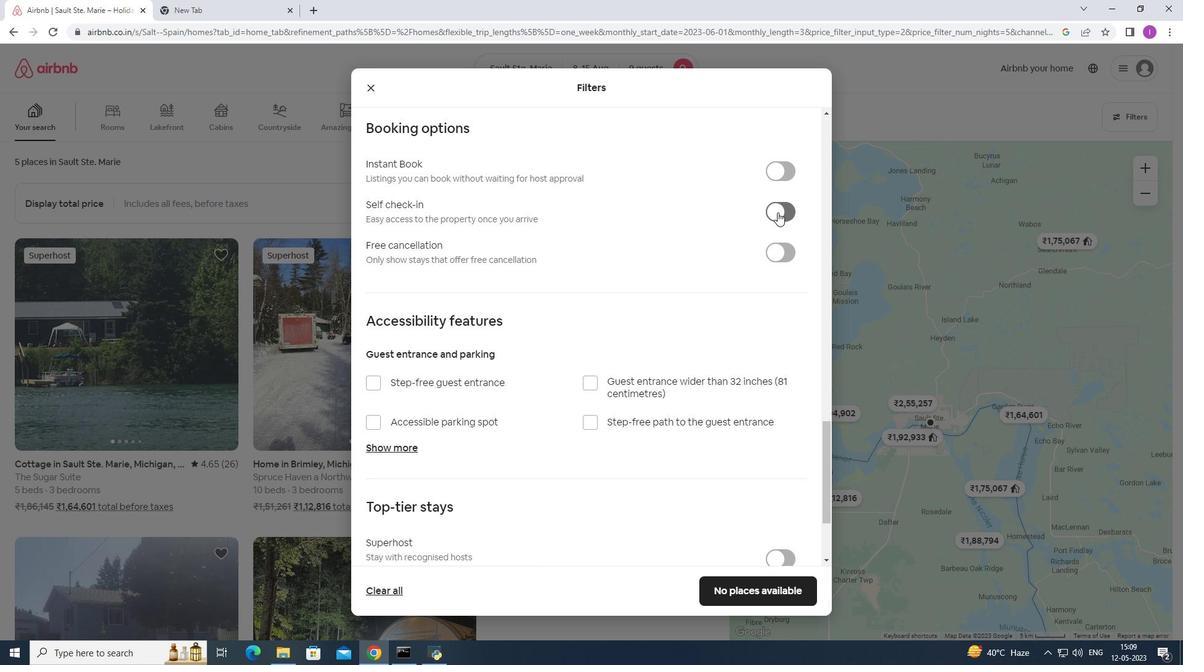 
Action: Mouse moved to (415, 426)
Screenshot: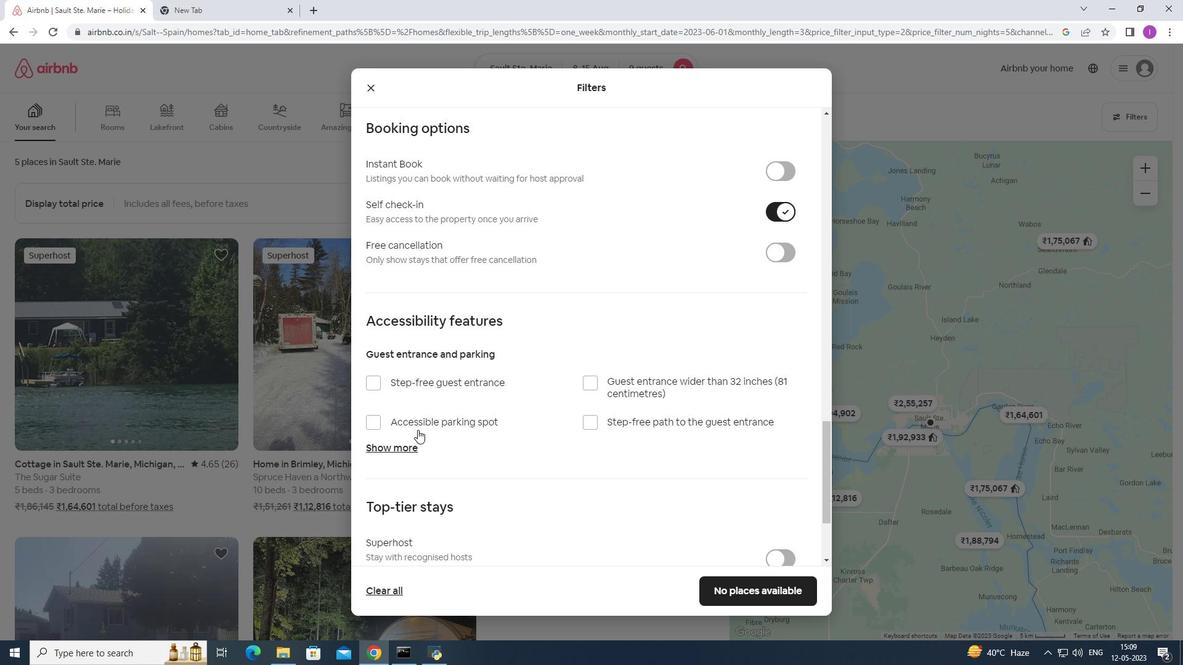 
Action: Mouse scrolled (415, 425) with delta (0, 0)
Screenshot: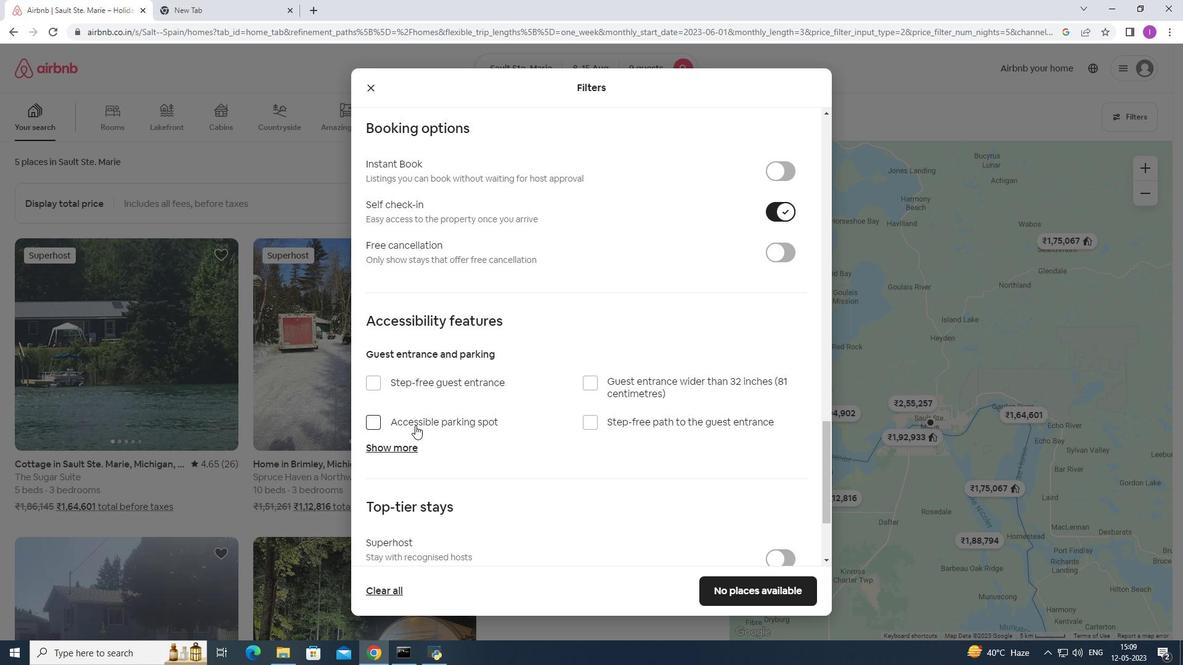 
Action: Mouse scrolled (415, 425) with delta (0, 0)
Screenshot: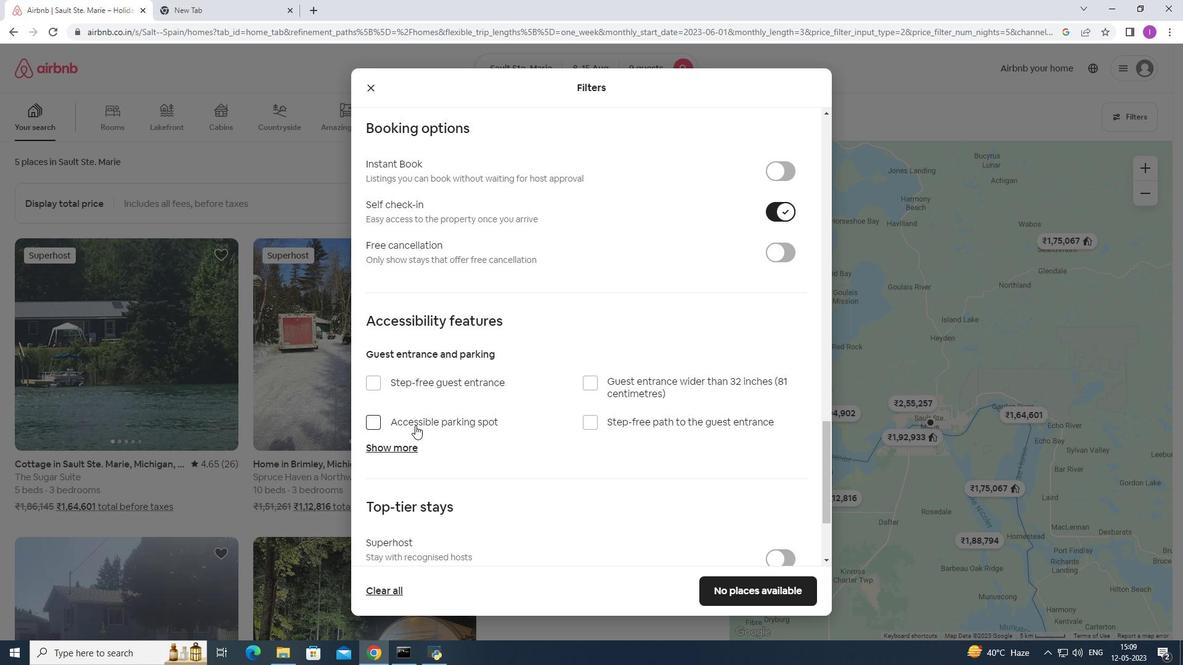 
Action: Mouse scrolled (415, 425) with delta (0, 0)
Screenshot: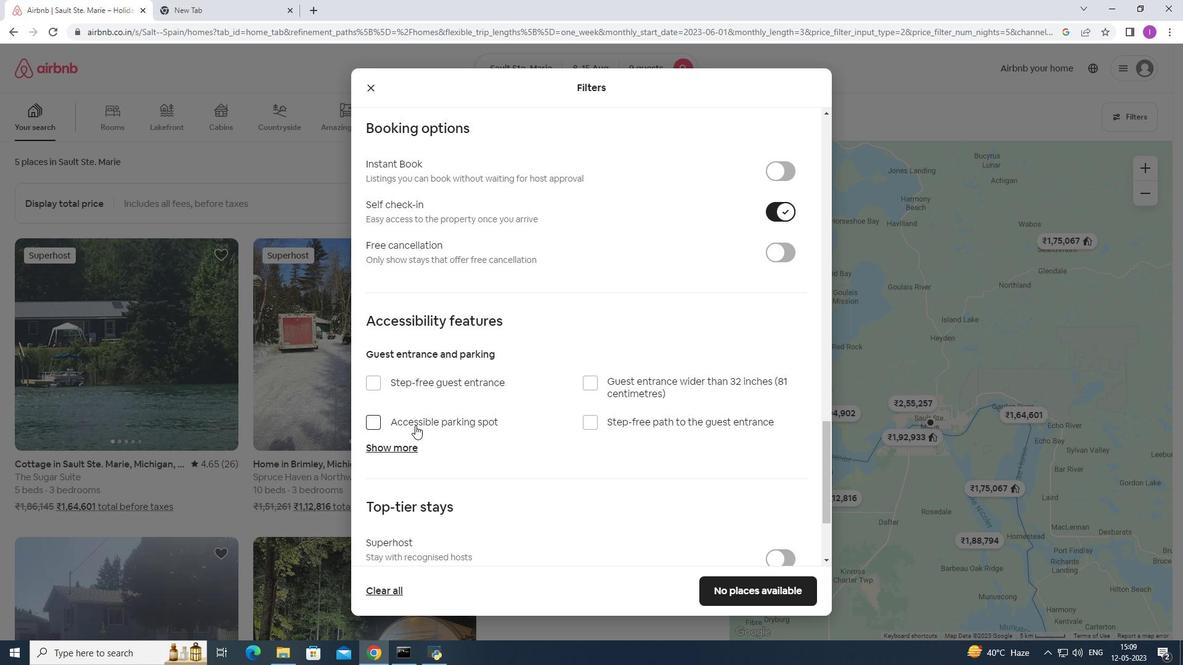 
Action: Mouse moved to (415, 424)
Screenshot: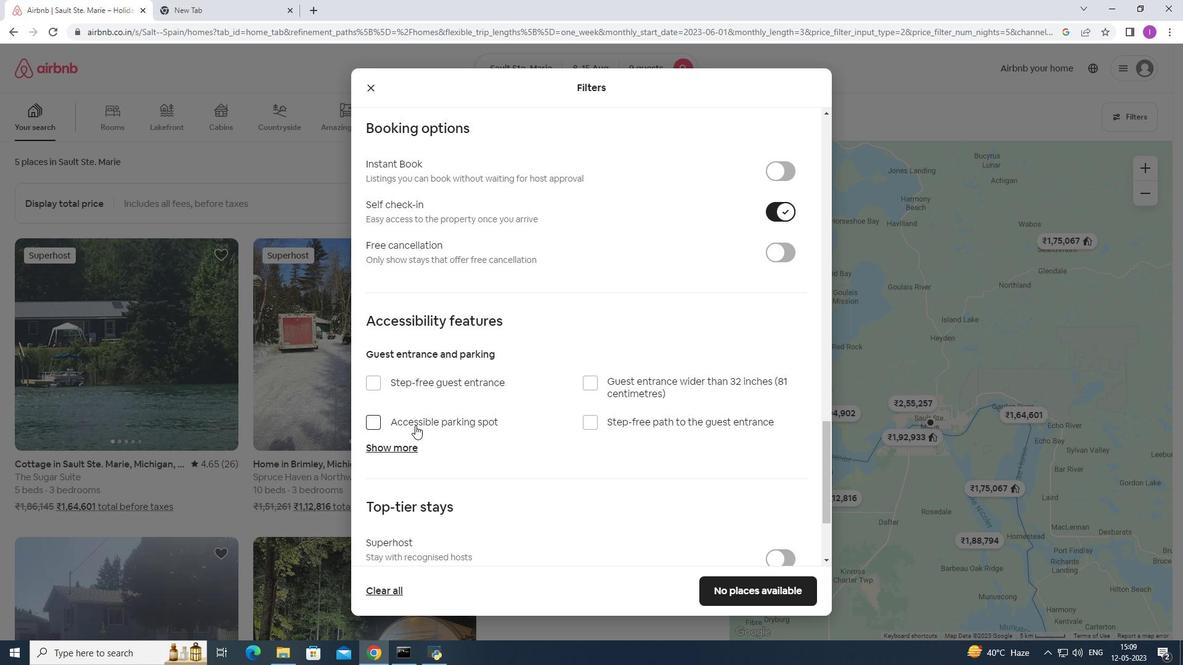 
Action: Mouse scrolled (415, 424) with delta (0, 0)
Screenshot: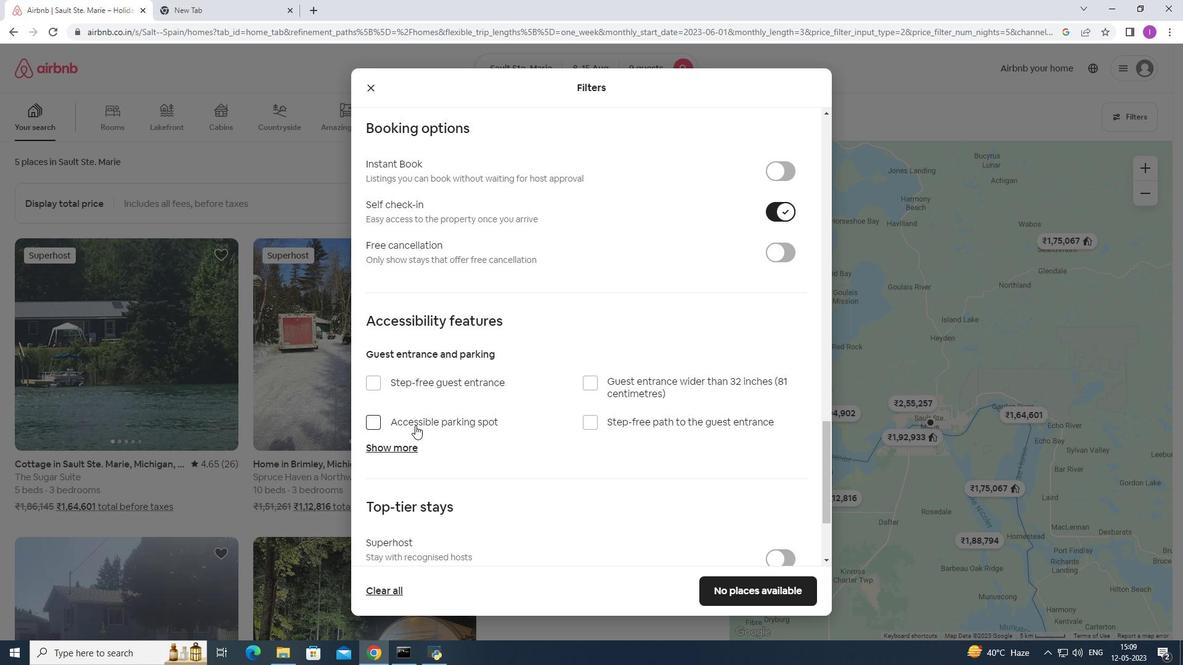 
Action: Mouse moved to (445, 414)
Screenshot: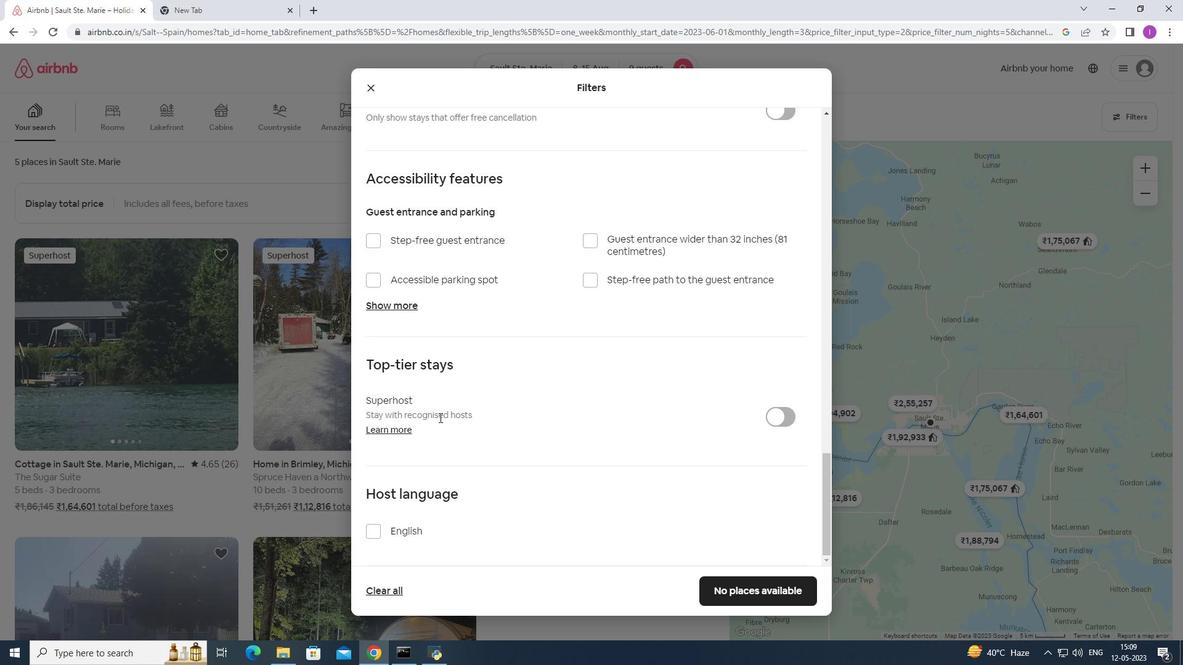 
Action: Mouse scrolled (445, 413) with delta (0, 0)
Screenshot: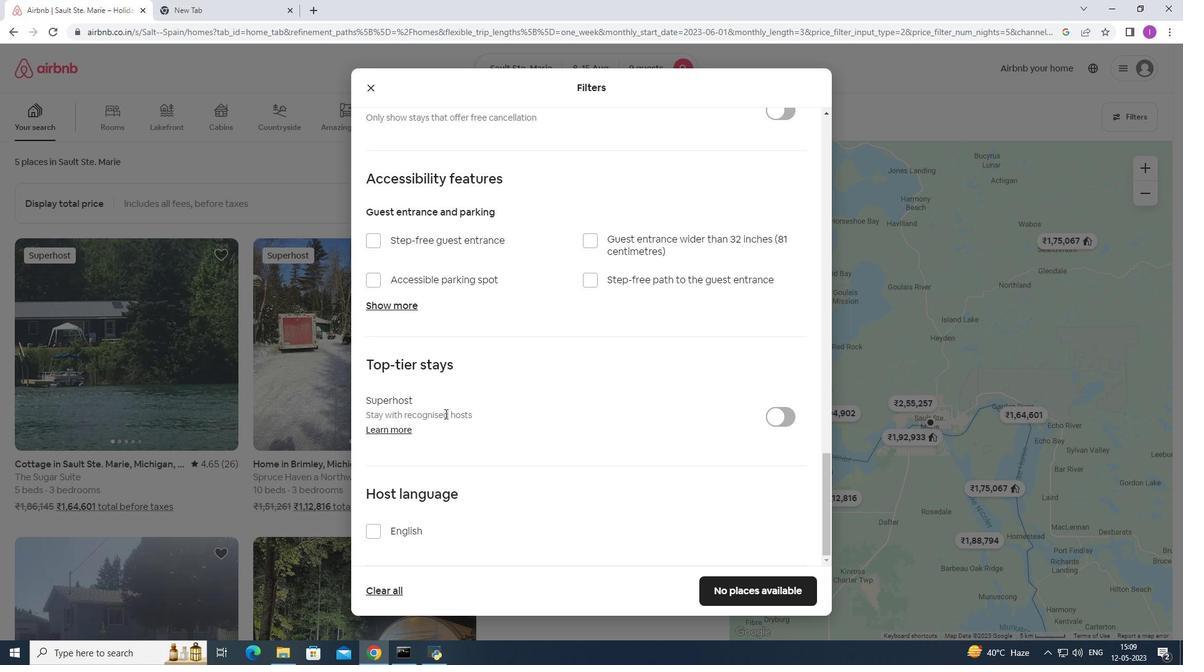 
Action: Mouse scrolled (445, 413) with delta (0, 0)
Screenshot: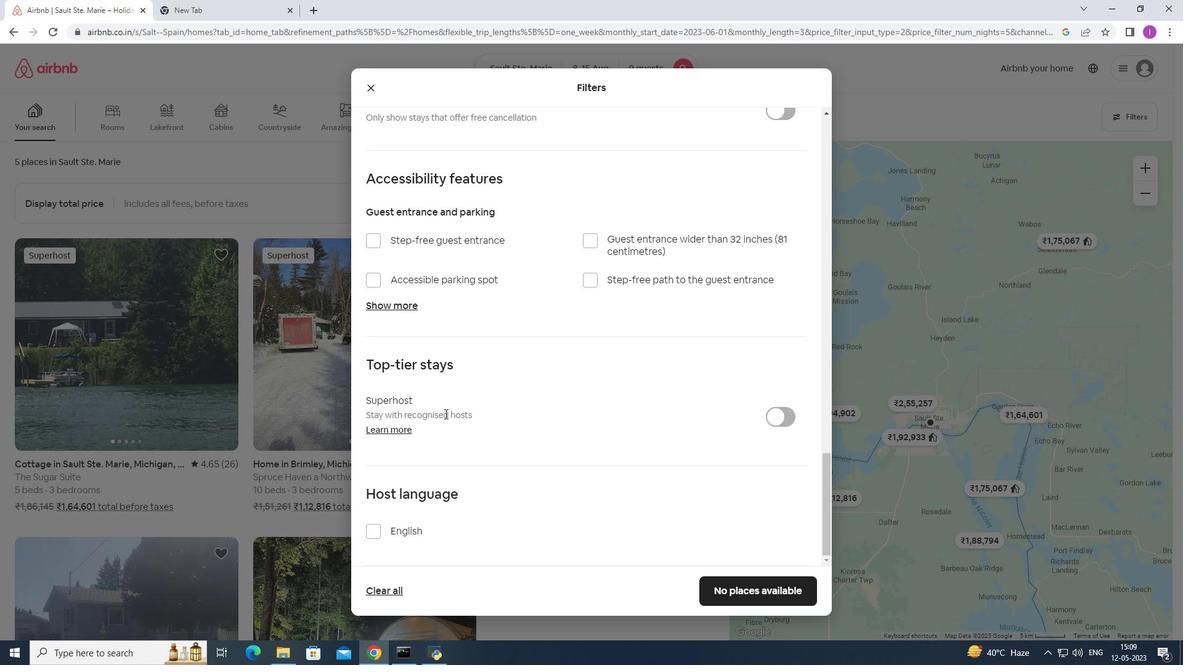 
Action: Mouse scrolled (445, 413) with delta (0, 0)
Screenshot: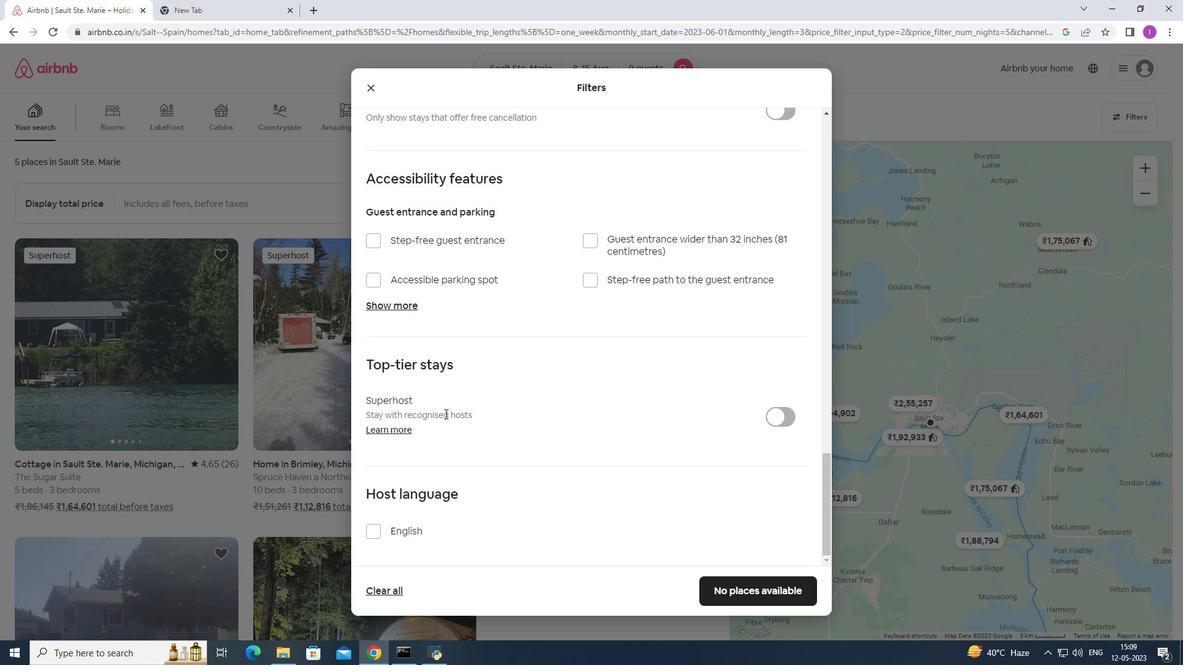 
Action: Mouse moved to (445, 413)
Screenshot: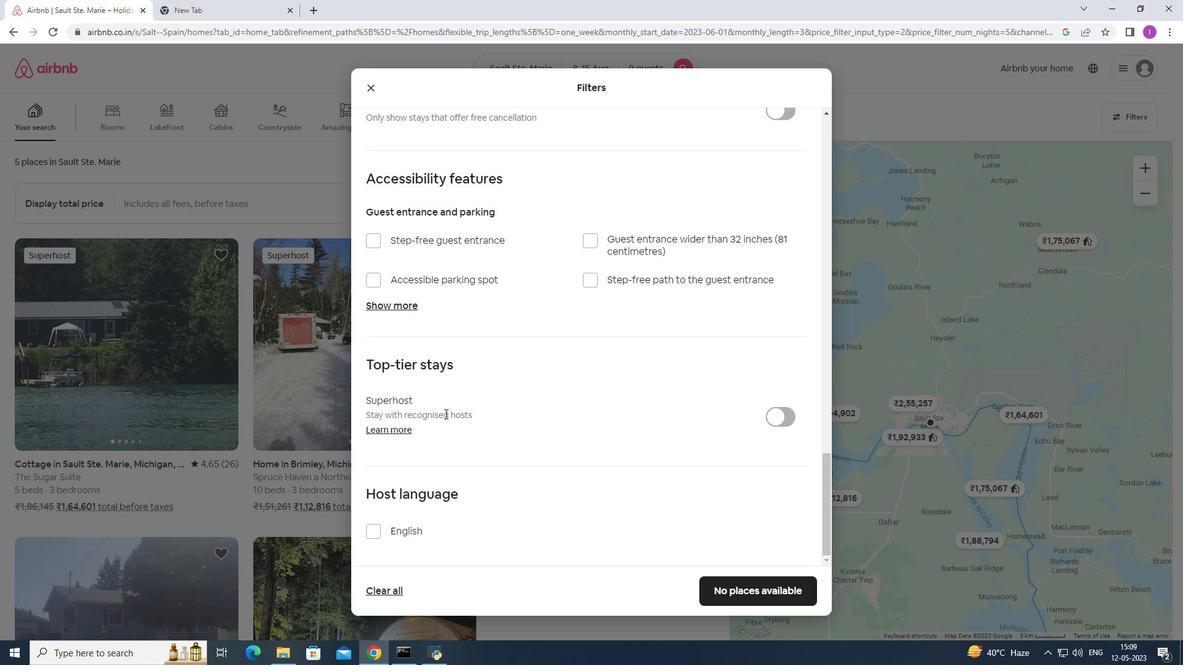 
Action: Mouse scrolled (445, 413) with delta (0, 0)
Screenshot: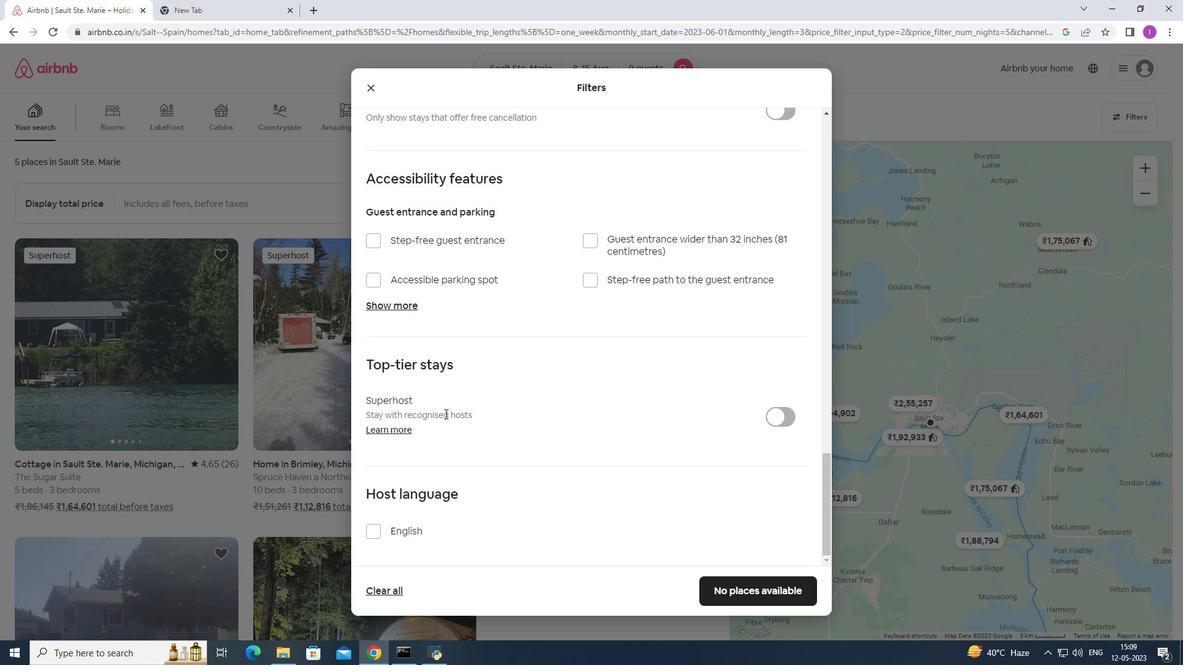 
Action: Mouse moved to (446, 413)
Screenshot: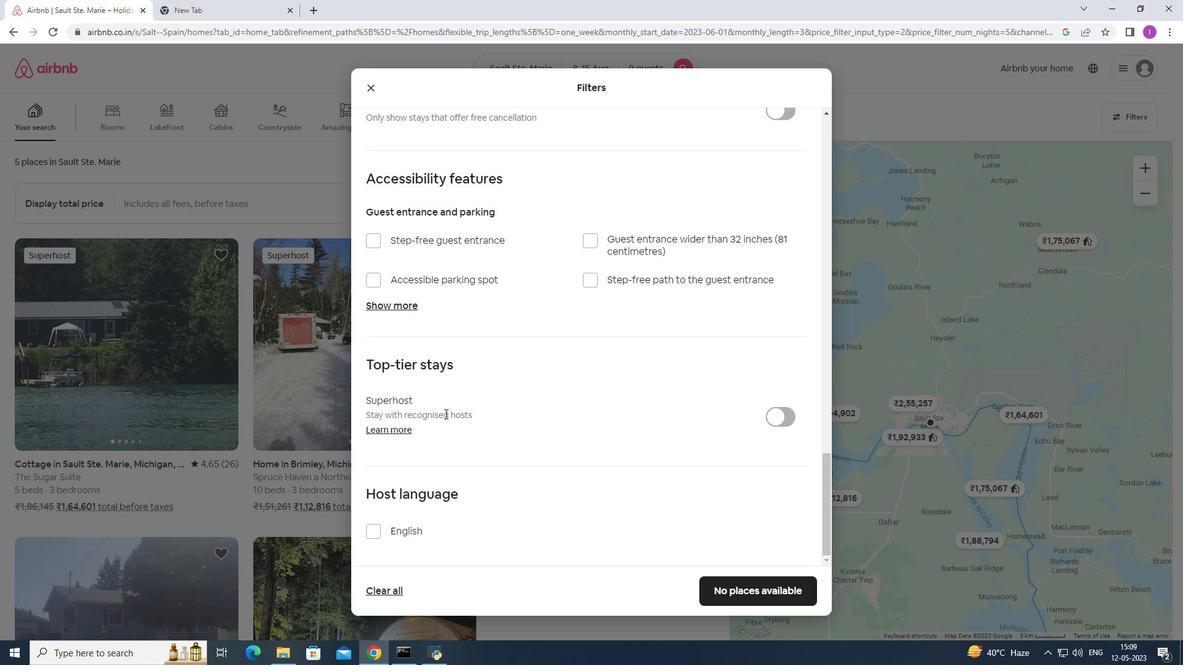 
Action: Mouse scrolled (446, 412) with delta (0, 0)
Screenshot: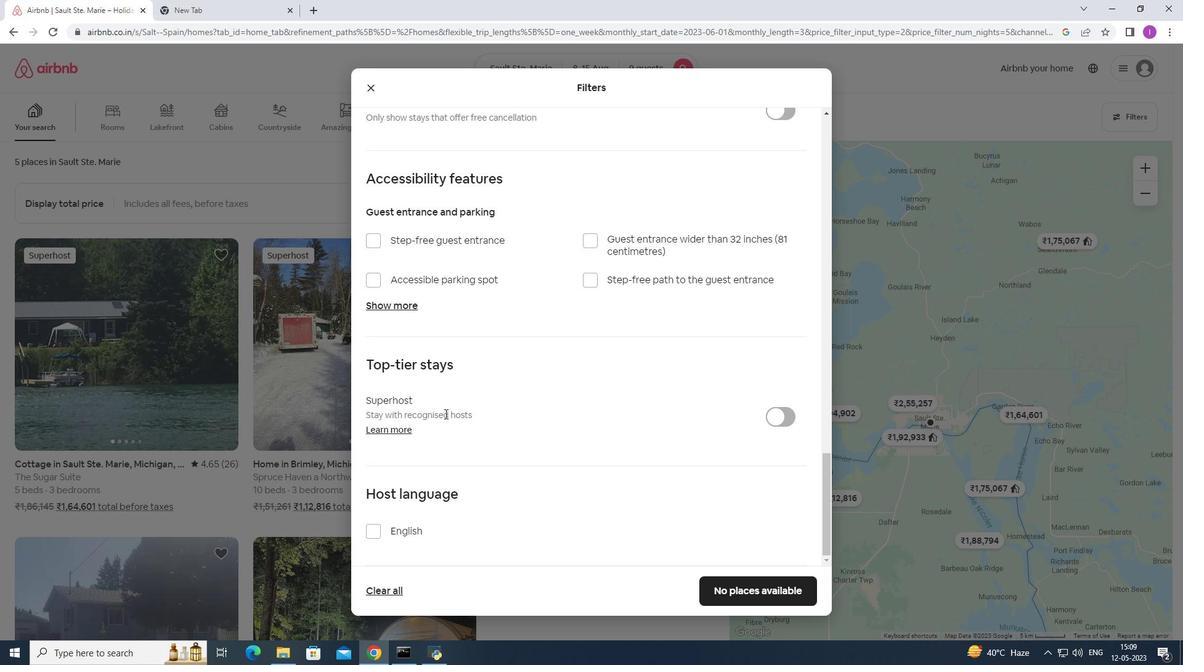 
Action: Mouse moved to (453, 410)
Screenshot: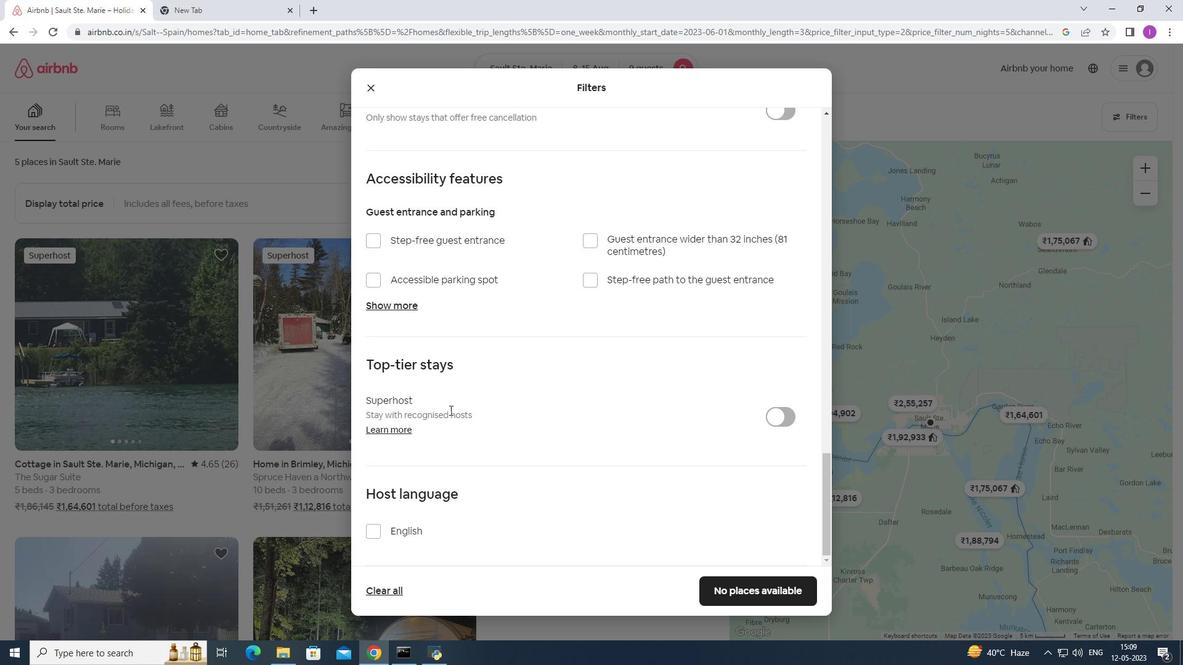 
Action: Mouse scrolled (453, 409) with delta (0, 0)
Screenshot: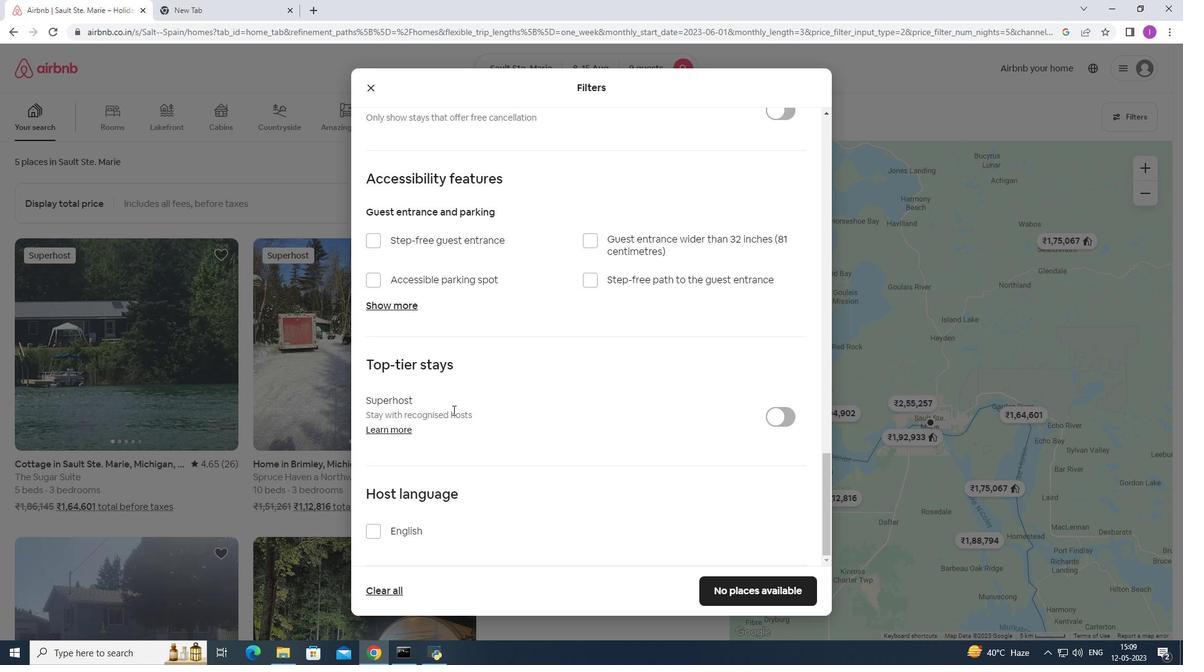 
Action: Mouse scrolled (453, 409) with delta (0, 0)
Screenshot: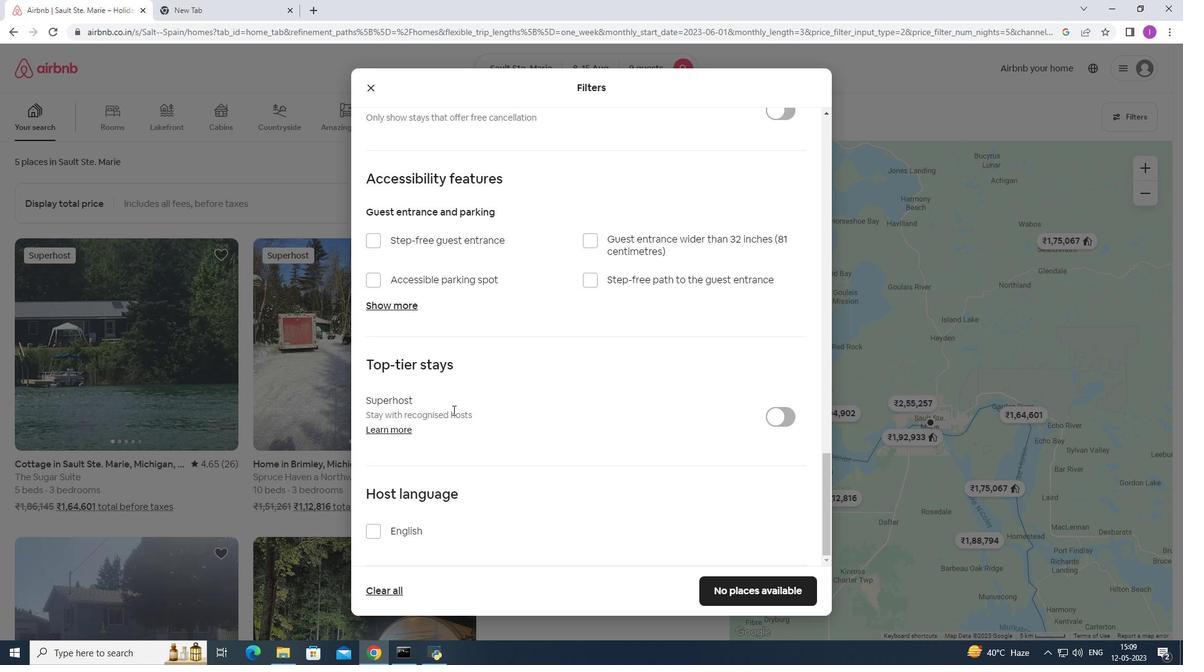 
Action: Mouse scrolled (453, 409) with delta (0, 0)
Screenshot: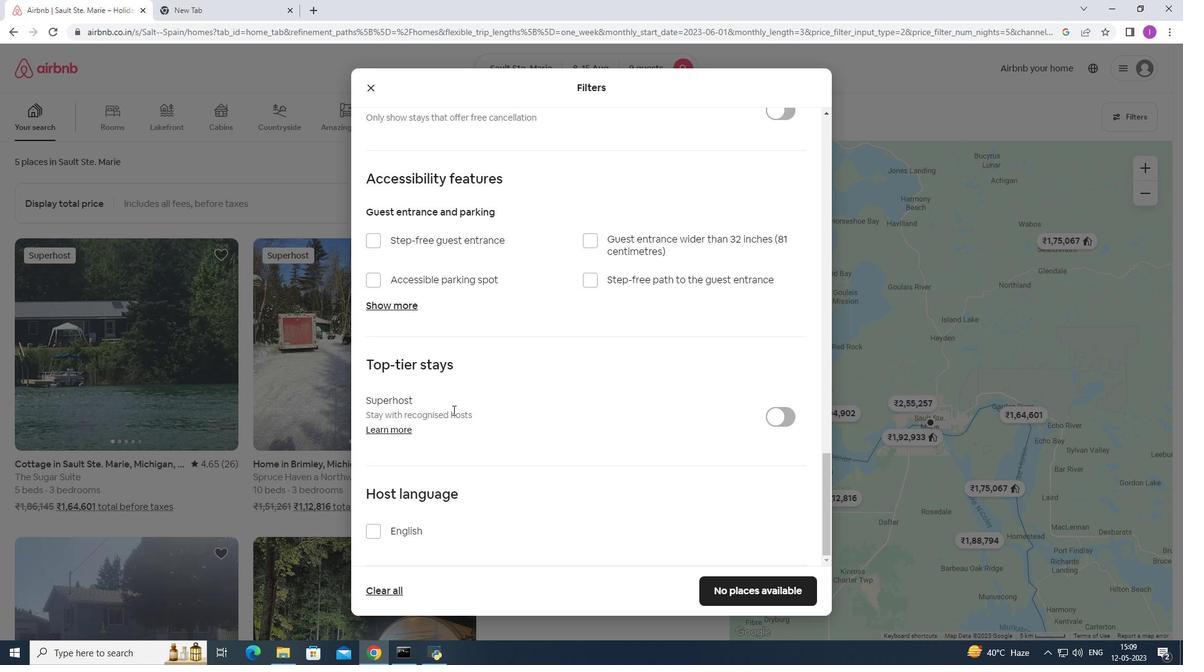 
Action: Mouse moved to (458, 414)
Screenshot: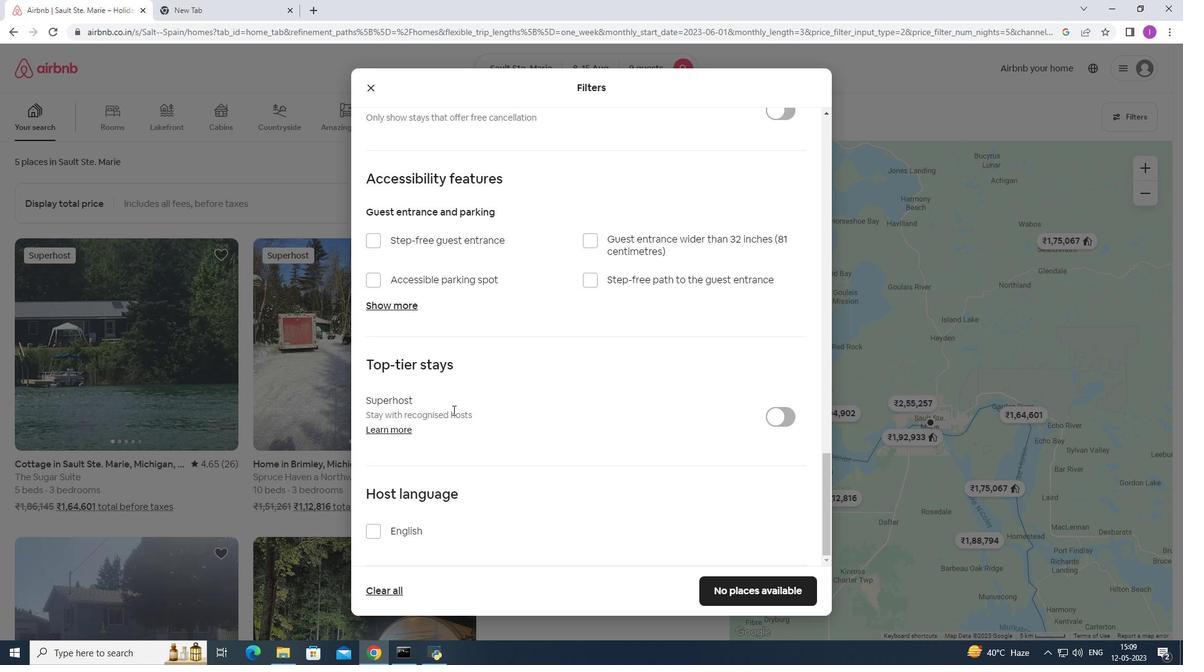 
Action: Mouse scrolled (458, 413) with delta (0, 0)
Screenshot: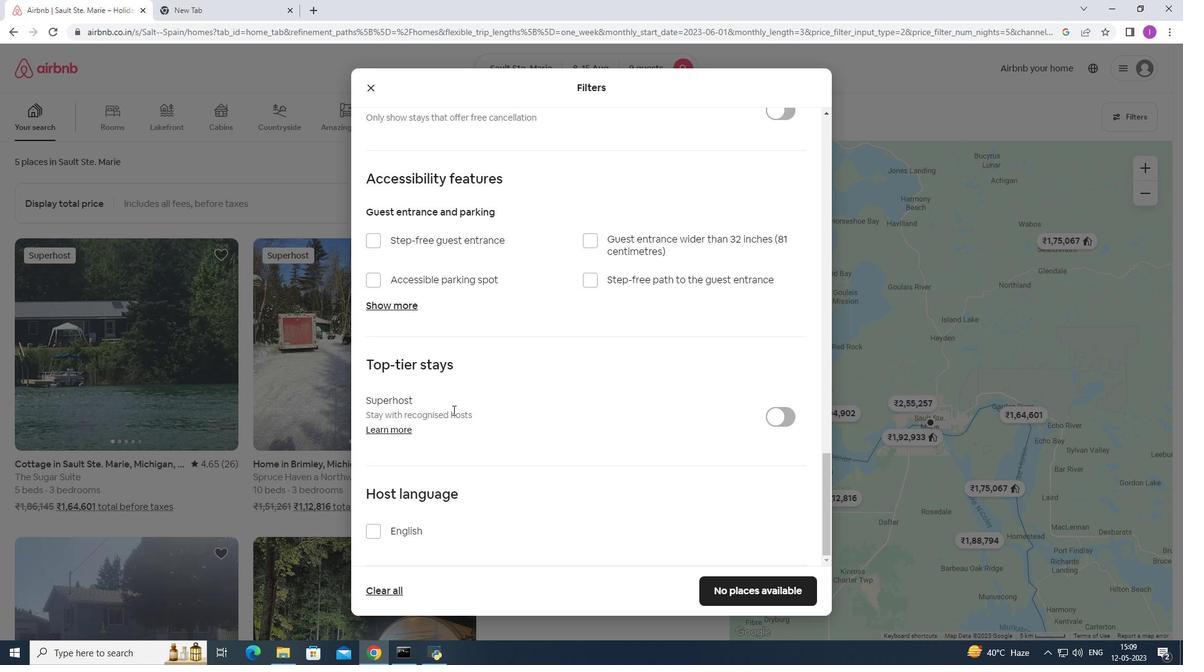 
Action: Mouse moved to (373, 535)
Screenshot: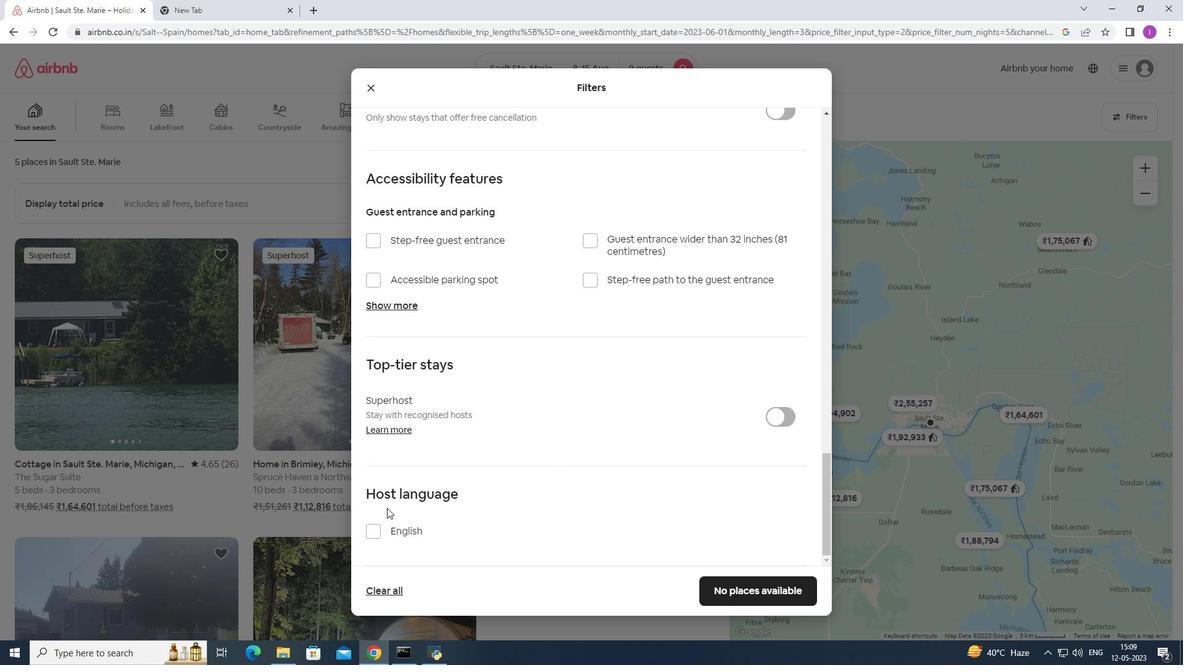 
Action: Mouse pressed left at (373, 535)
Screenshot: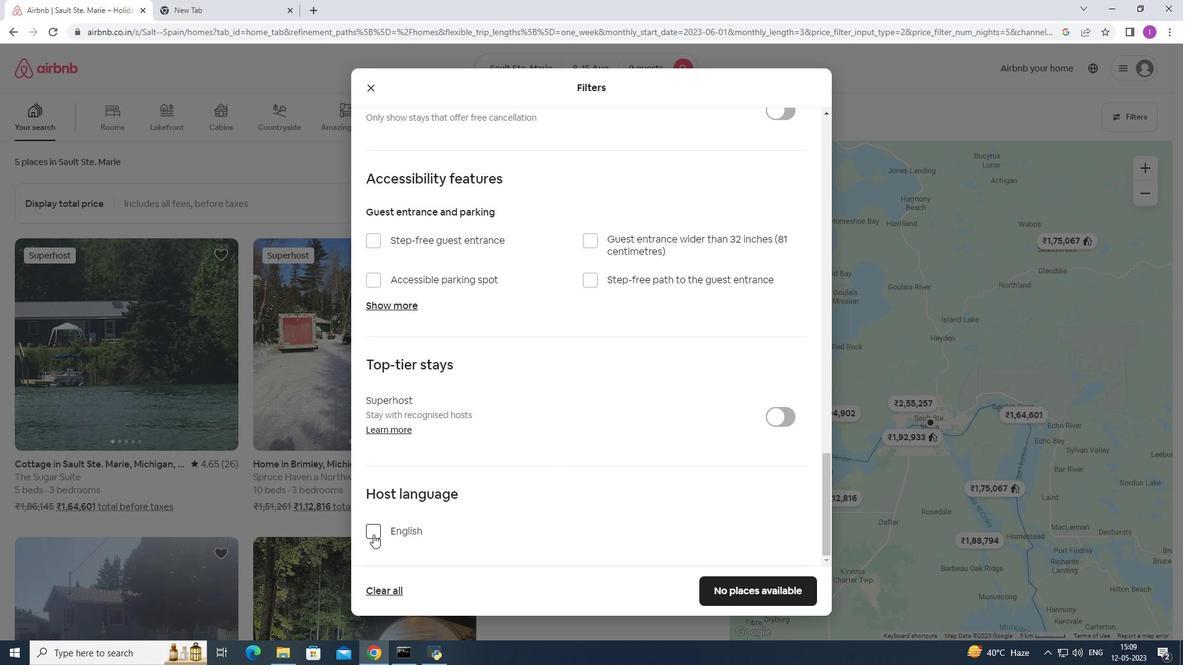 
Action: Mouse moved to (750, 594)
Screenshot: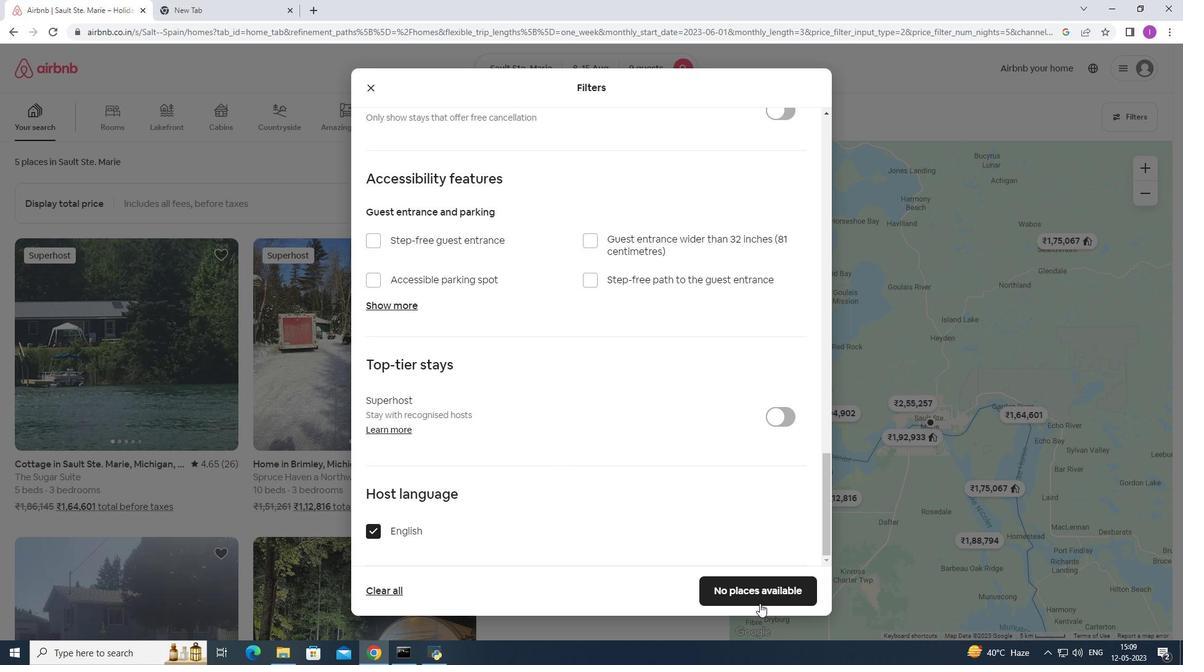 
Action: Mouse pressed left at (750, 594)
Screenshot: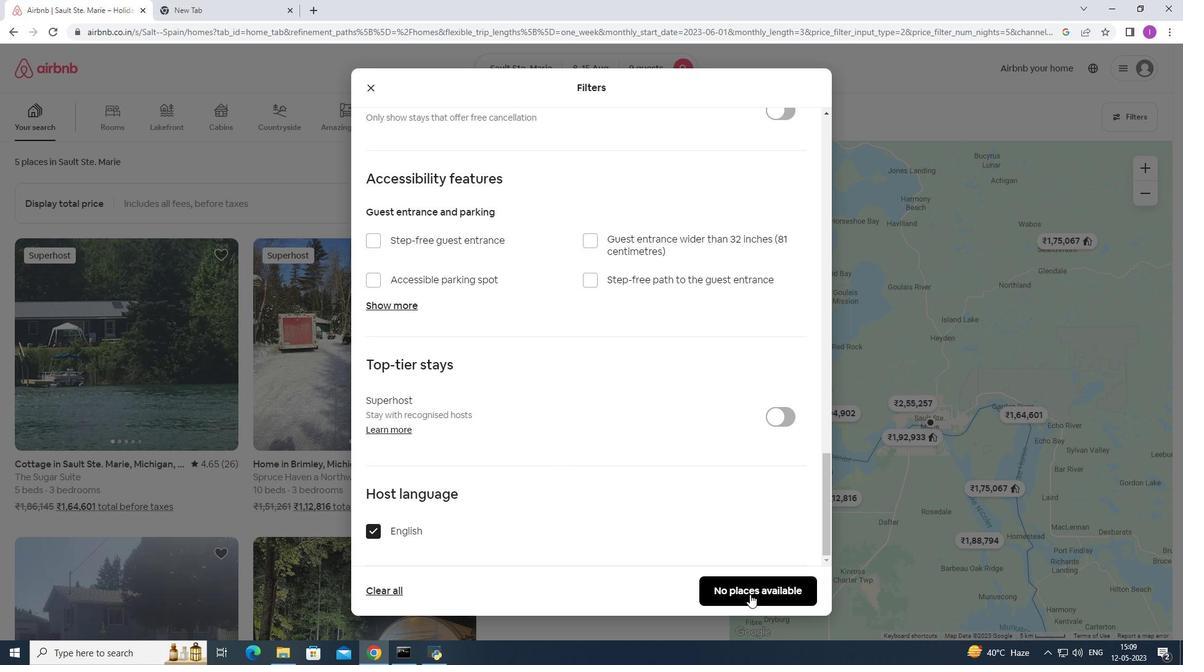 
